 Task: Look for space in General Pico, Argentina from 2nd June, 2023 to 6th June, 2023 for 1 adult in price range Rs.10000 to Rs.13000. Place can be private room with 1  bedroom having 1 bed and 1 bathroom. Property type can be house, flat, guest house, hotel. Amenities needed are: heating. Booking option can be shelf check-in. Required host language is English.
Action: Mouse moved to (515, 107)
Screenshot: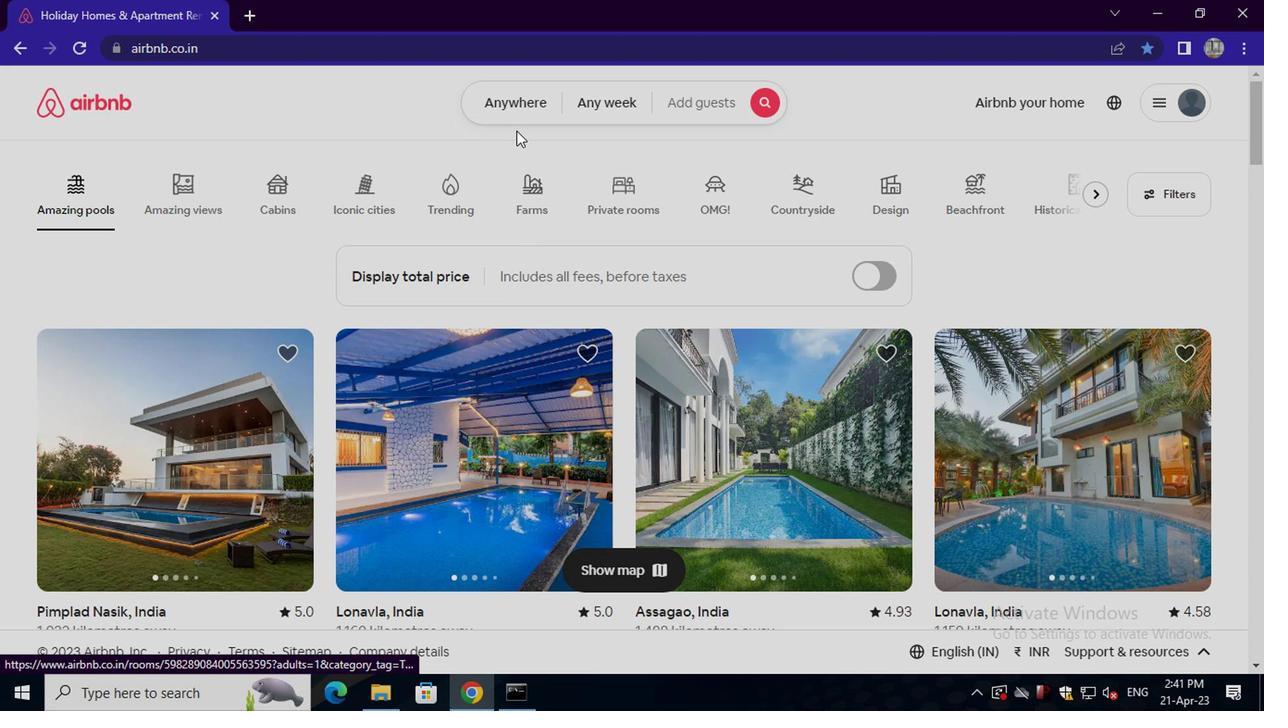 
Action: Mouse pressed left at (515, 107)
Screenshot: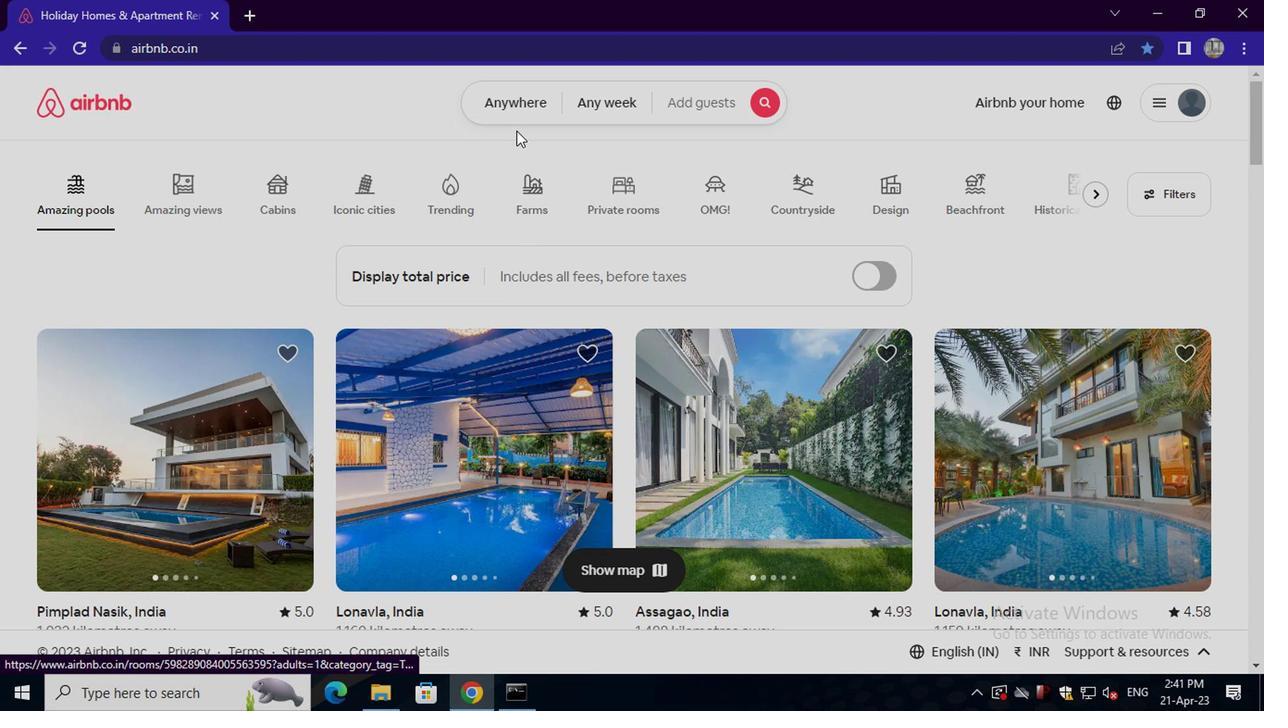 
Action: Mouse moved to (390, 169)
Screenshot: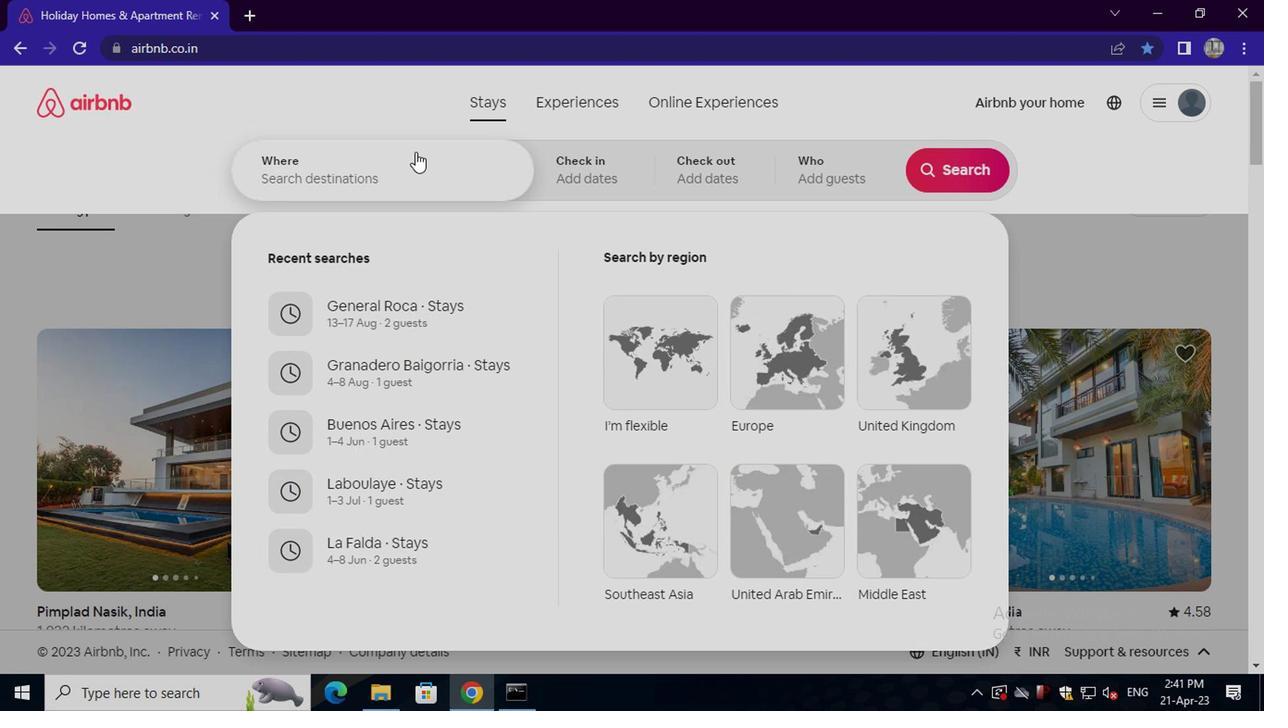 
Action: Mouse pressed left at (390, 169)
Screenshot: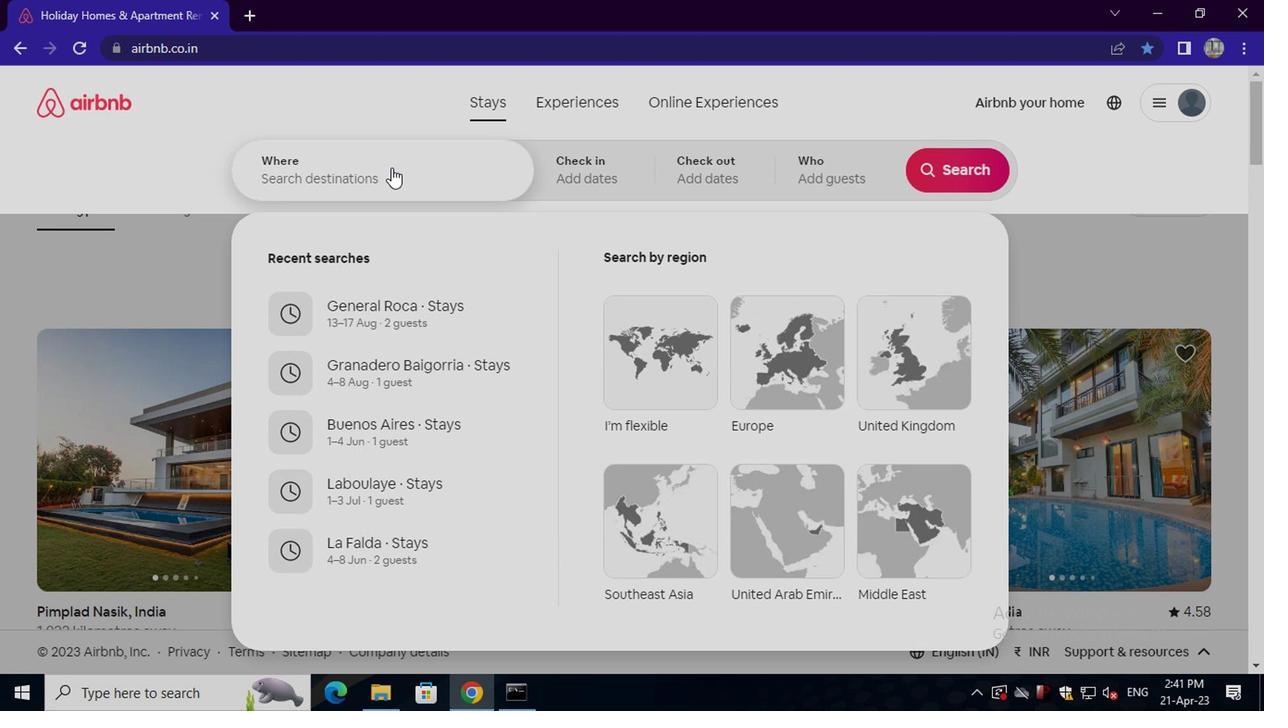 
Action: Key pressed general<Key.space>pico,<Key.space>argentina<Key.enter>
Screenshot: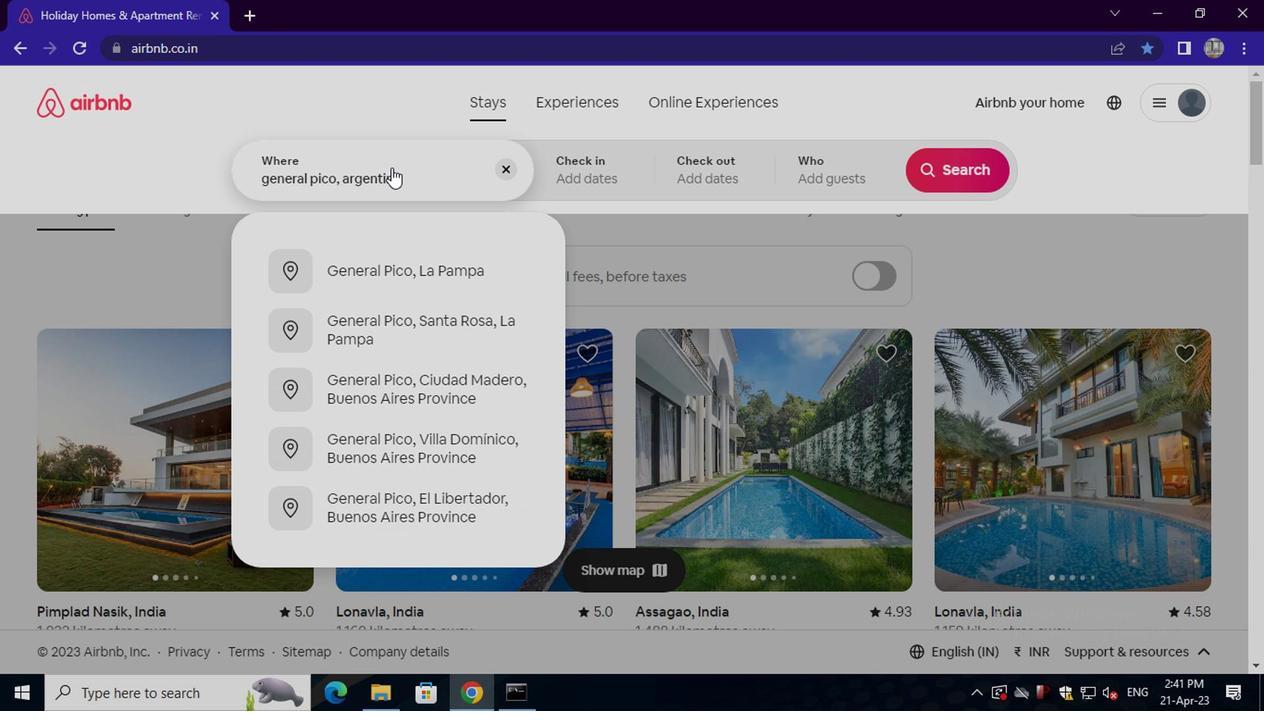
Action: Mouse moved to (936, 320)
Screenshot: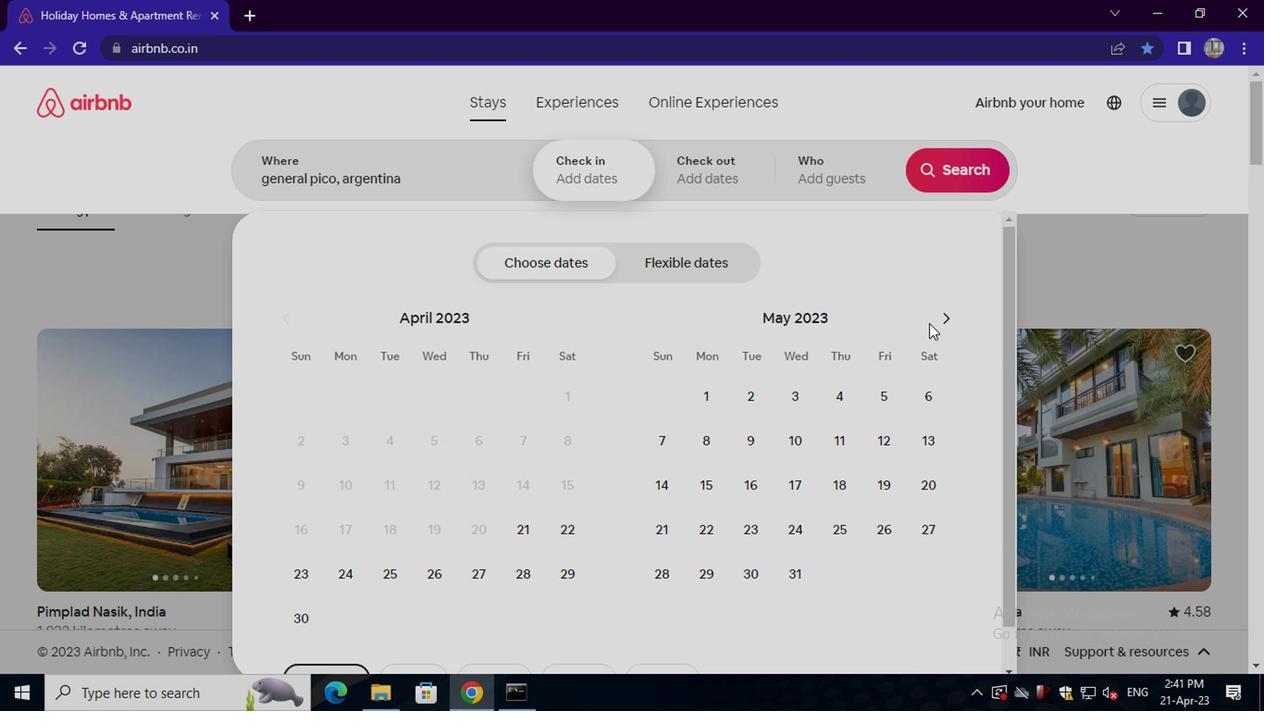 
Action: Mouse pressed left at (936, 320)
Screenshot: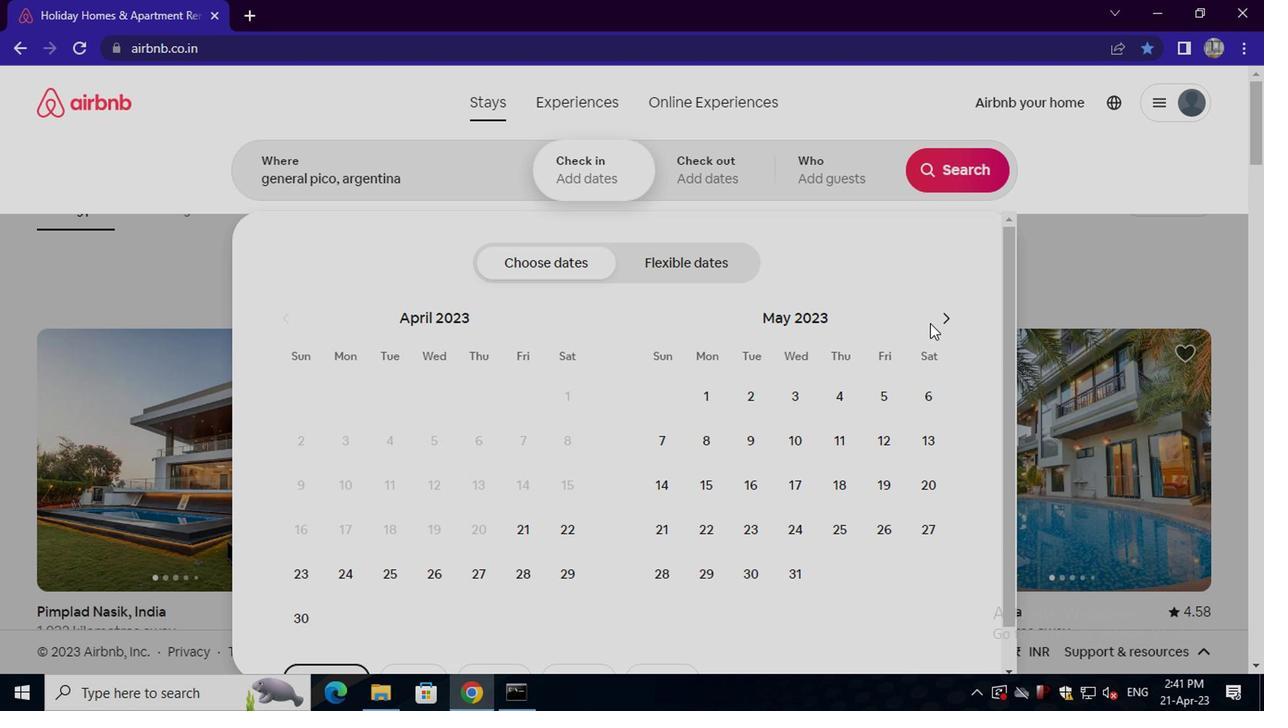 
Action: Mouse moved to (937, 320)
Screenshot: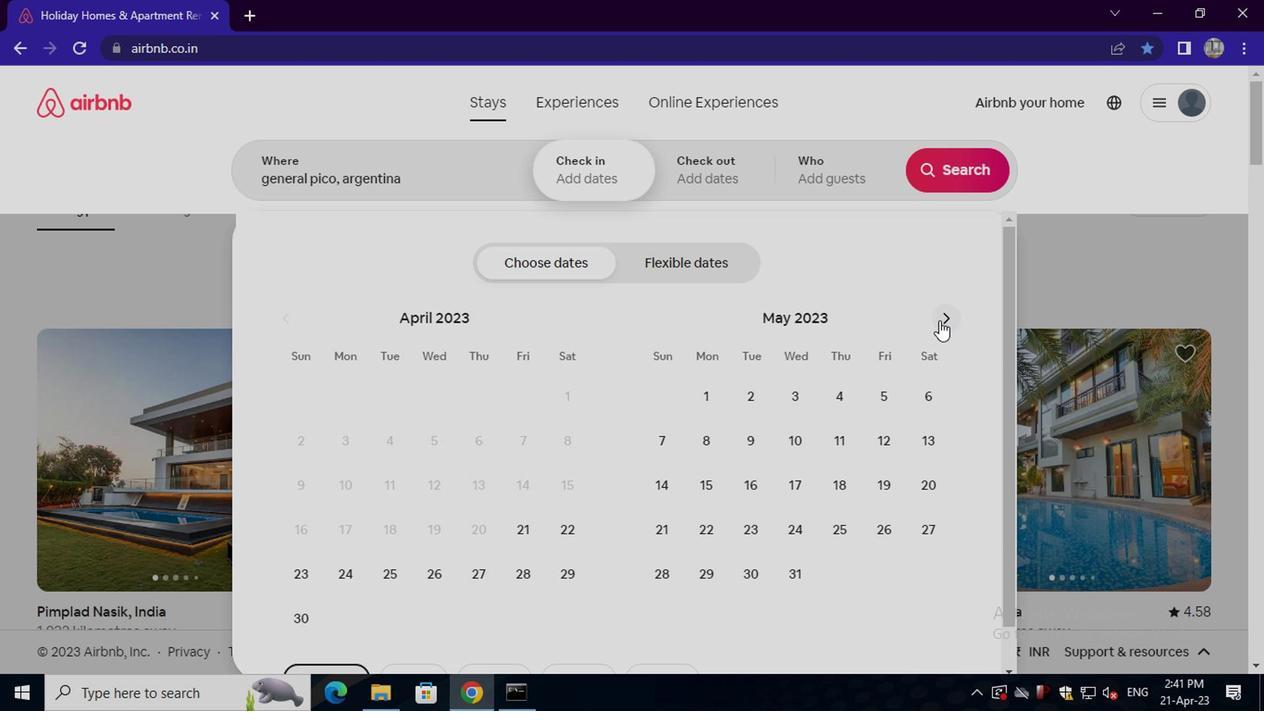 
Action: Mouse pressed left at (937, 320)
Screenshot: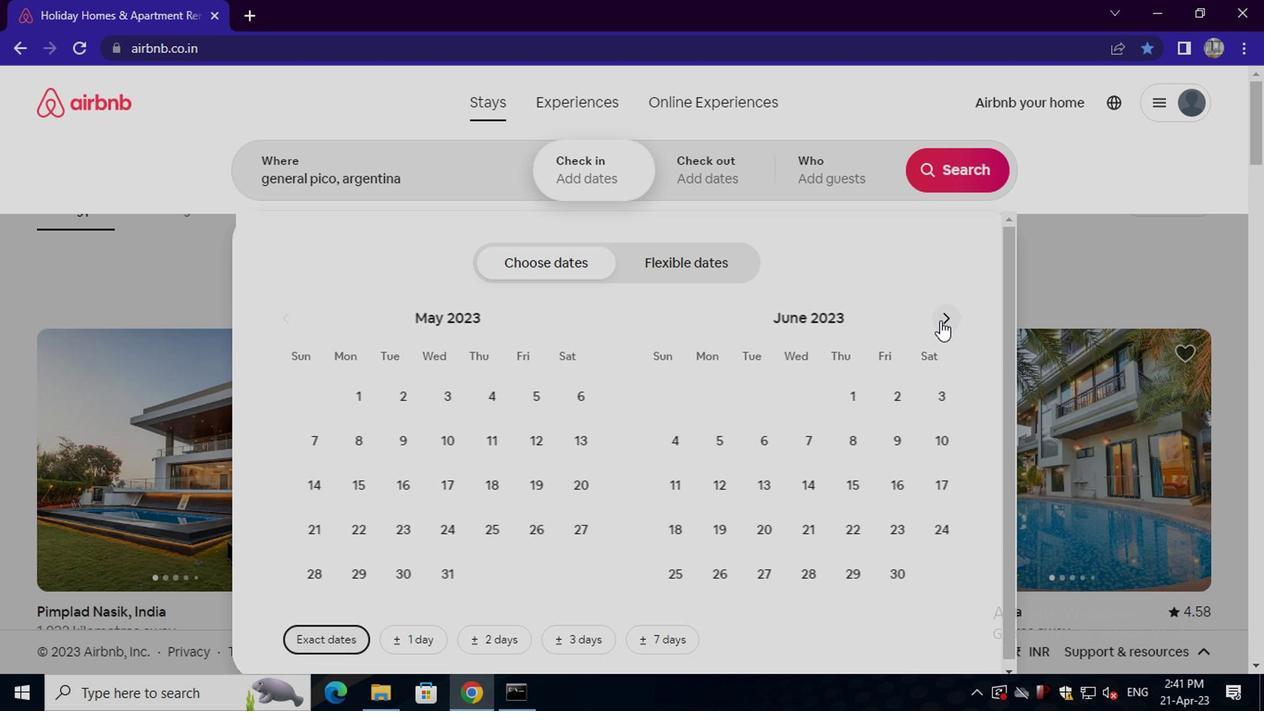 
Action: Mouse moved to (516, 395)
Screenshot: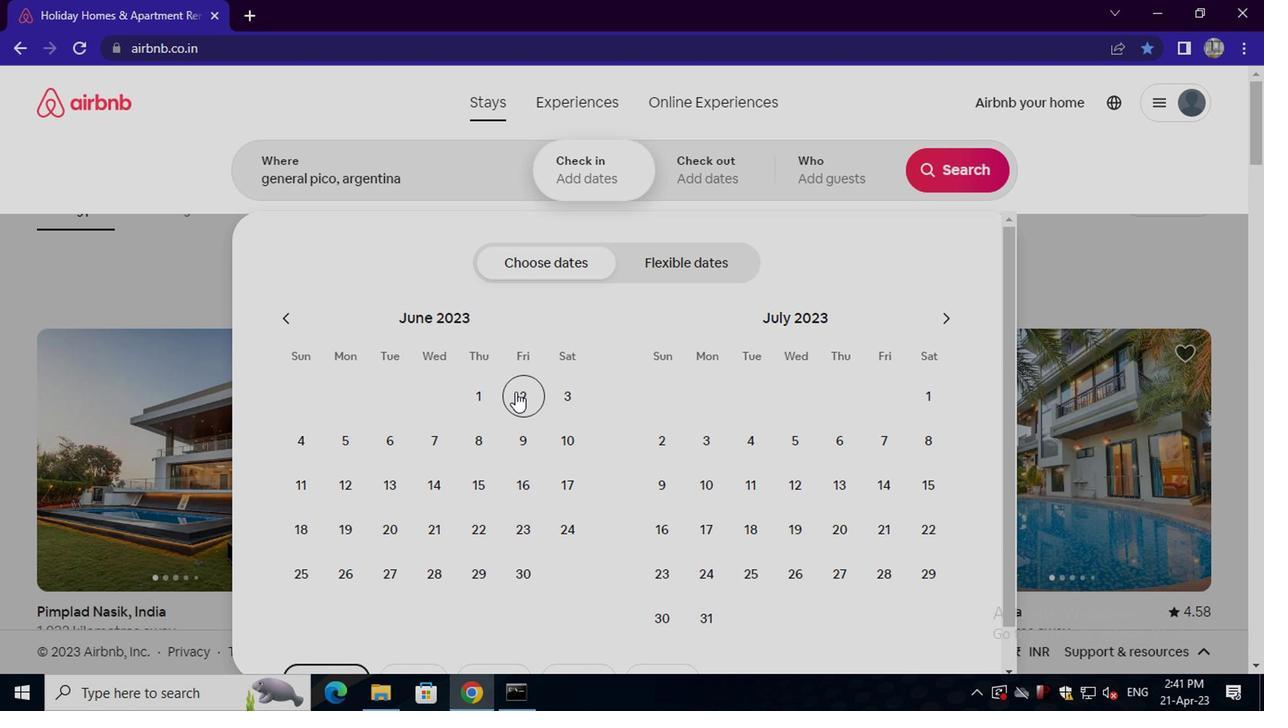 
Action: Mouse pressed left at (516, 395)
Screenshot: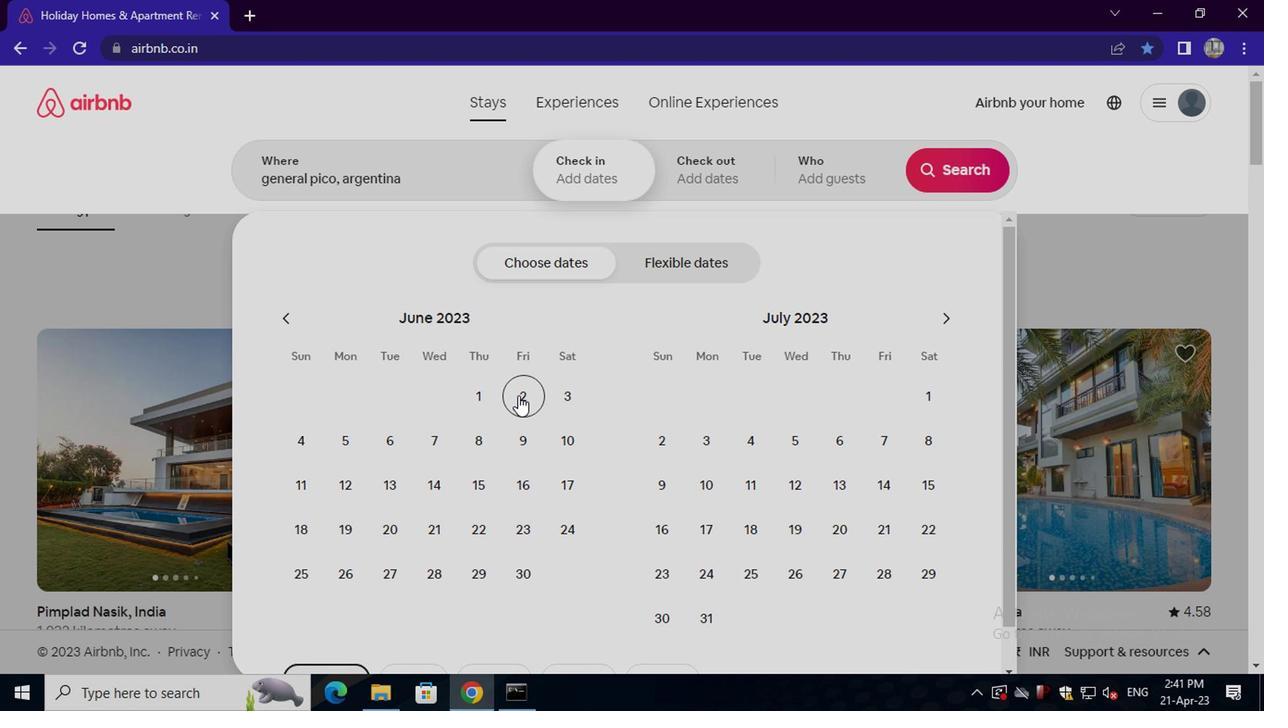 
Action: Mouse moved to (386, 445)
Screenshot: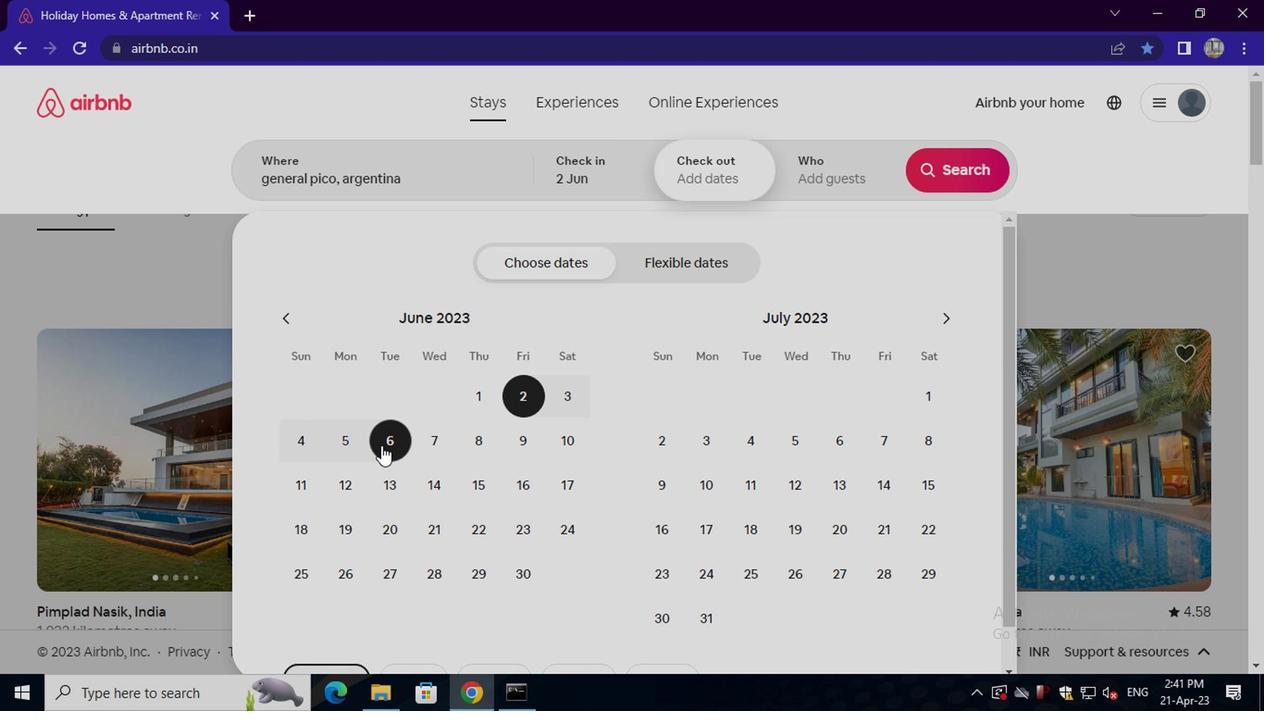 
Action: Mouse pressed left at (386, 445)
Screenshot: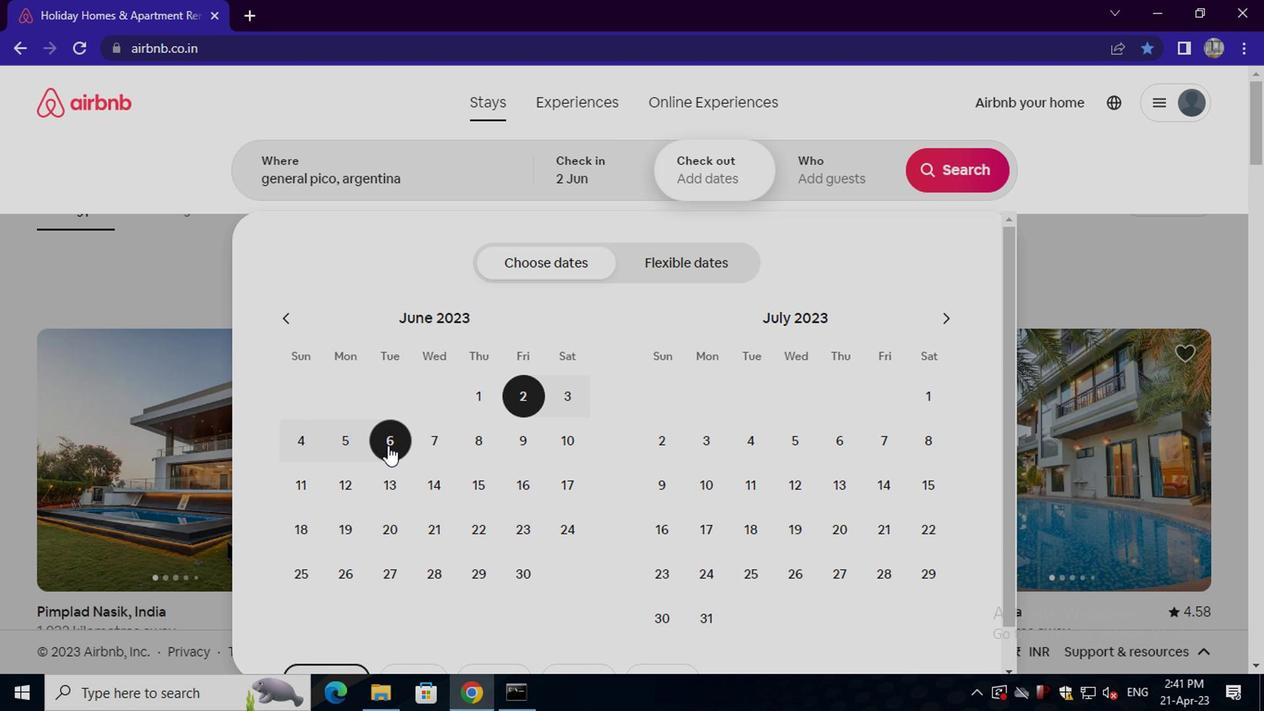 
Action: Mouse moved to (820, 186)
Screenshot: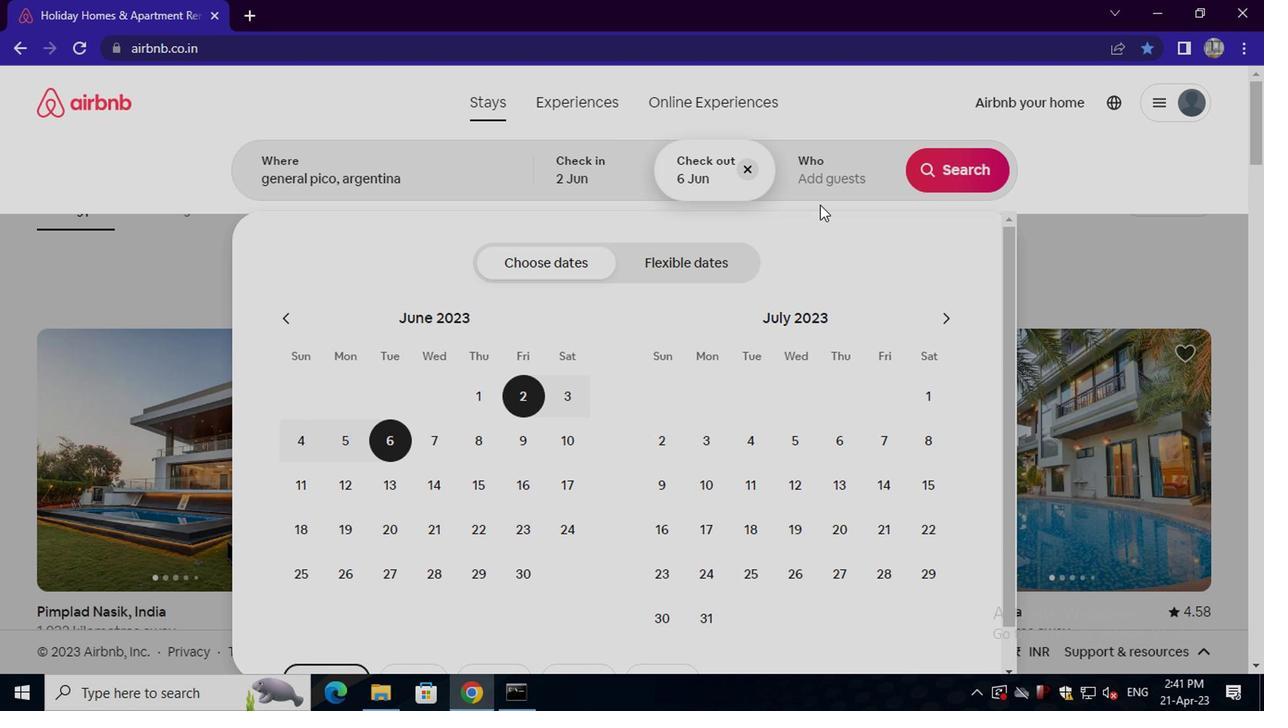 
Action: Mouse pressed left at (820, 186)
Screenshot: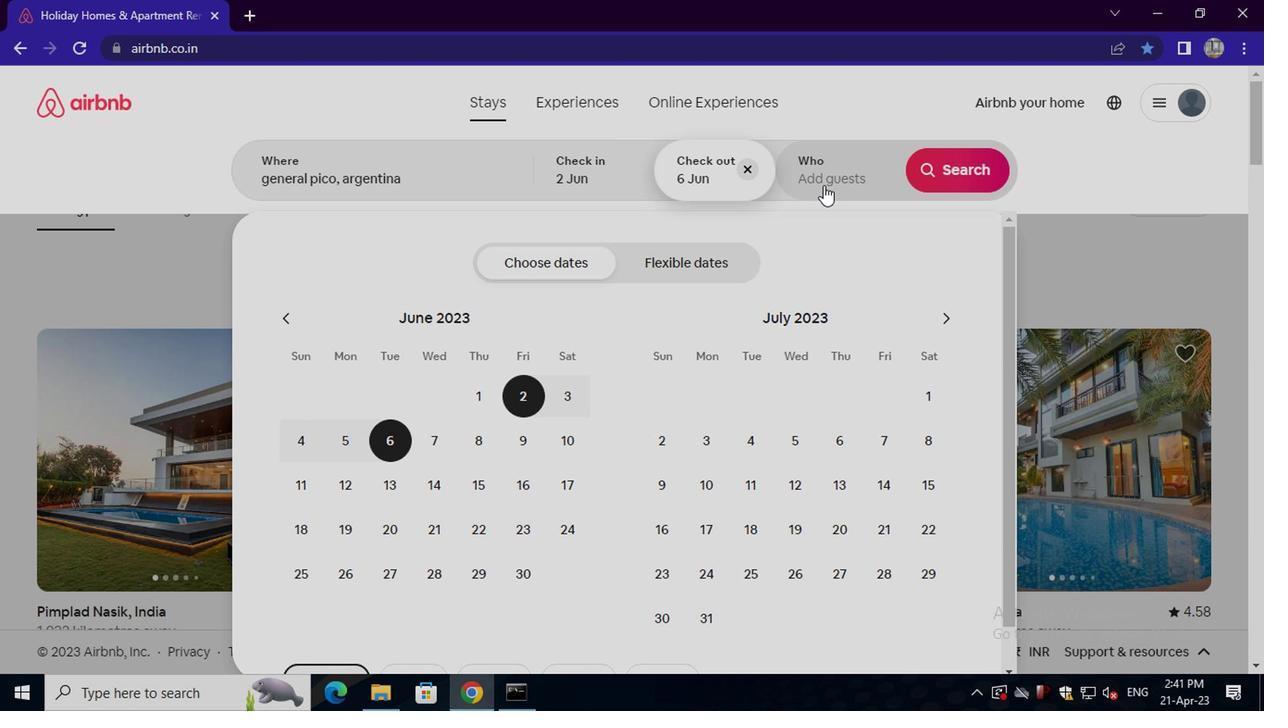 
Action: Mouse moved to (966, 272)
Screenshot: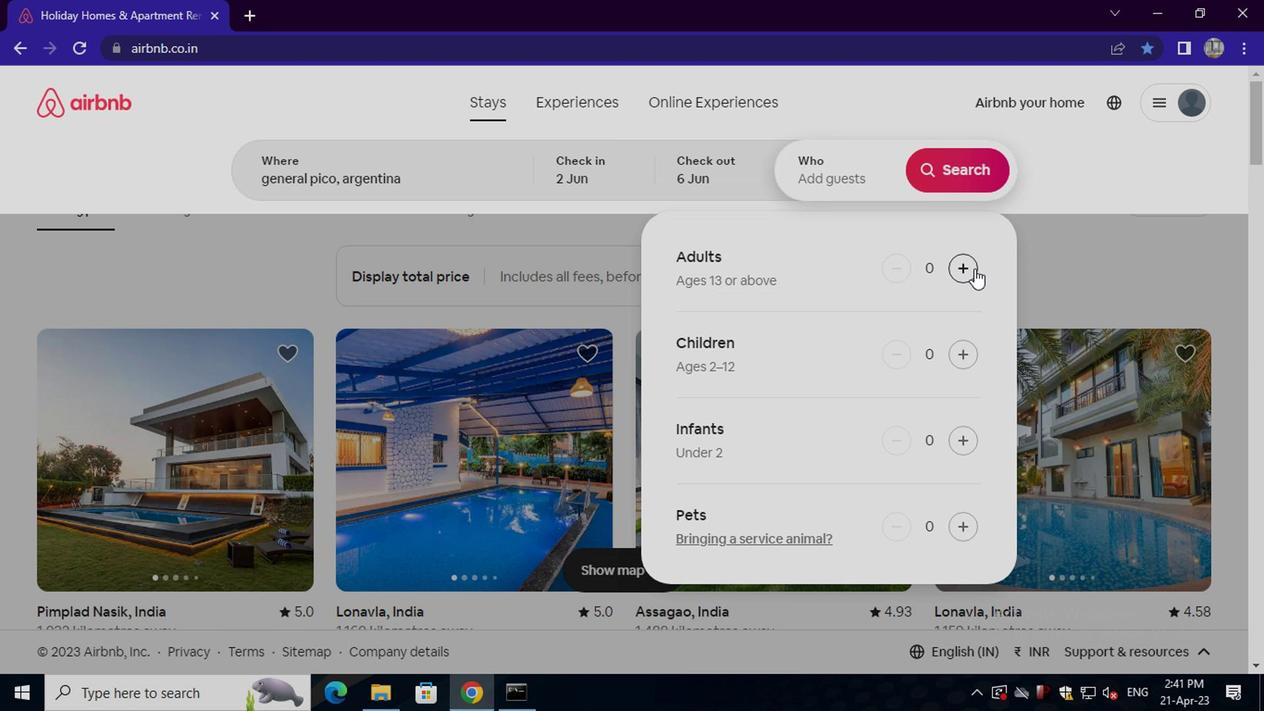 
Action: Mouse pressed left at (966, 272)
Screenshot: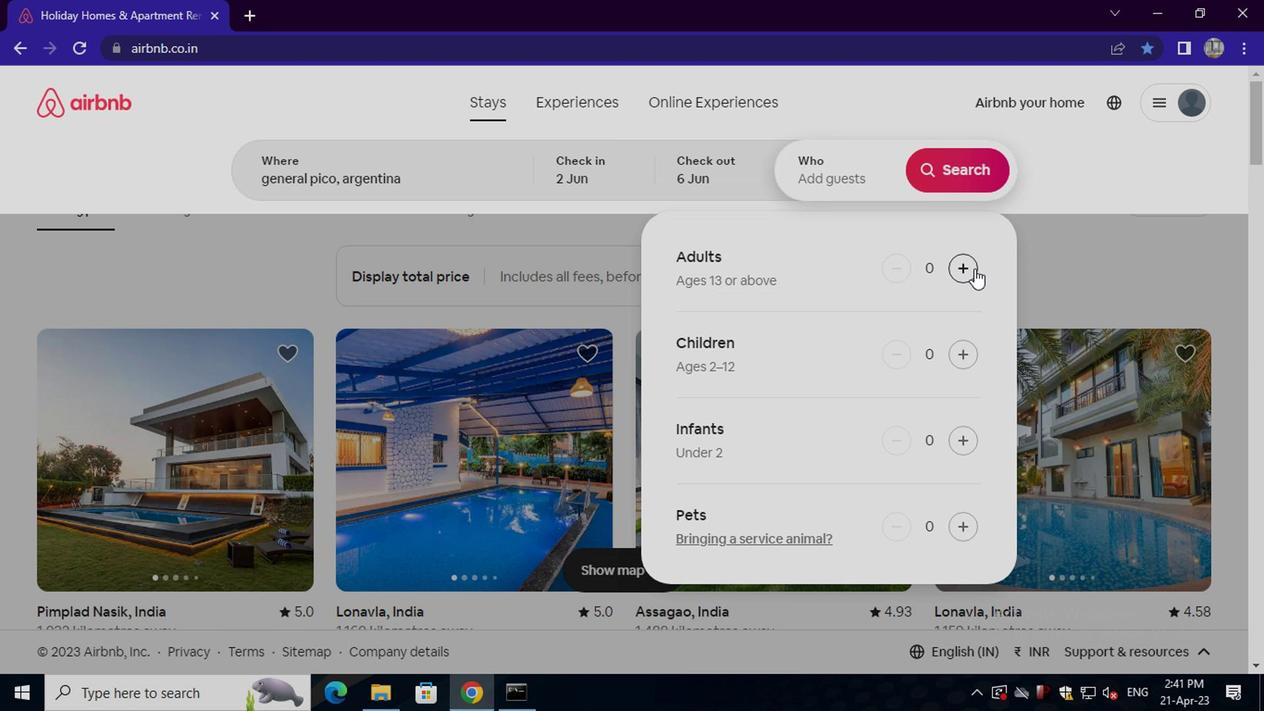 
Action: Mouse moved to (957, 174)
Screenshot: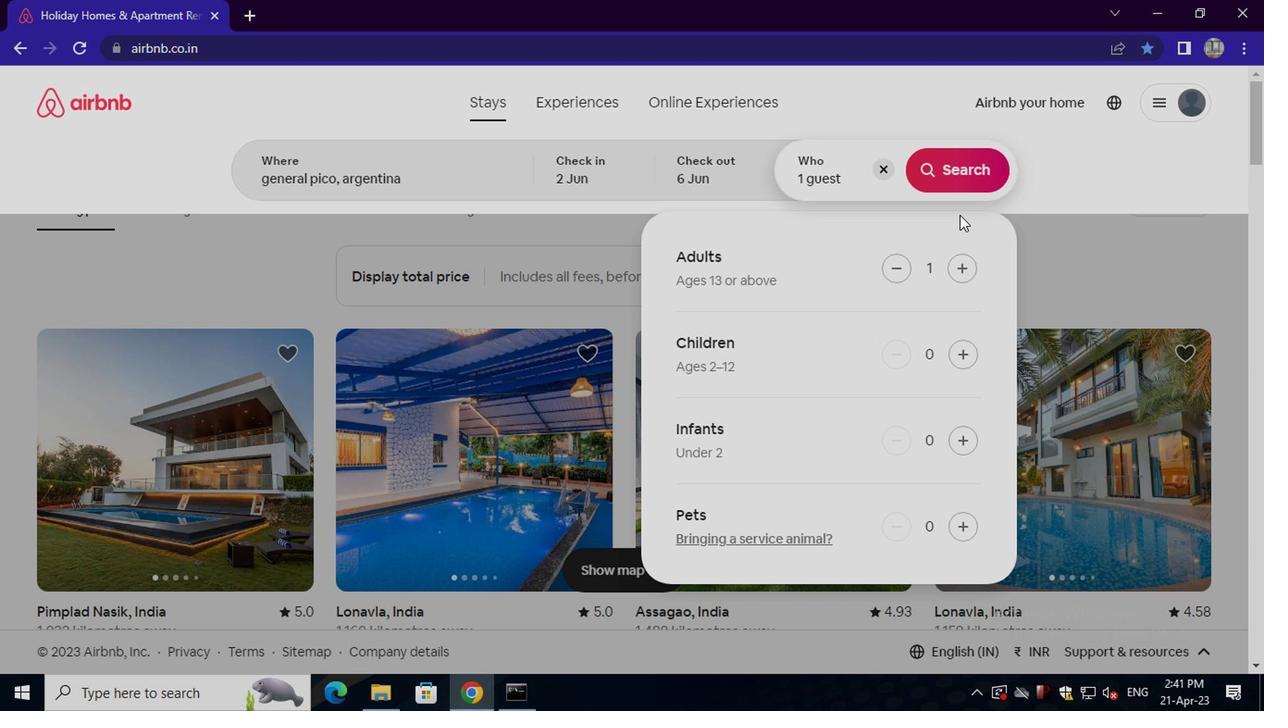 
Action: Mouse pressed left at (957, 174)
Screenshot: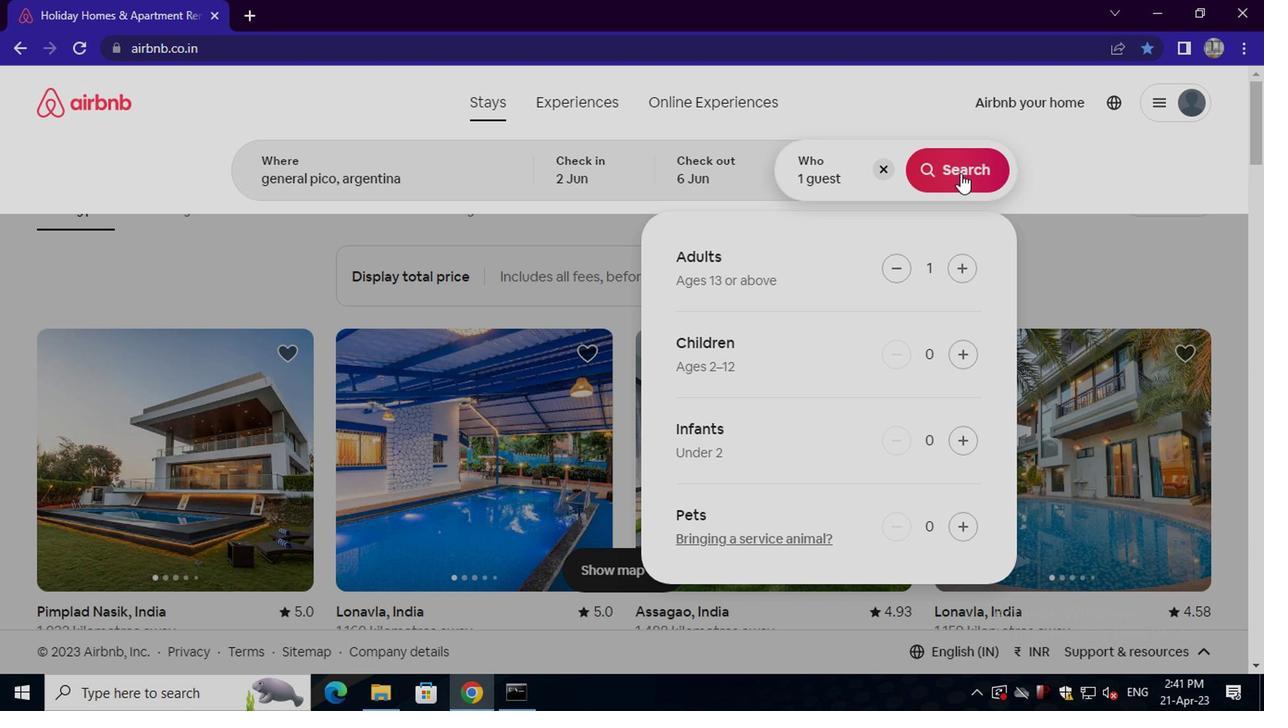 
Action: Mouse moved to (1187, 183)
Screenshot: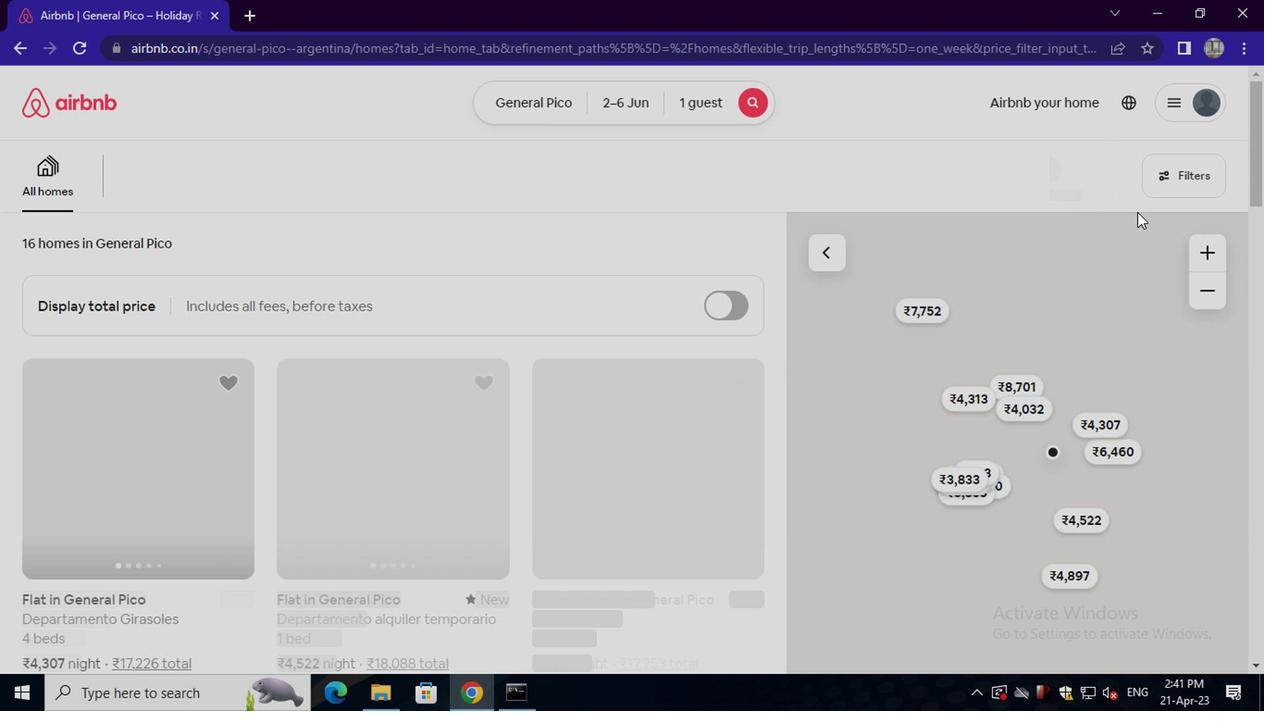 
Action: Mouse pressed left at (1187, 183)
Screenshot: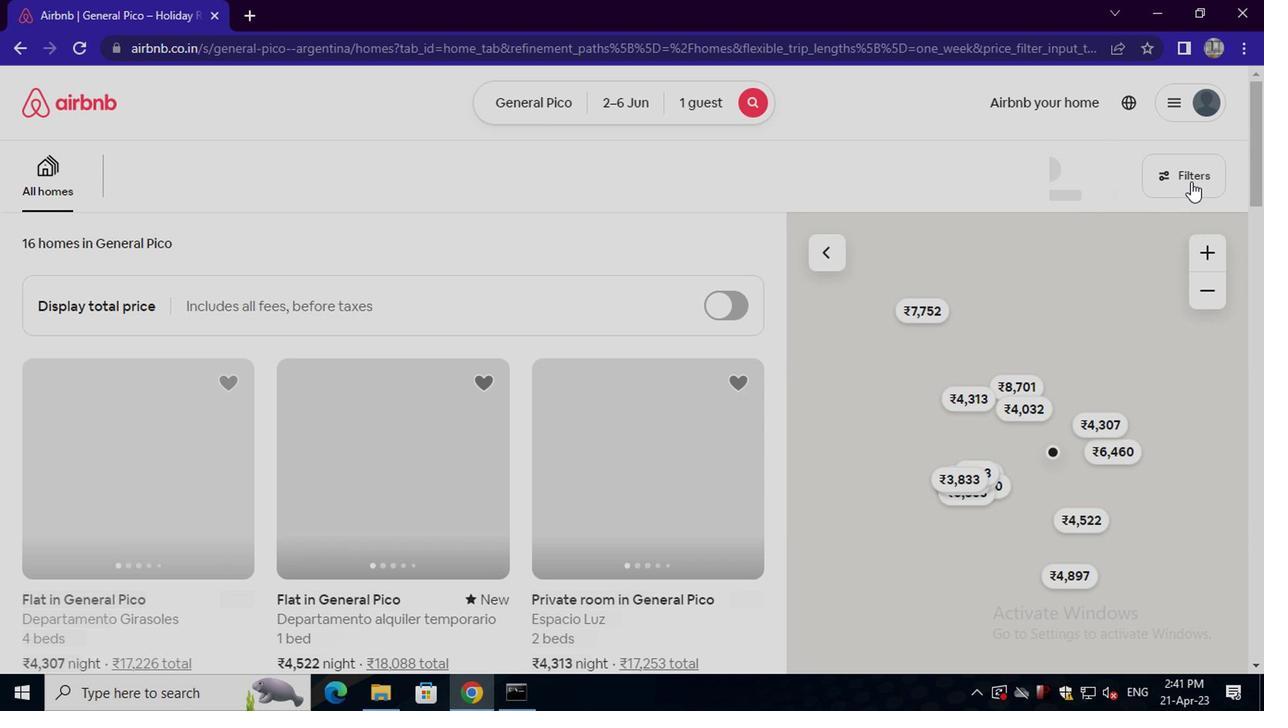 
Action: Mouse moved to (440, 416)
Screenshot: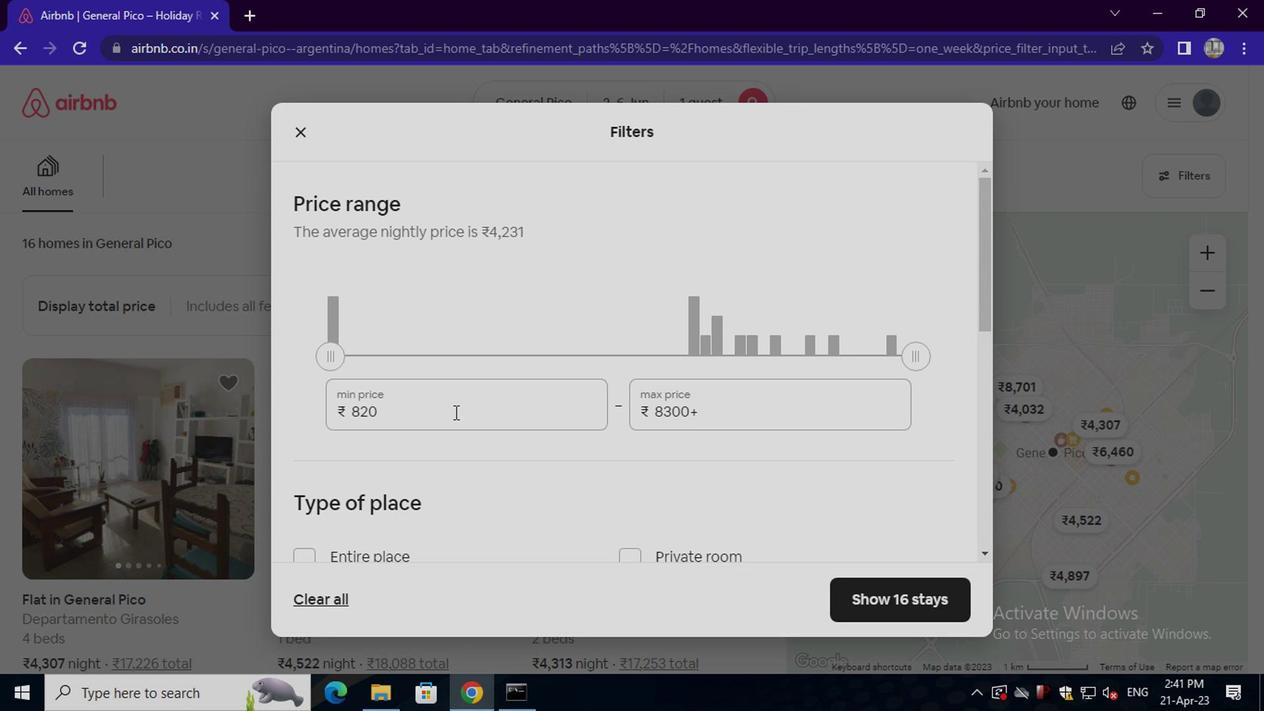 
Action: Mouse pressed left at (440, 416)
Screenshot: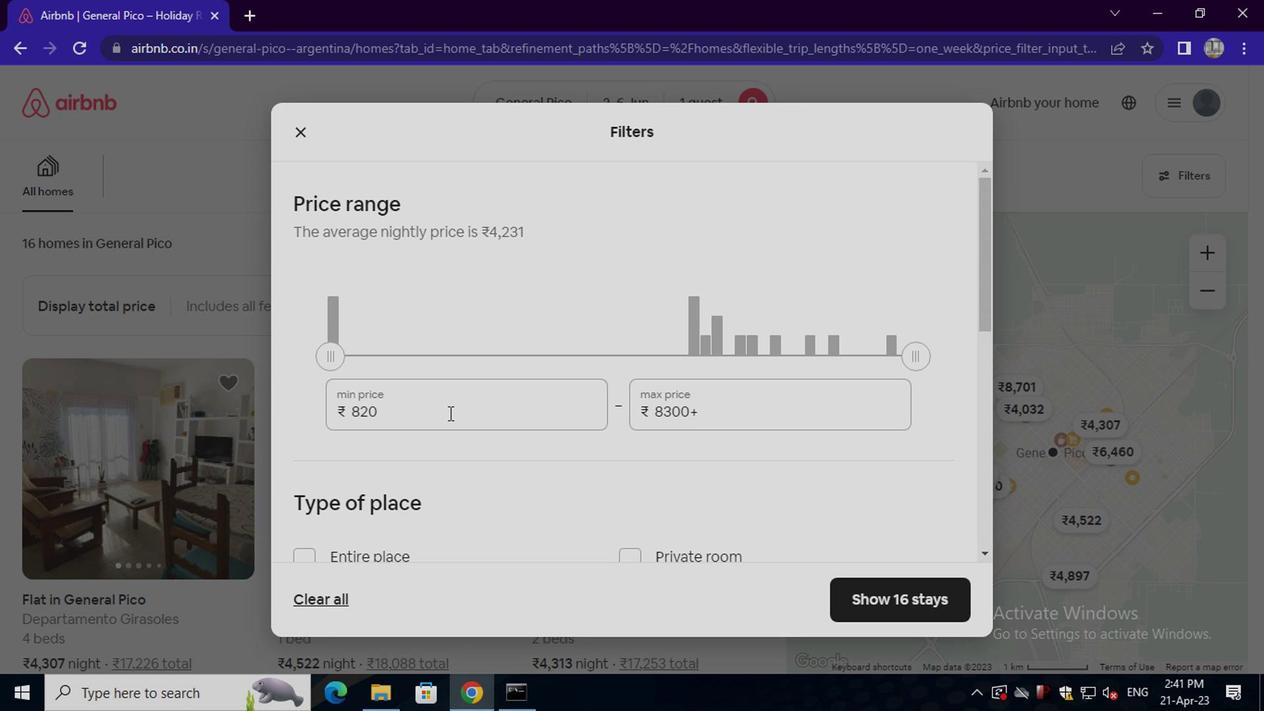 
Action: Mouse moved to (439, 416)
Screenshot: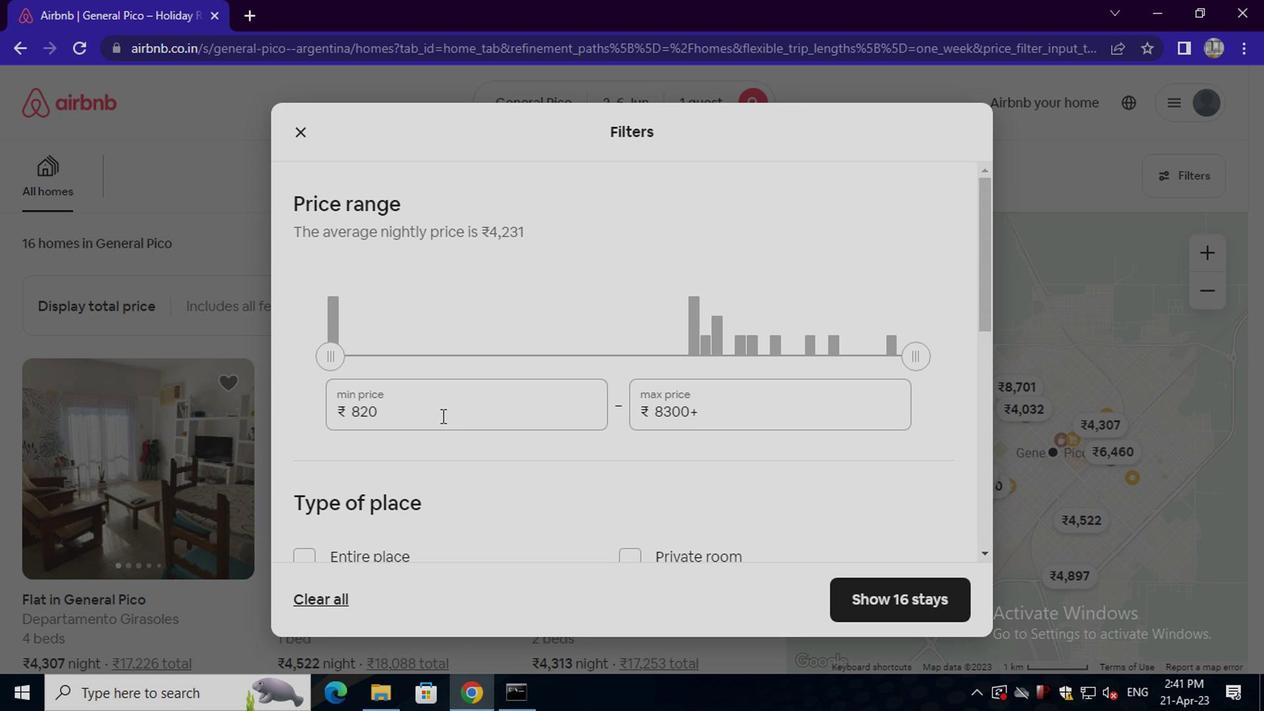 
Action: Key pressed <Key.backspace><Key.backspace><Key.backspace><Key.backspace><Key.backspace><Key.backspace><Key.backspace><Key.backspace><Key.backspace><Key.backspace><Key.backspace><Key.backspace>10000
Screenshot: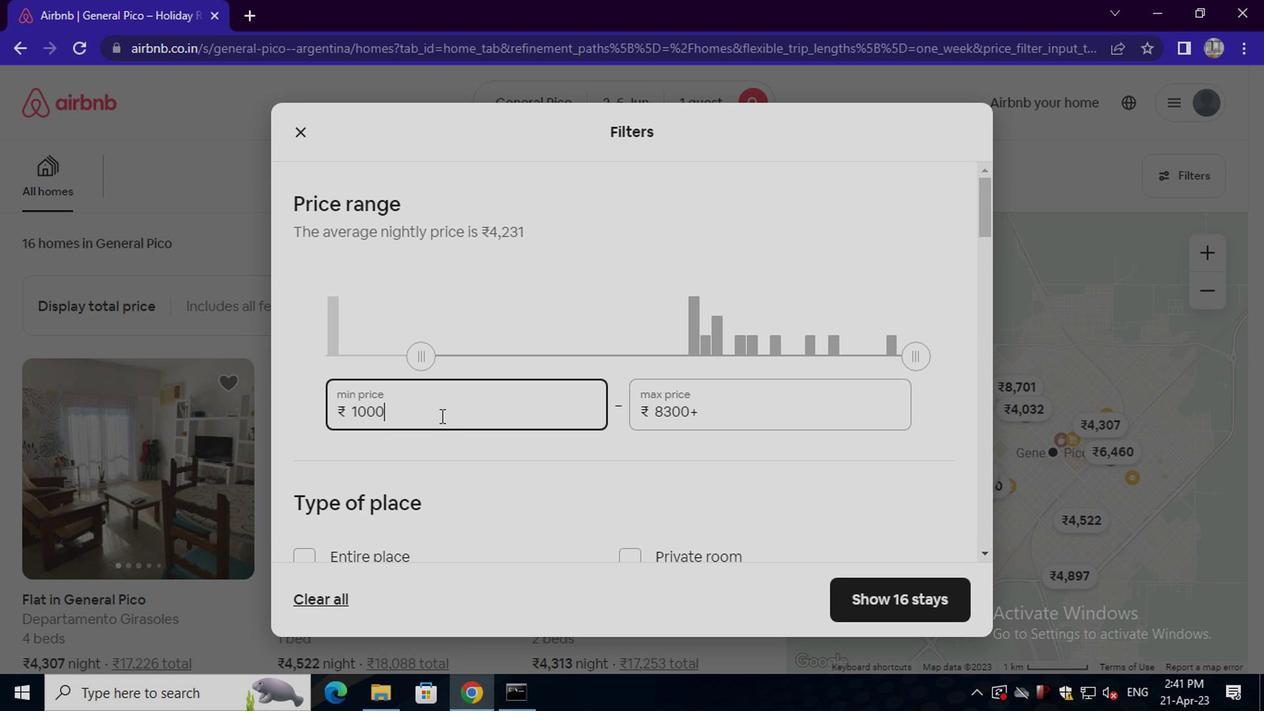
Action: Mouse moved to (723, 415)
Screenshot: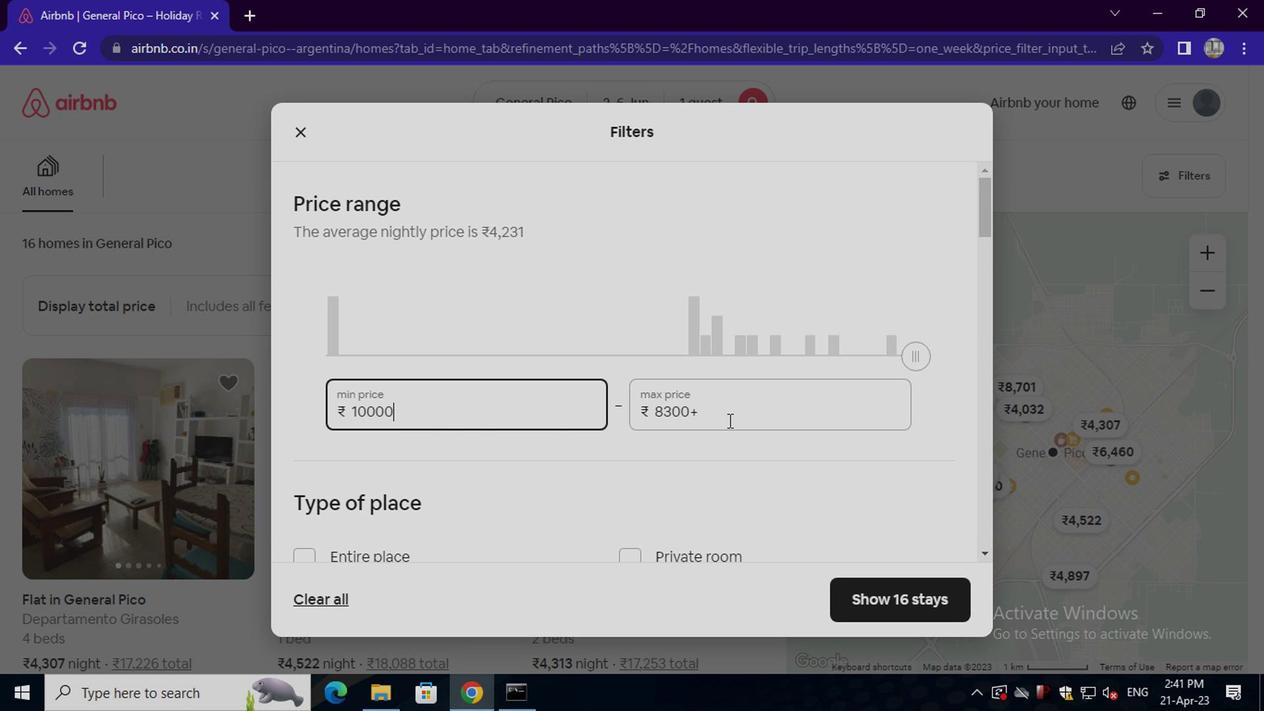 
Action: Mouse pressed left at (723, 415)
Screenshot: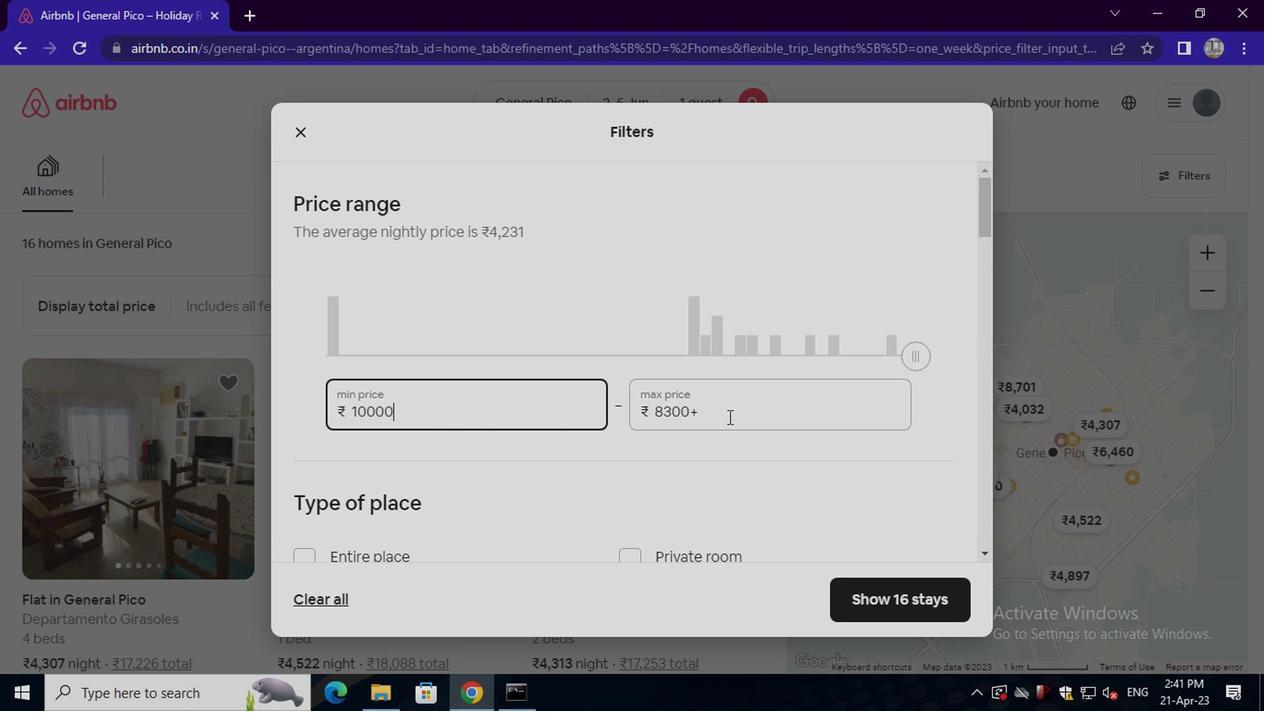 
Action: Key pressed <Key.backspace><Key.backspace><Key.backspace><Key.backspace><Key.backspace><Key.backspace><Key.backspace><Key.backspace><Key.backspace><Key.backspace><Key.backspace><Key.backspace><Key.backspace><Key.backspace><Key.backspace>13000
Screenshot: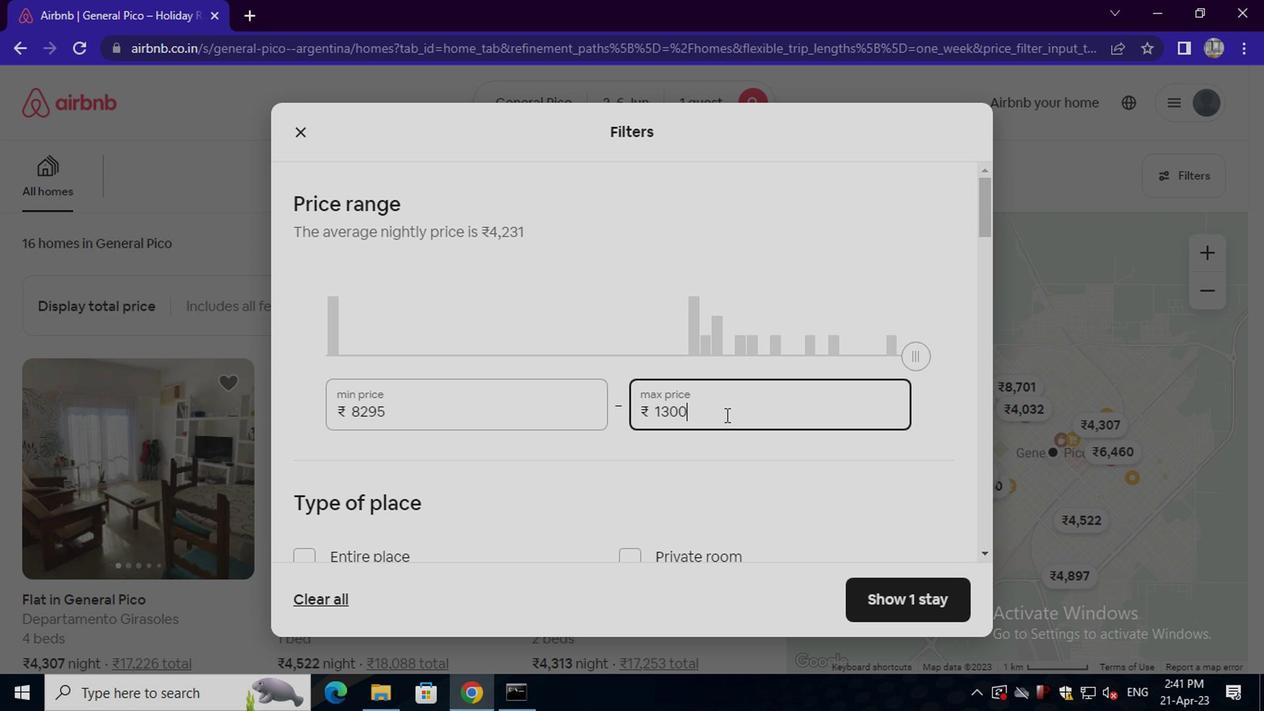 
Action: Mouse moved to (682, 438)
Screenshot: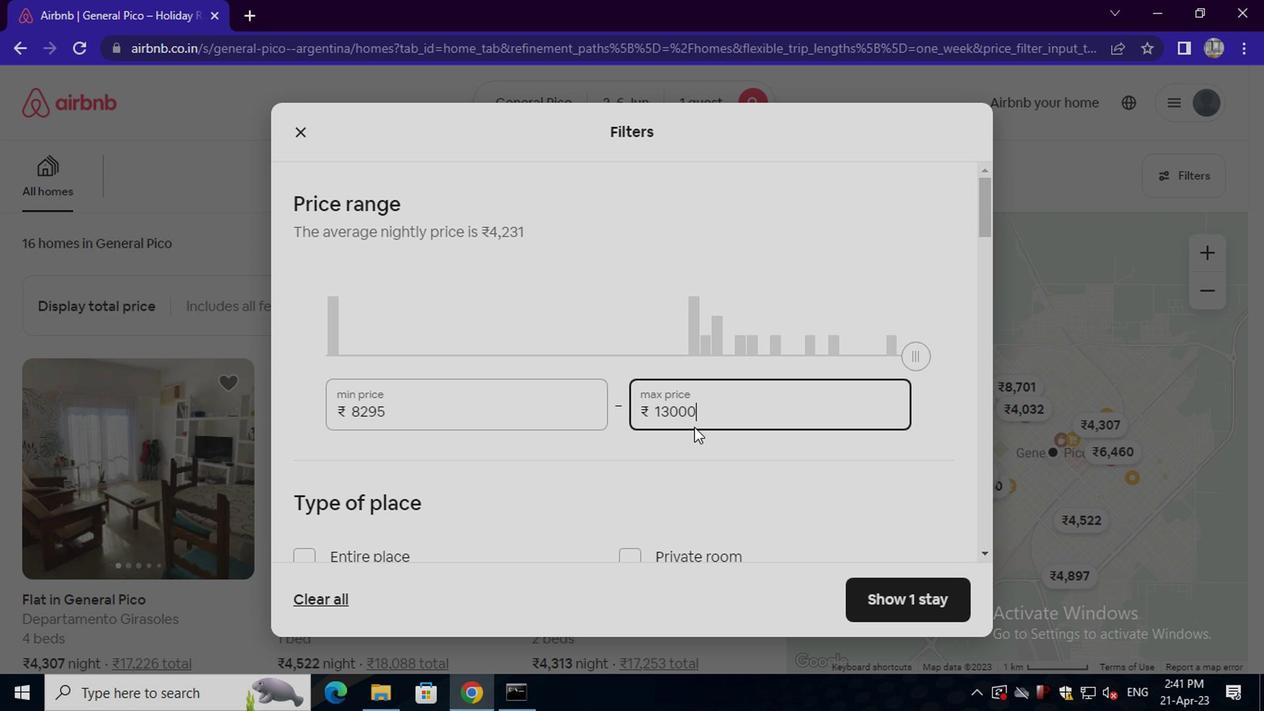 
Action: Mouse scrolled (682, 437) with delta (0, 0)
Screenshot: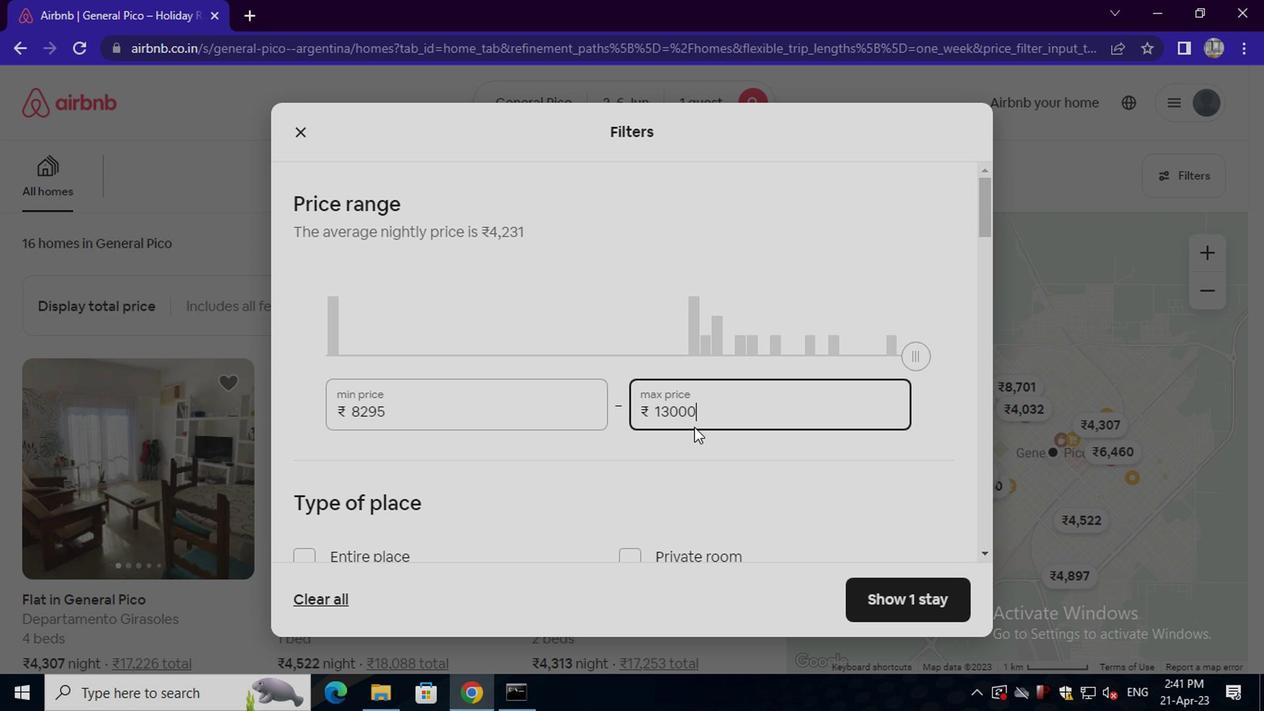 
Action: Mouse scrolled (682, 437) with delta (0, 0)
Screenshot: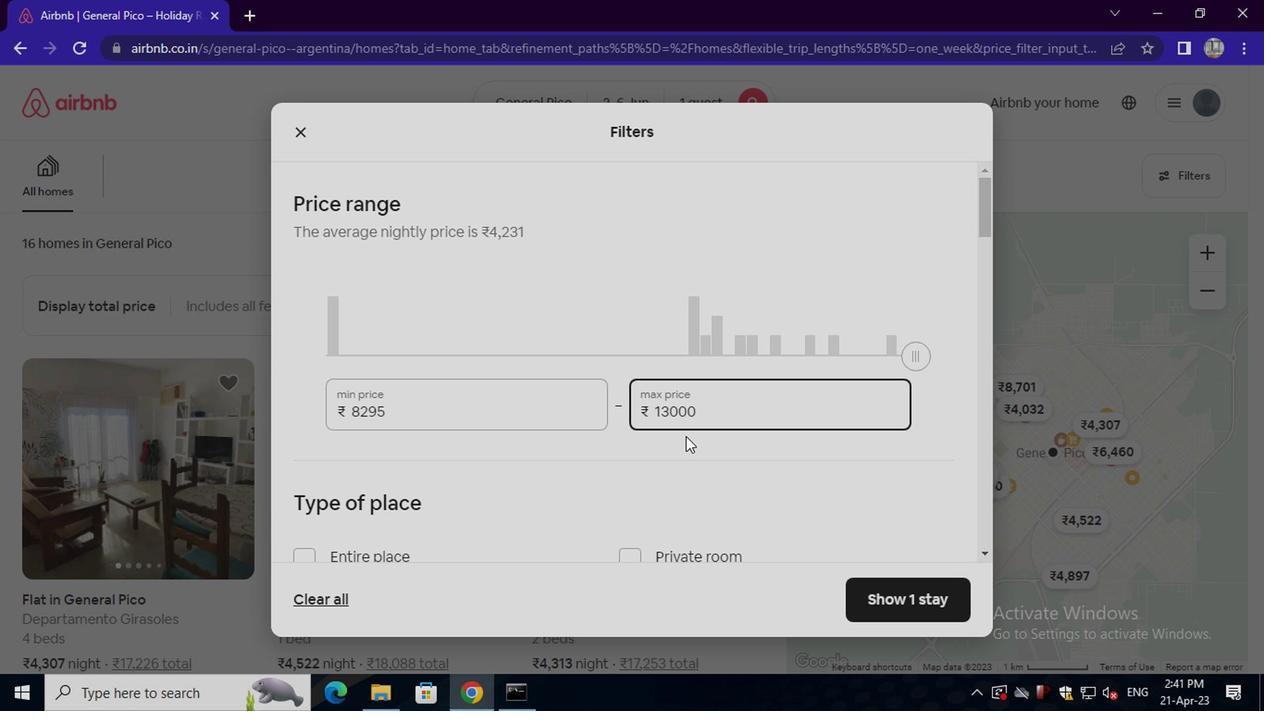 
Action: Mouse moved to (629, 378)
Screenshot: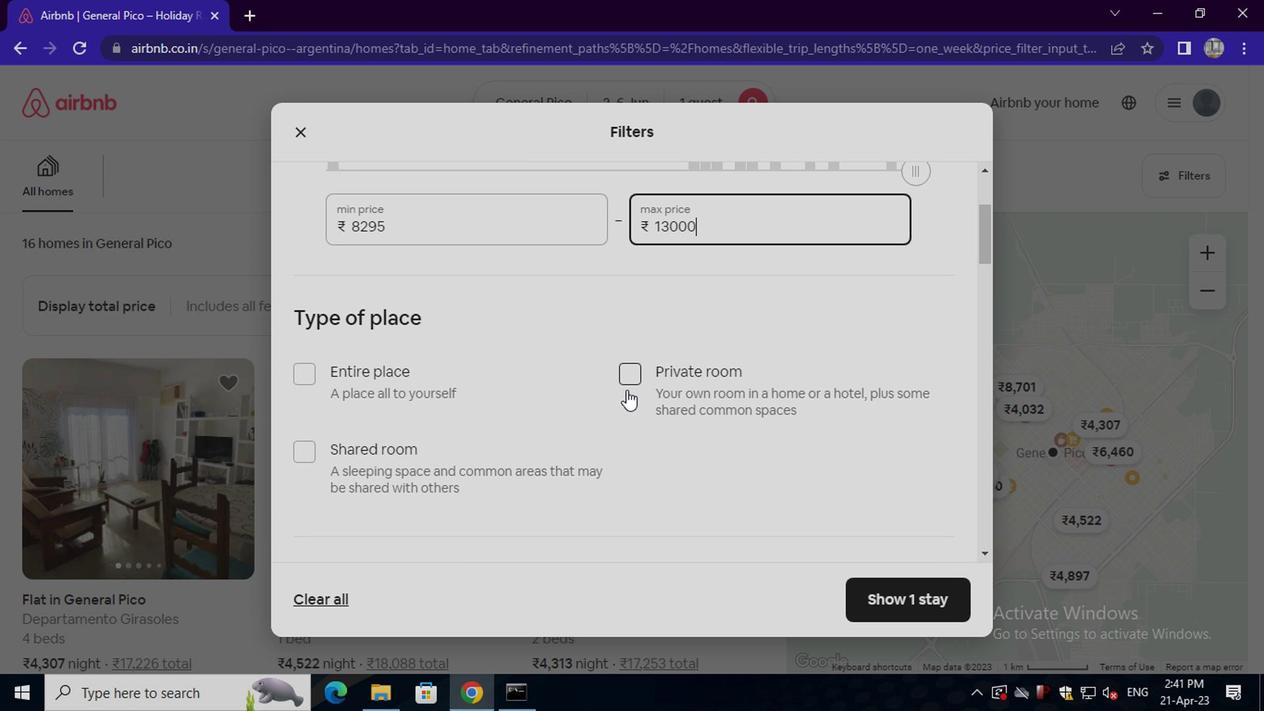 
Action: Mouse pressed left at (629, 378)
Screenshot: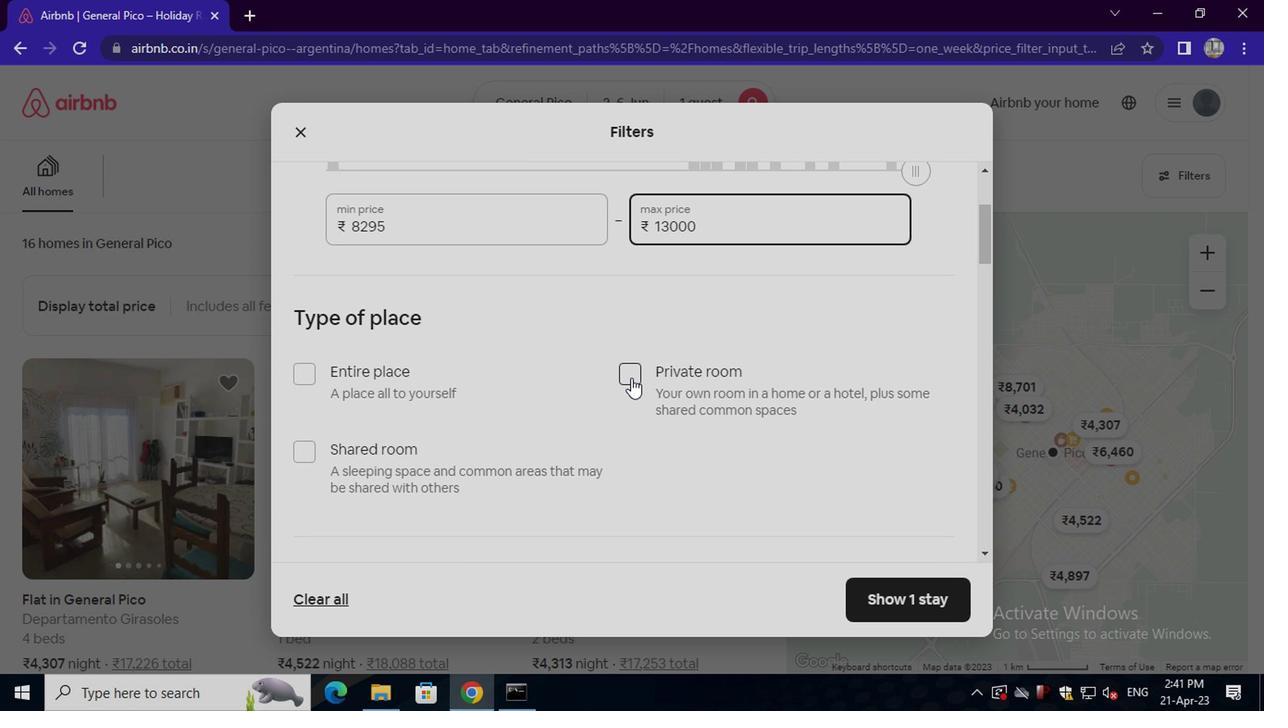 
Action: Mouse moved to (536, 389)
Screenshot: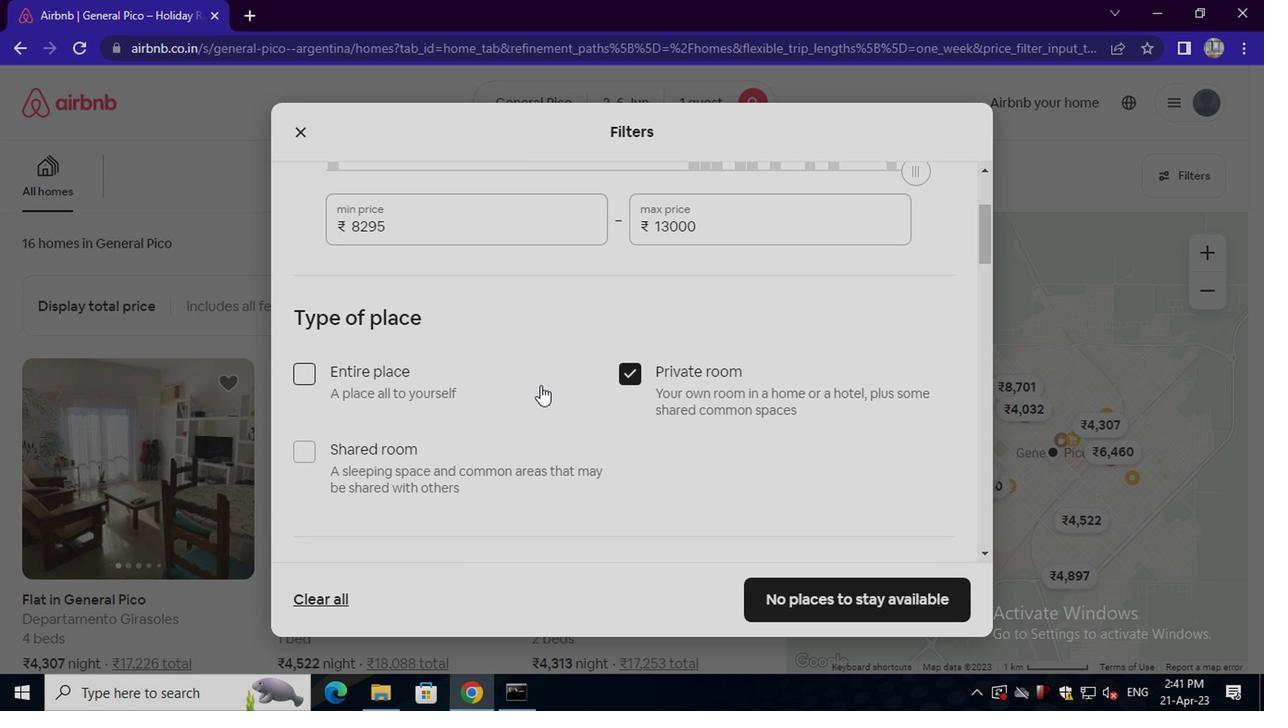 
Action: Mouse scrolled (536, 388) with delta (0, 0)
Screenshot: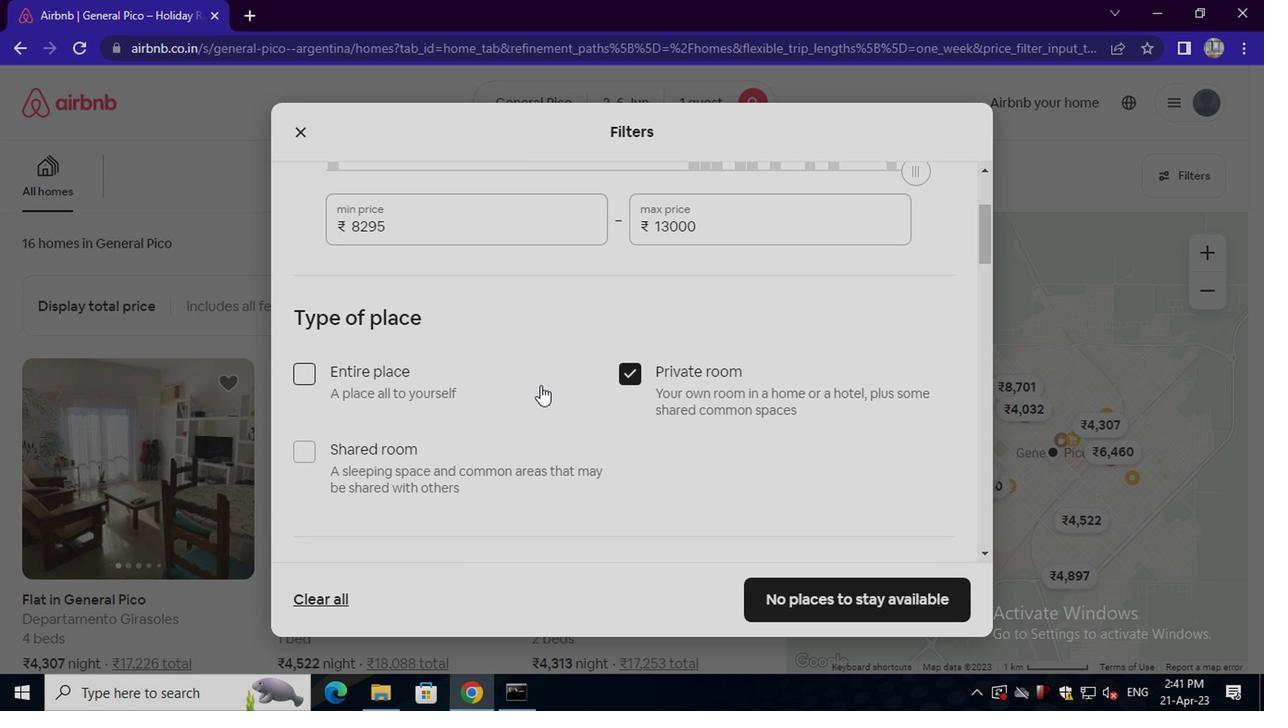 
Action: Mouse moved to (536, 390)
Screenshot: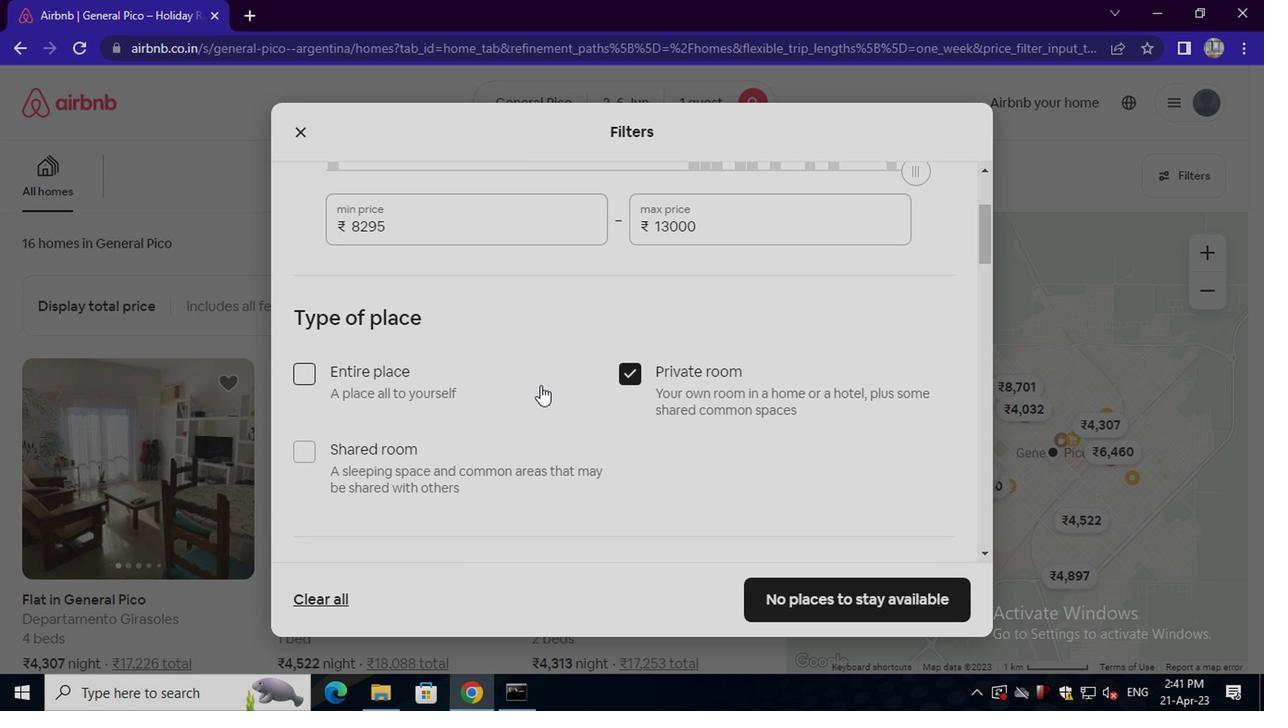 
Action: Mouse scrolled (536, 389) with delta (0, 0)
Screenshot: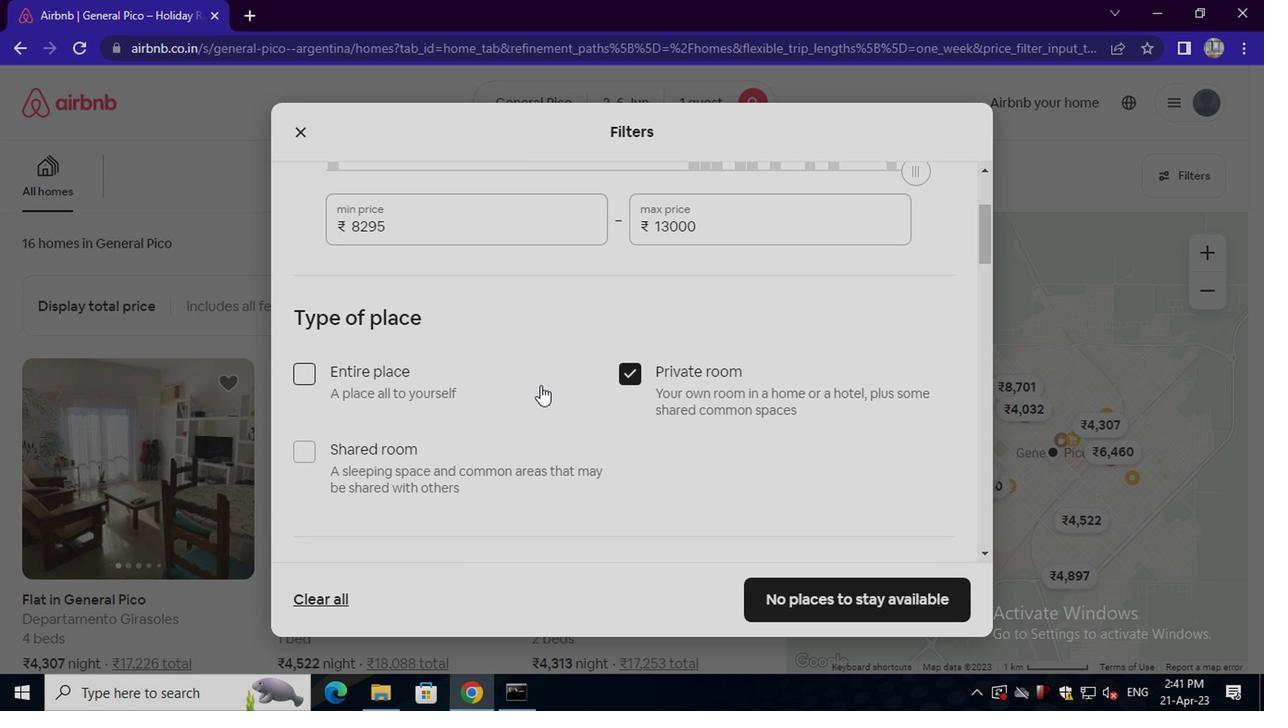 
Action: Mouse scrolled (536, 389) with delta (0, 0)
Screenshot: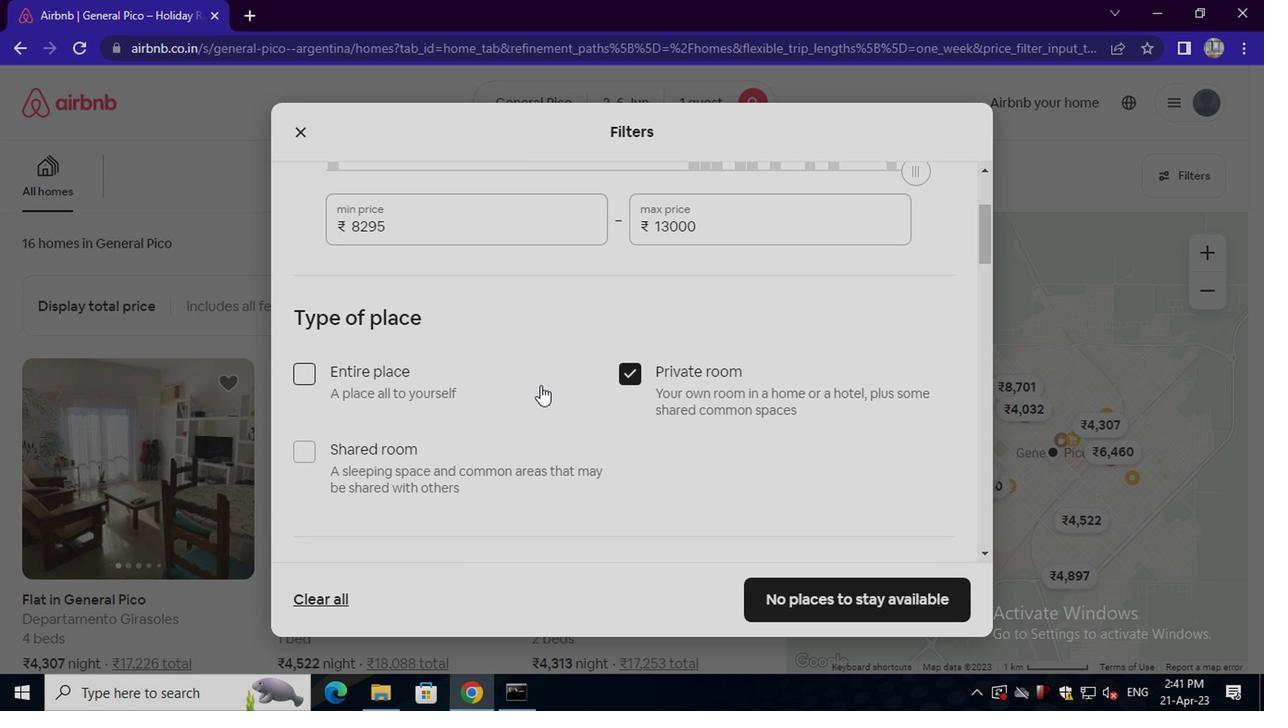 
Action: Mouse scrolled (536, 389) with delta (0, 0)
Screenshot: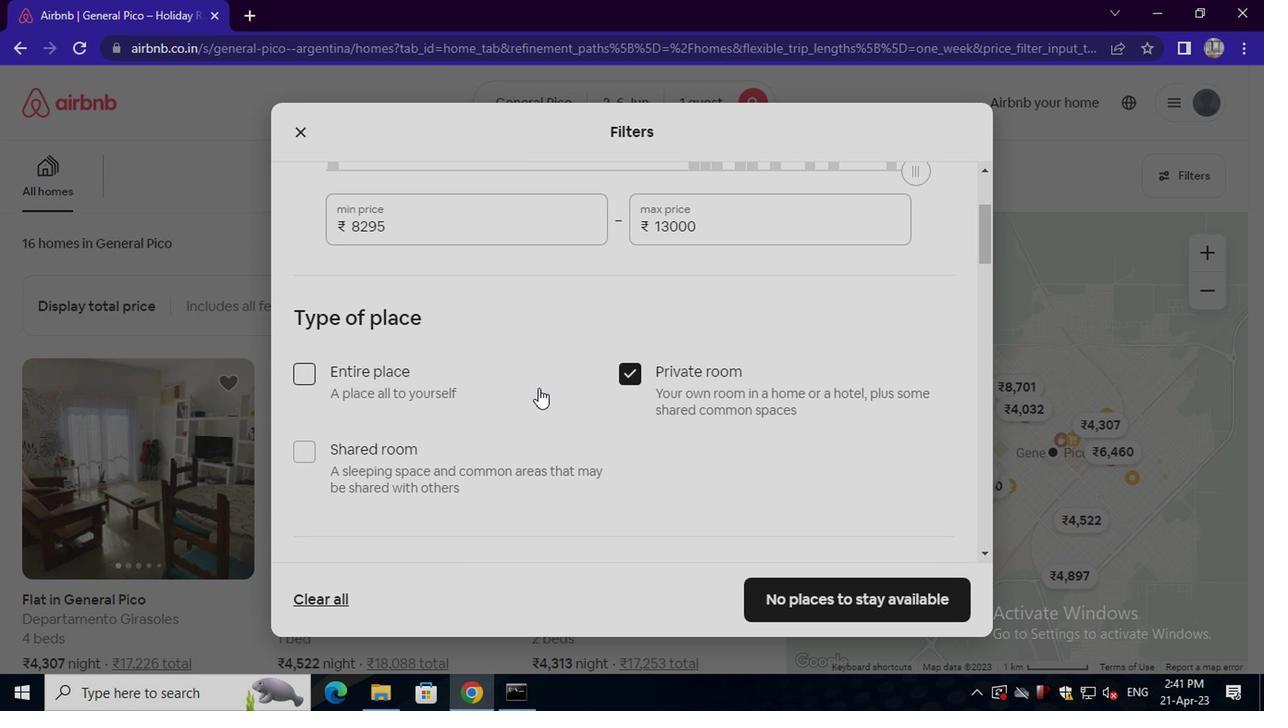 
Action: Mouse moved to (400, 311)
Screenshot: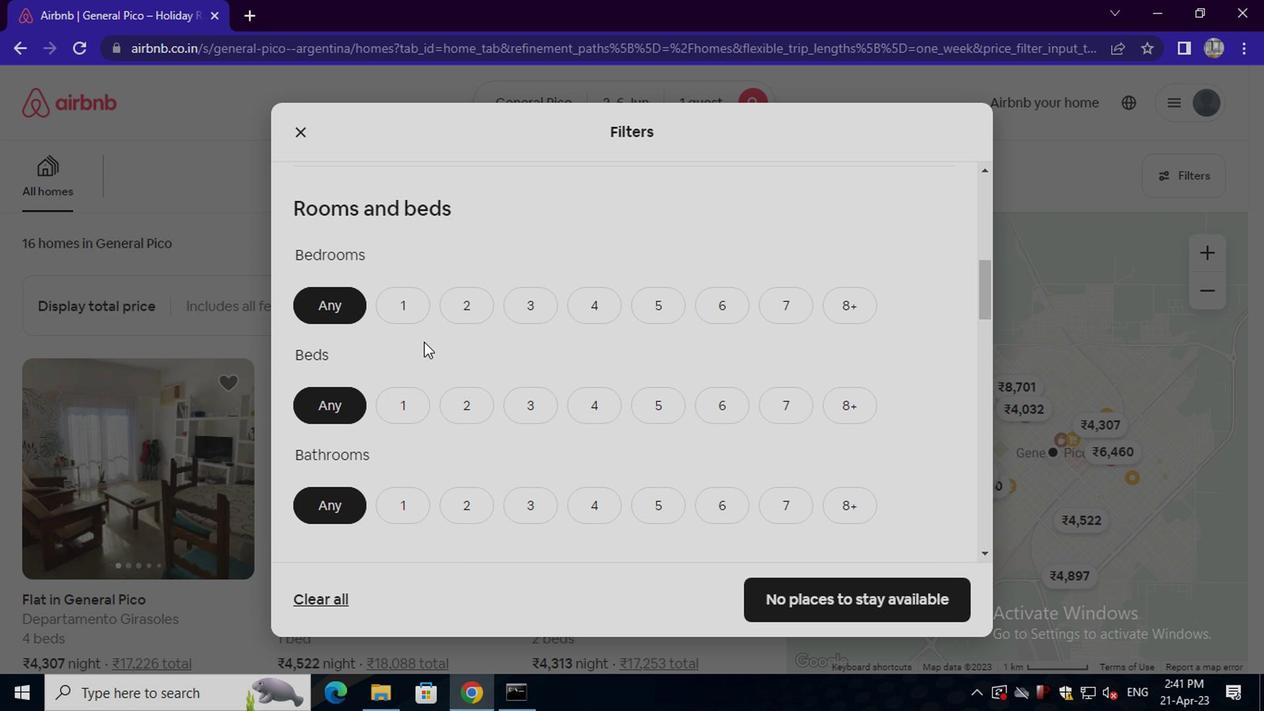 
Action: Mouse pressed left at (400, 311)
Screenshot: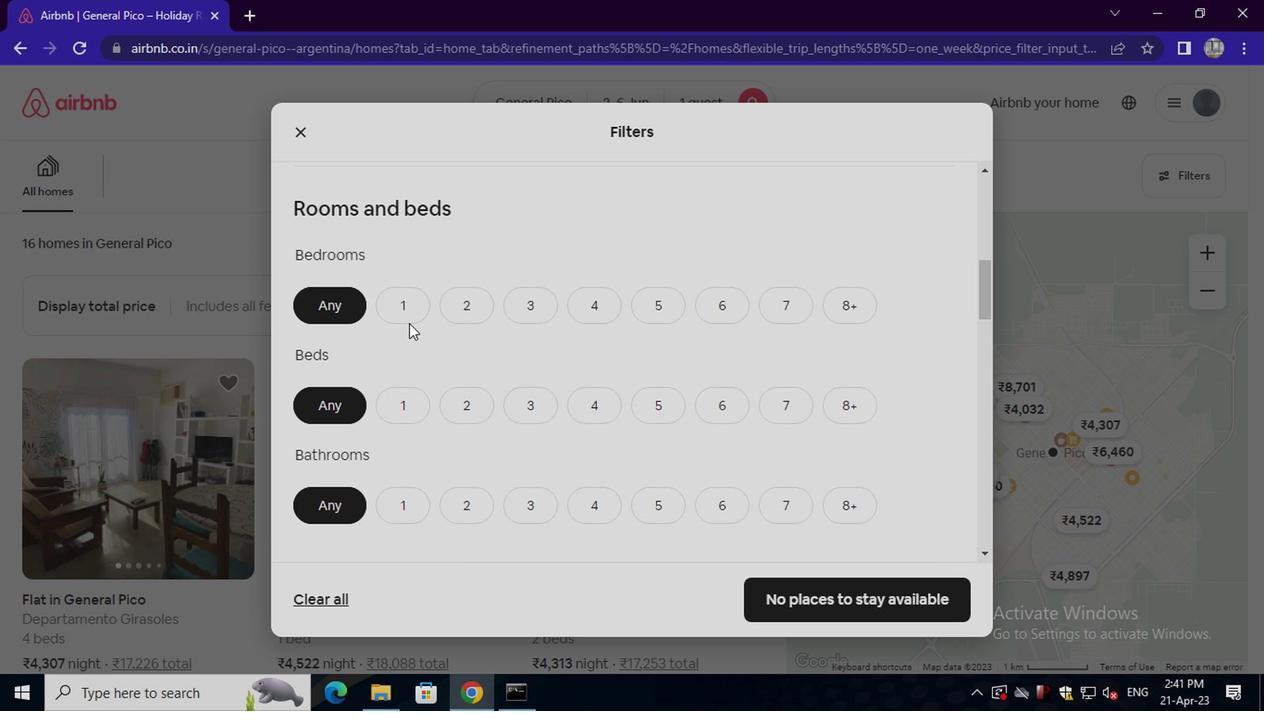
Action: Mouse moved to (400, 403)
Screenshot: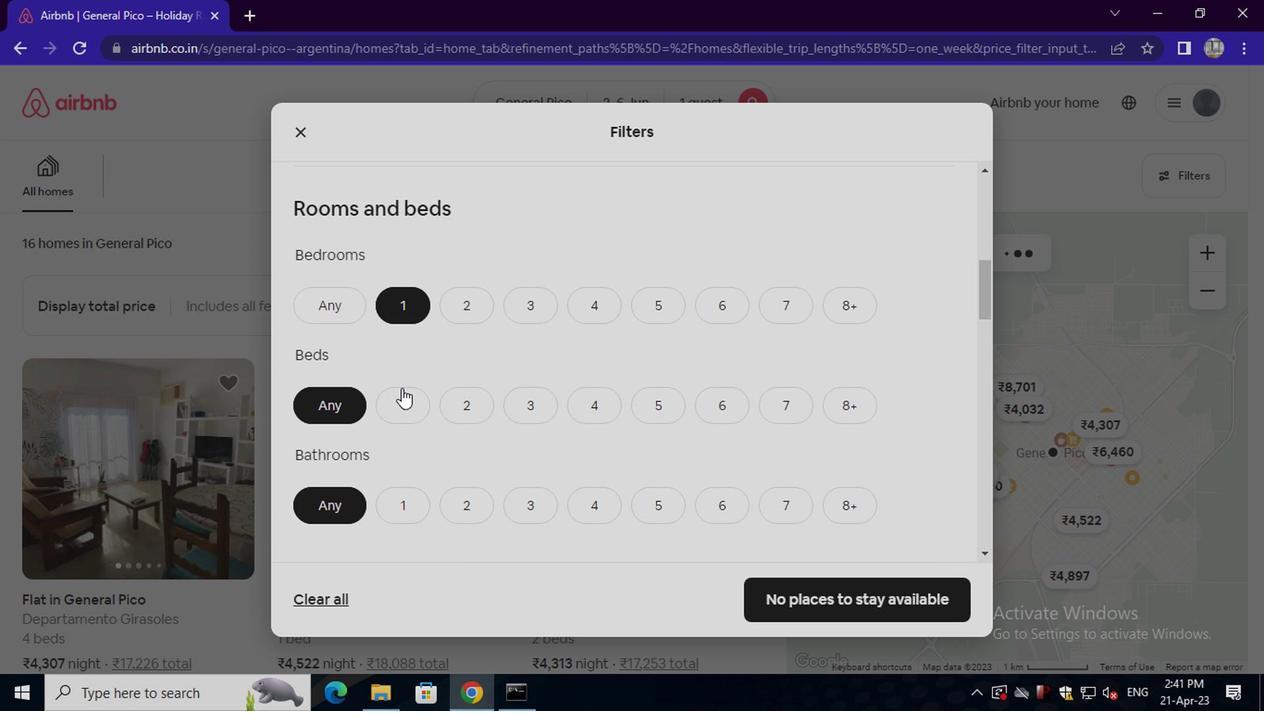 
Action: Mouse pressed left at (400, 403)
Screenshot: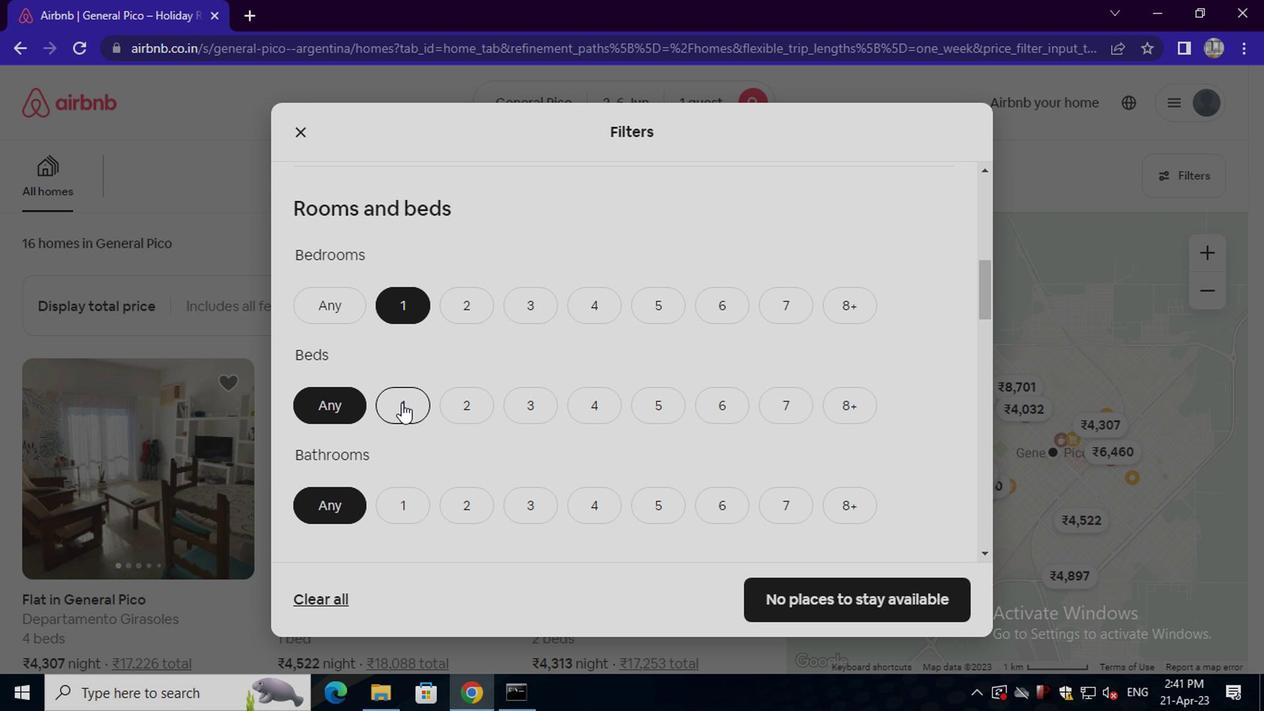 
Action: Mouse moved to (393, 500)
Screenshot: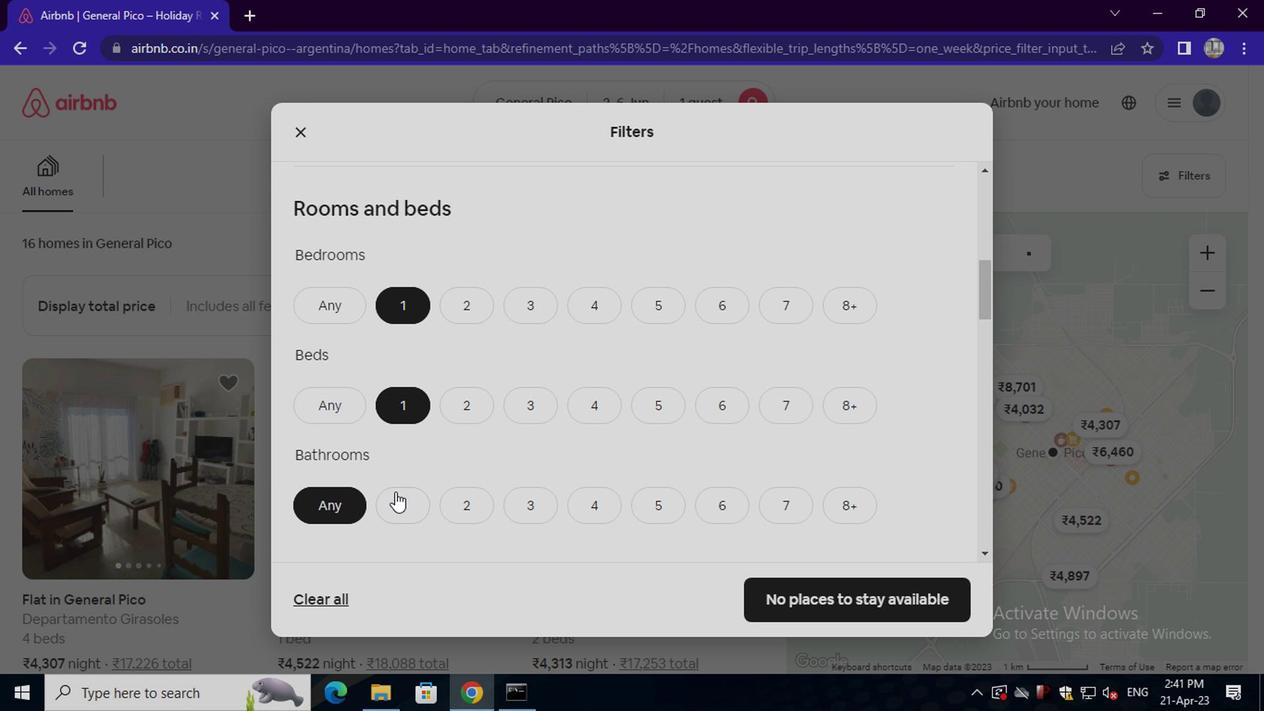 
Action: Mouse pressed left at (393, 500)
Screenshot: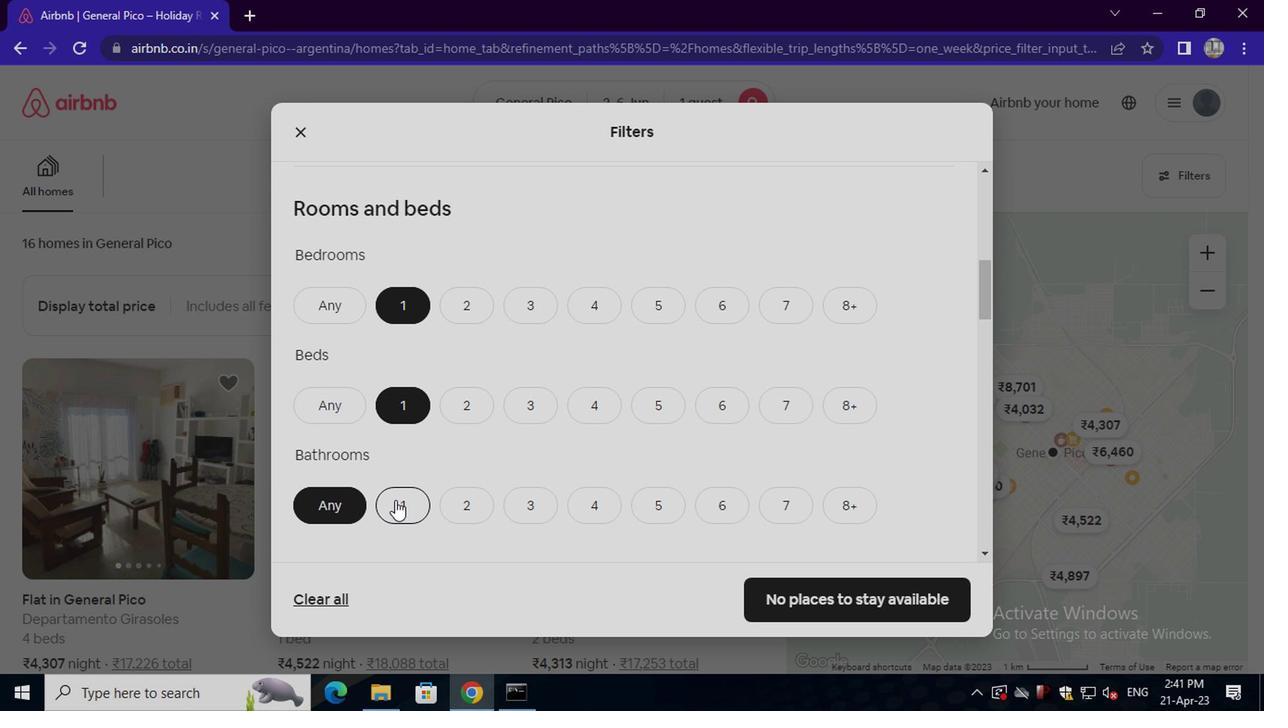 
Action: Mouse moved to (393, 497)
Screenshot: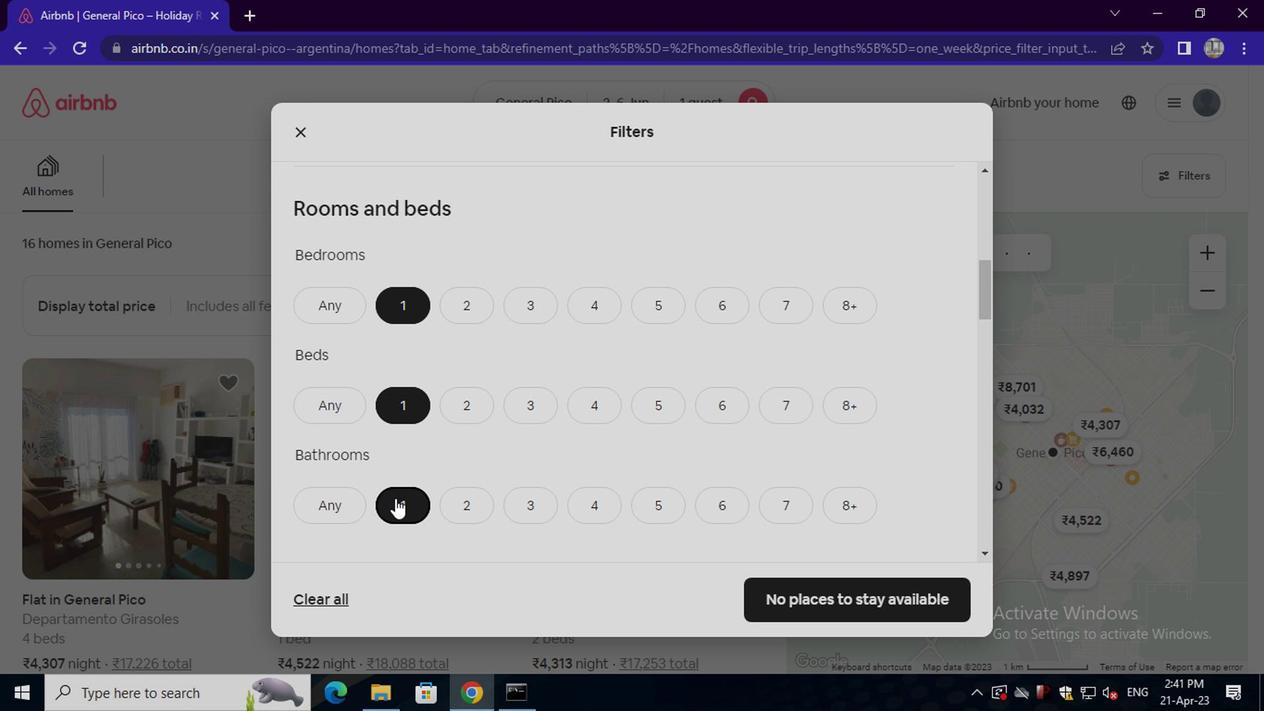 
Action: Mouse scrolled (393, 496) with delta (0, -1)
Screenshot: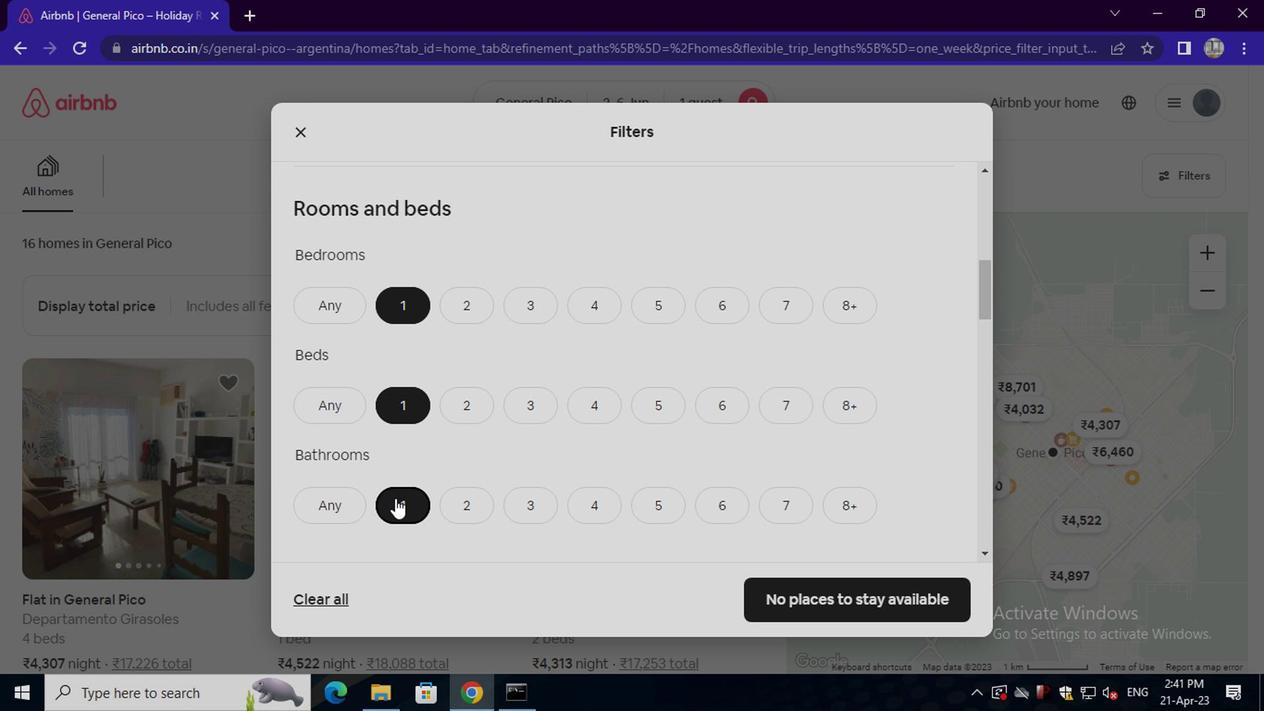 
Action: Mouse scrolled (393, 496) with delta (0, -1)
Screenshot: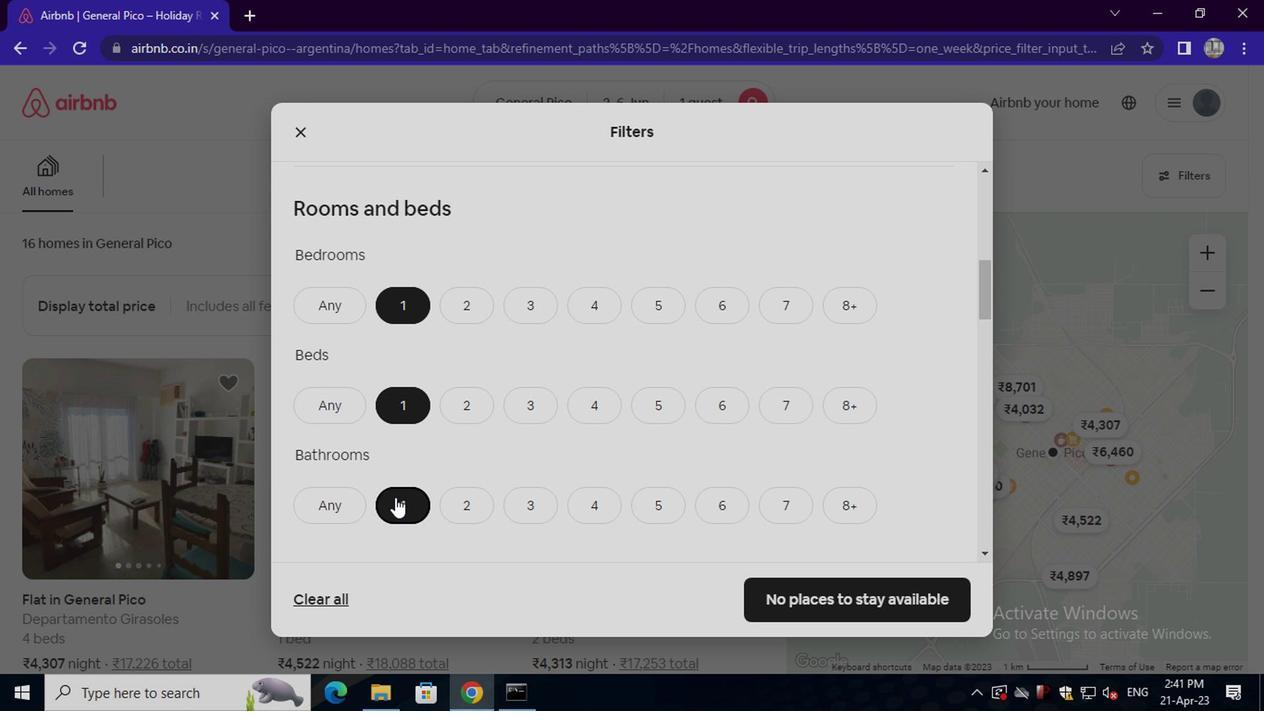 
Action: Mouse scrolled (393, 496) with delta (0, -1)
Screenshot: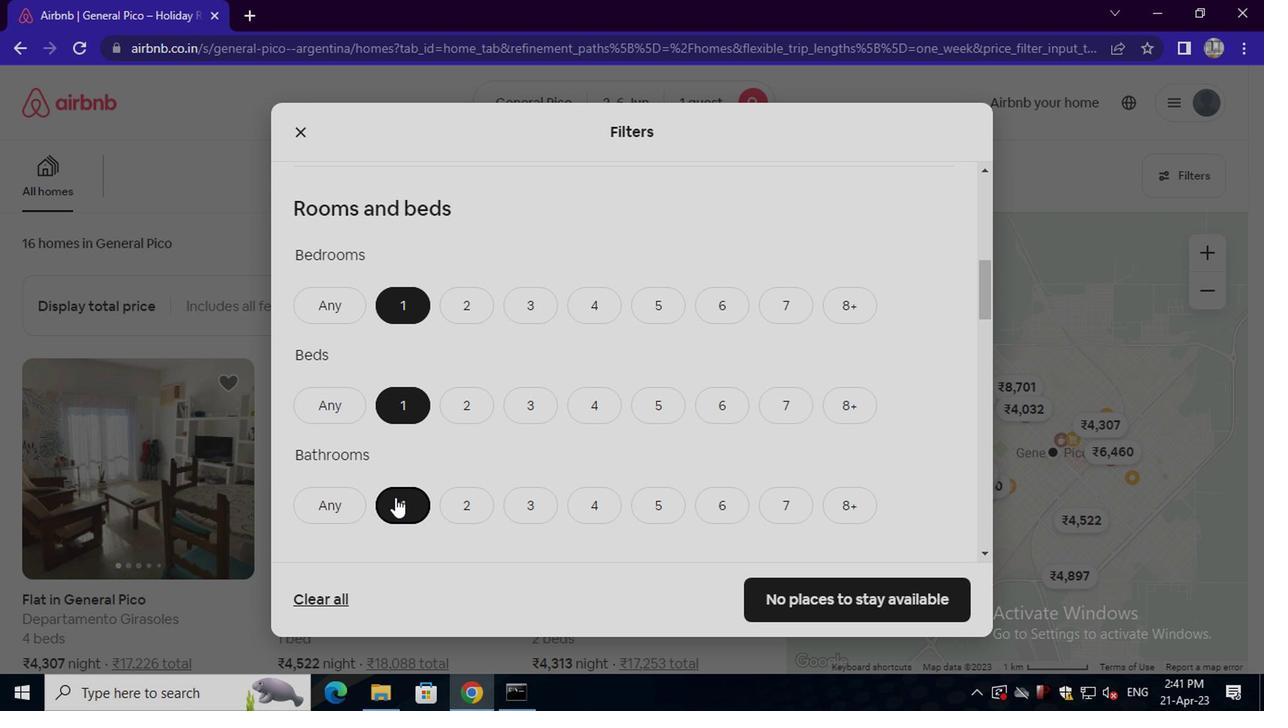
Action: Mouse moved to (380, 448)
Screenshot: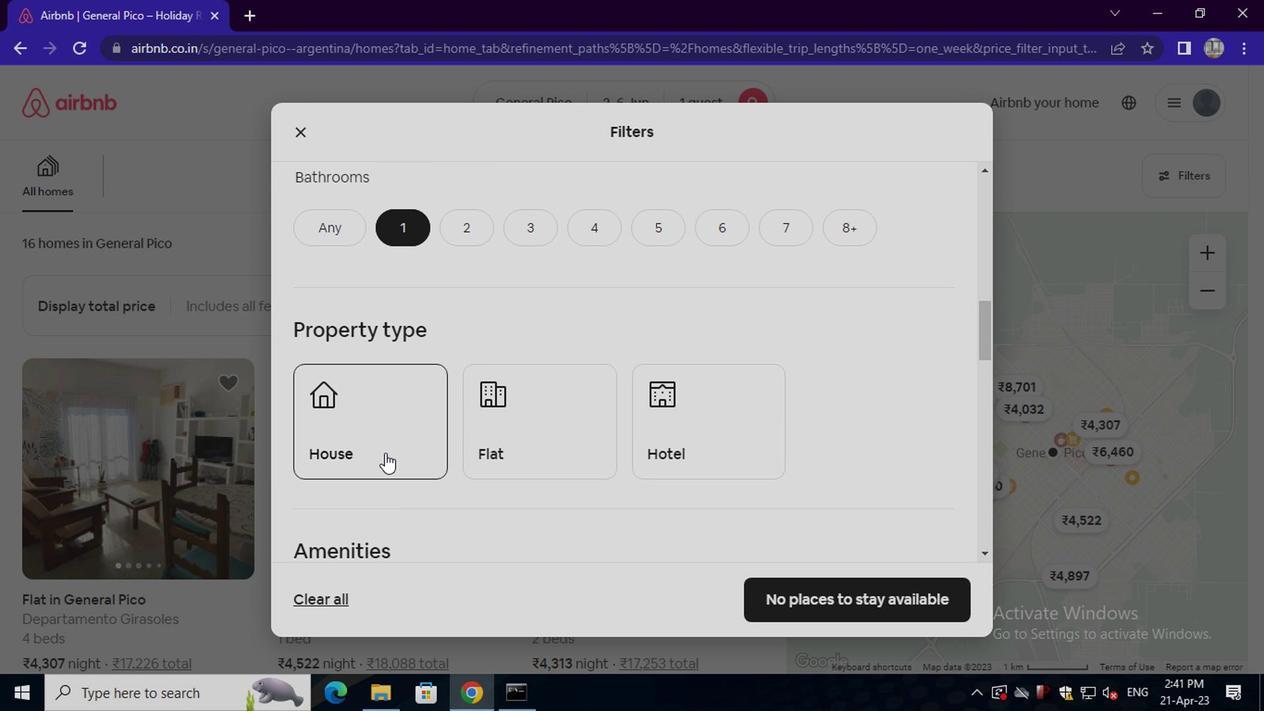 
Action: Mouse pressed left at (380, 448)
Screenshot: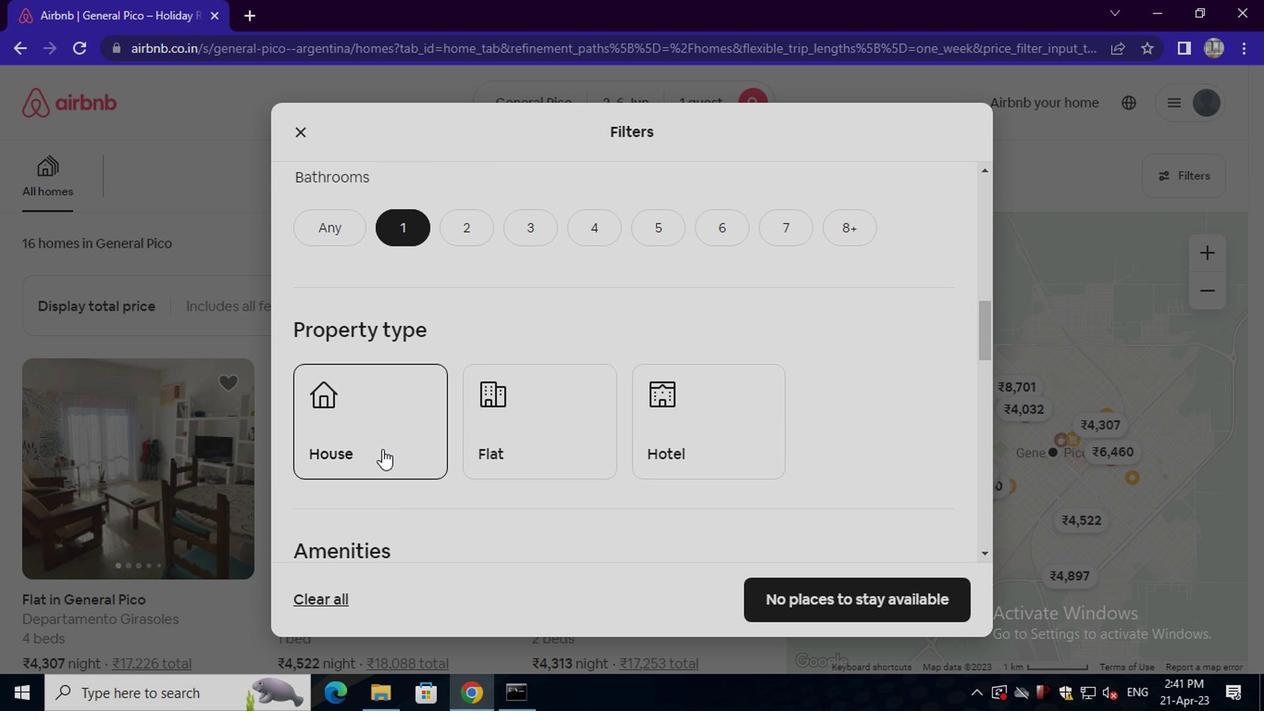 
Action: Mouse moved to (527, 440)
Screenshot: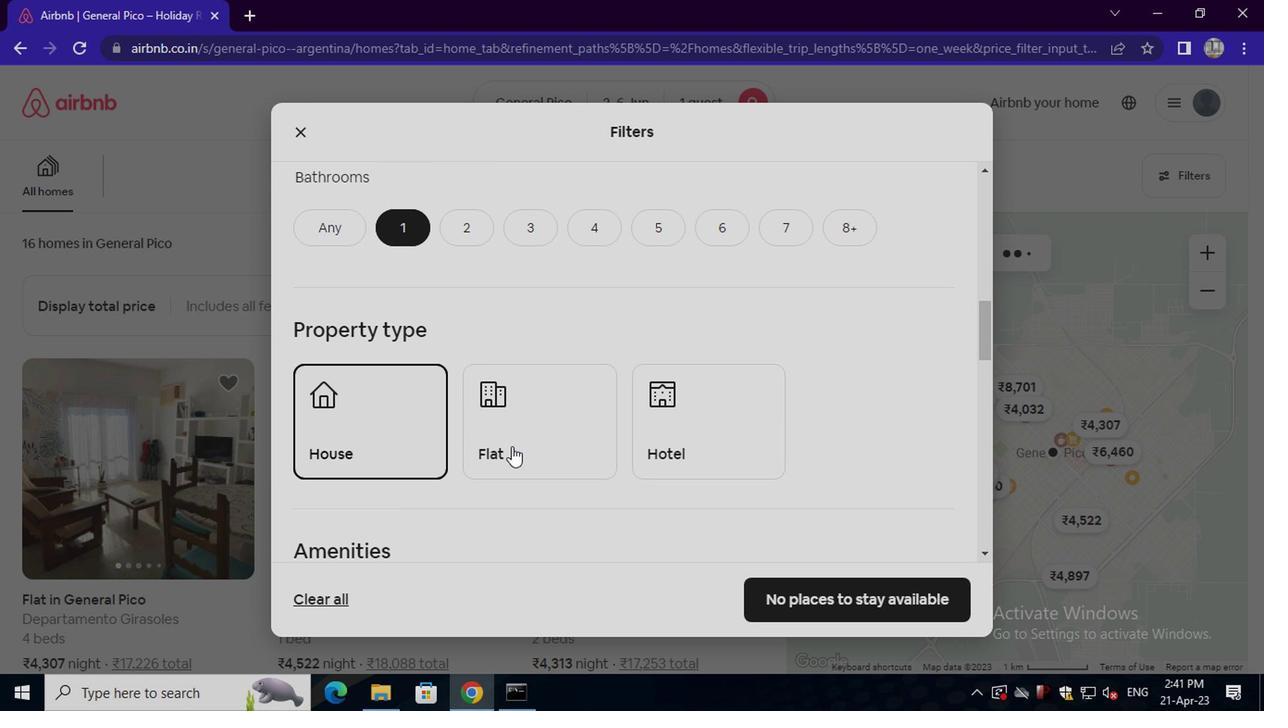 
Action: Mouse pressed left at (527, 440)
Screenshot: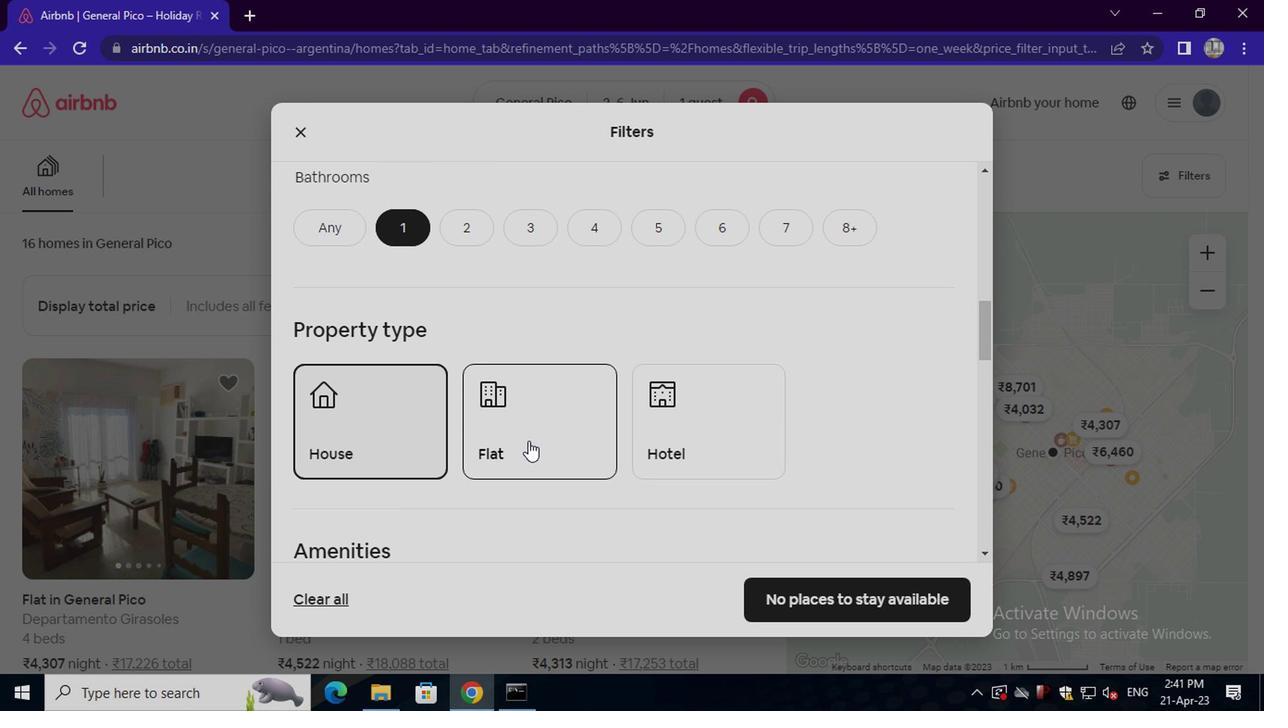 
Action: Mouse moved to (714, 410)
Screenshot: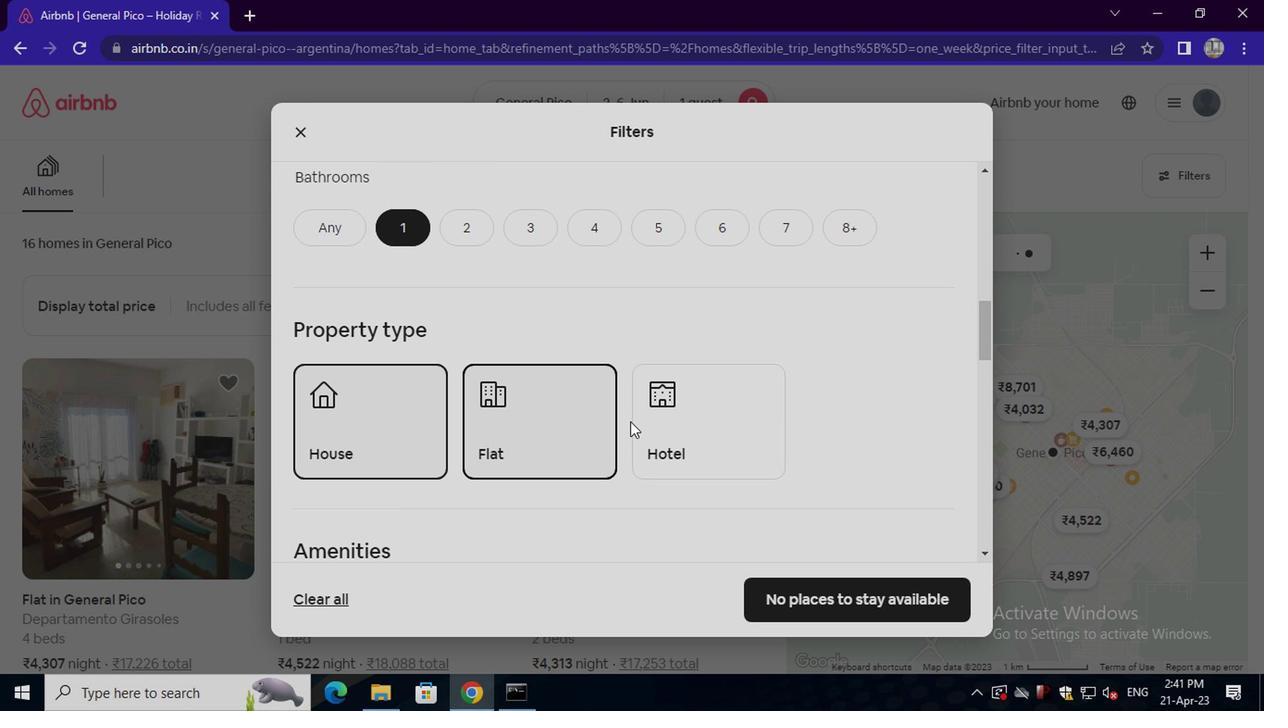 
Action: Mouse pressed left at (714, 410)
Screenshot: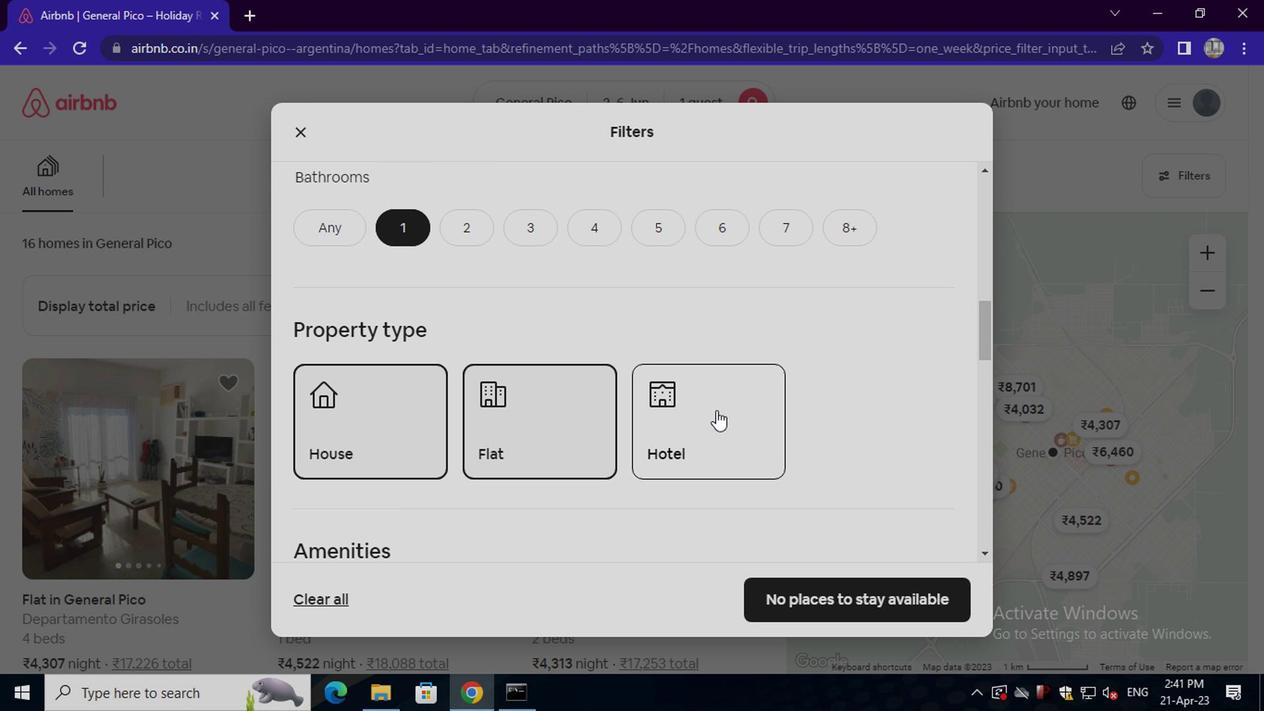 
Action: Mouse moved to (543, 425)
Screenshot: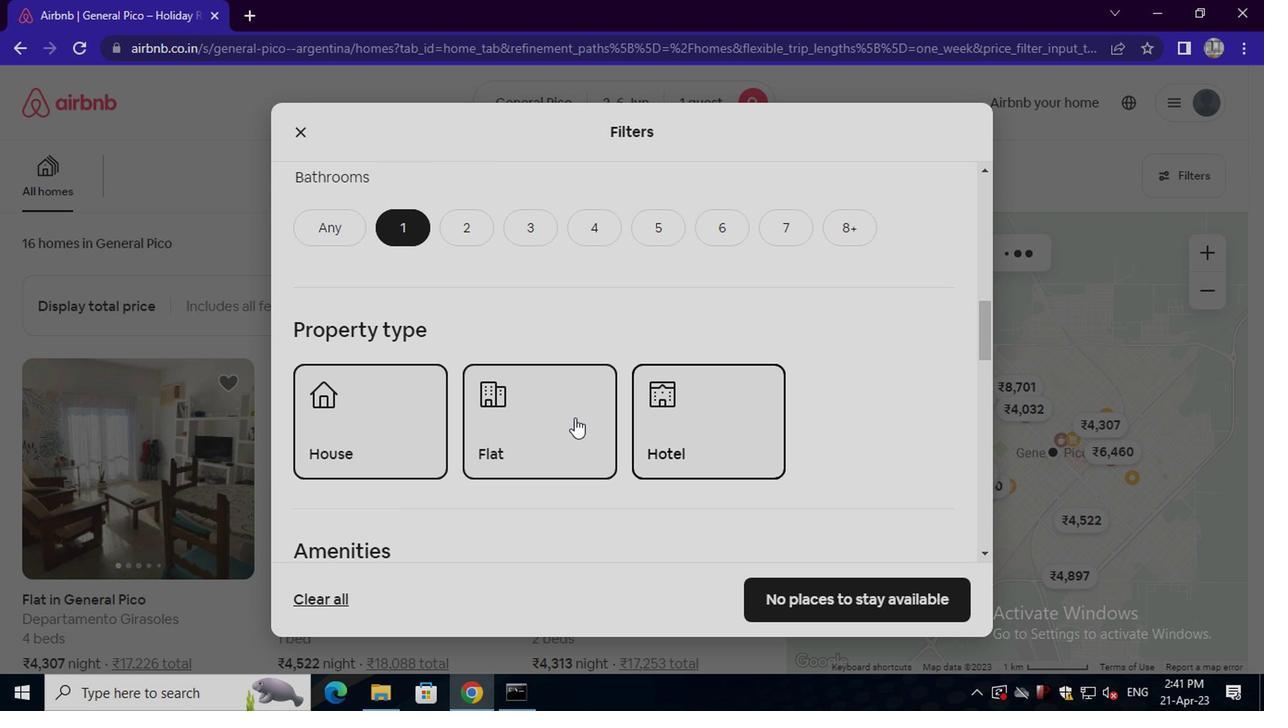 
Action: Mouse scrolled (543, 424) with delta (0, -1)
Screenshot: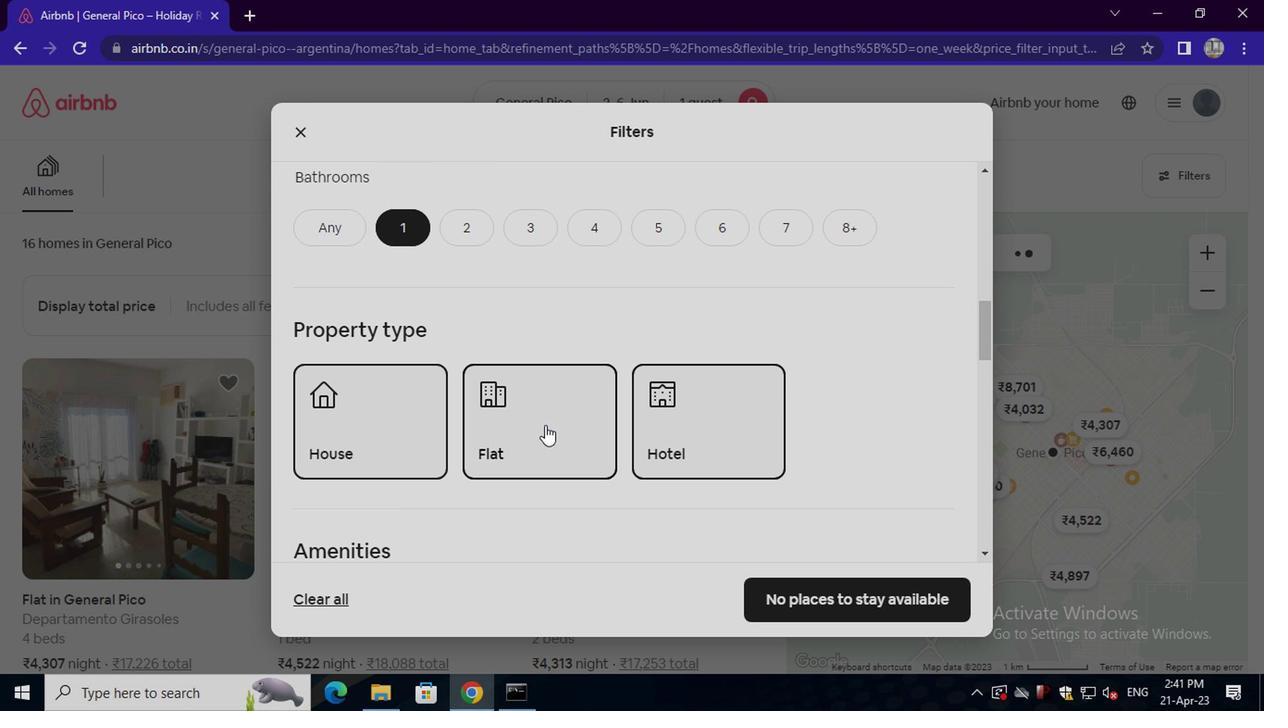 
Action: Mouse scrolled (543, 424) with delta (0, -1)
Screenshot: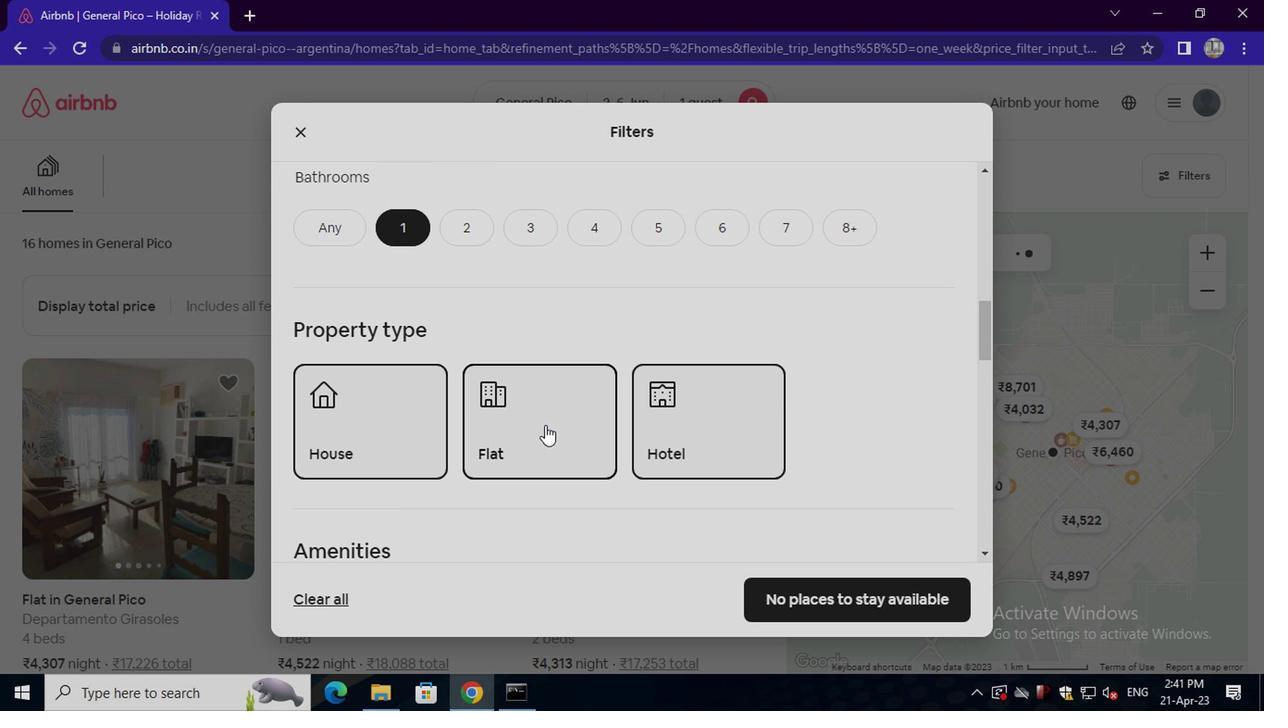 
Action: Mouse scrolled (543, 424) with delta (0, -1)
Screenshot: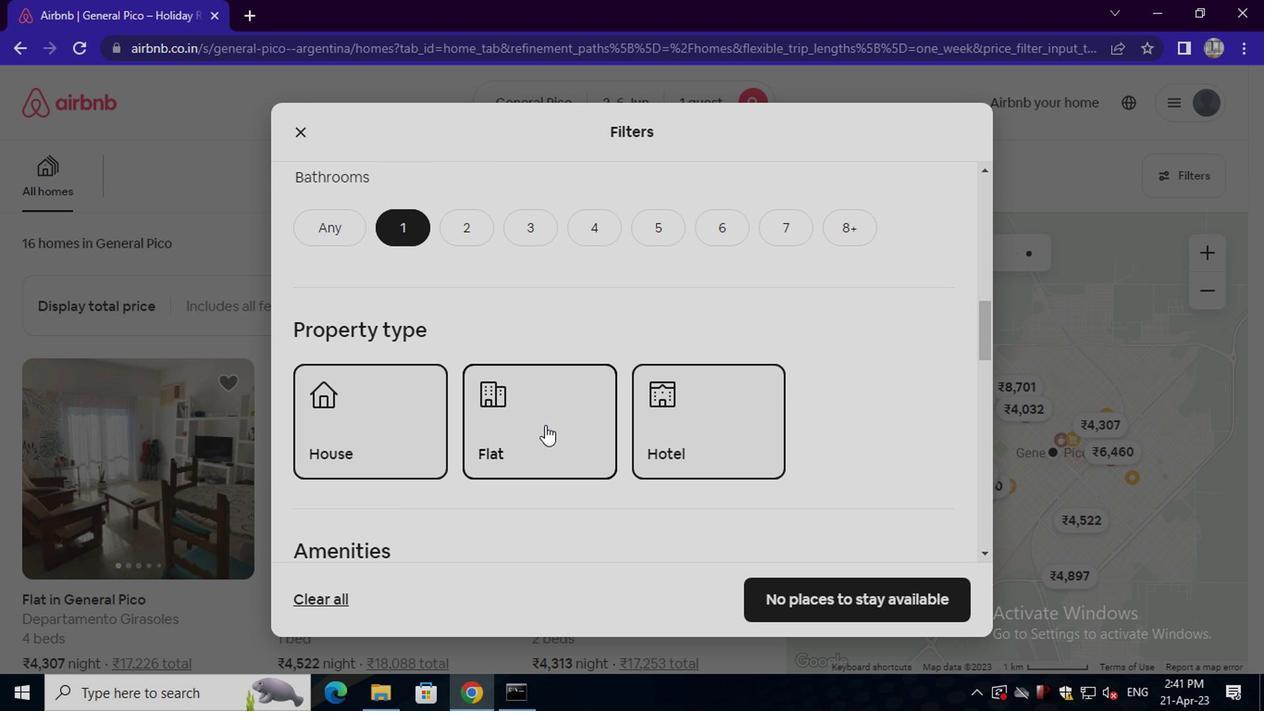 
Action: Mouse moved to (330, 493)
Screenshot: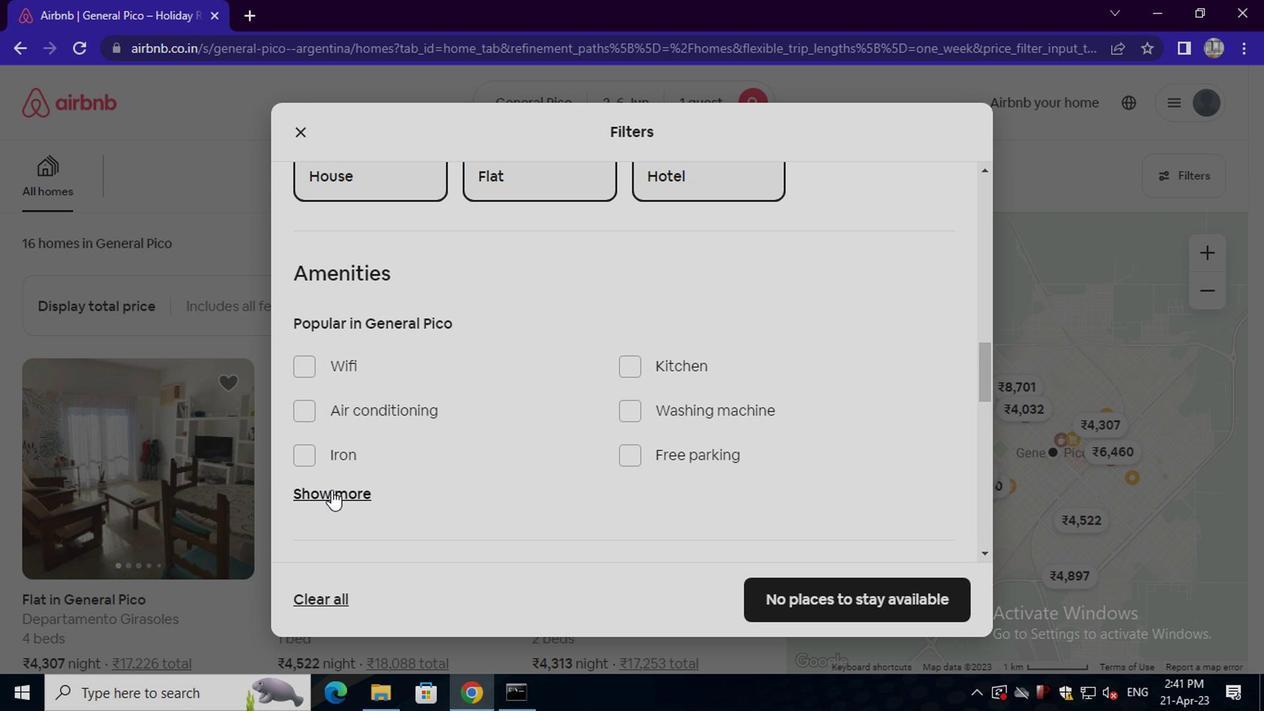 
Action: Mouse pressed left at (330, 493)
Screenshot: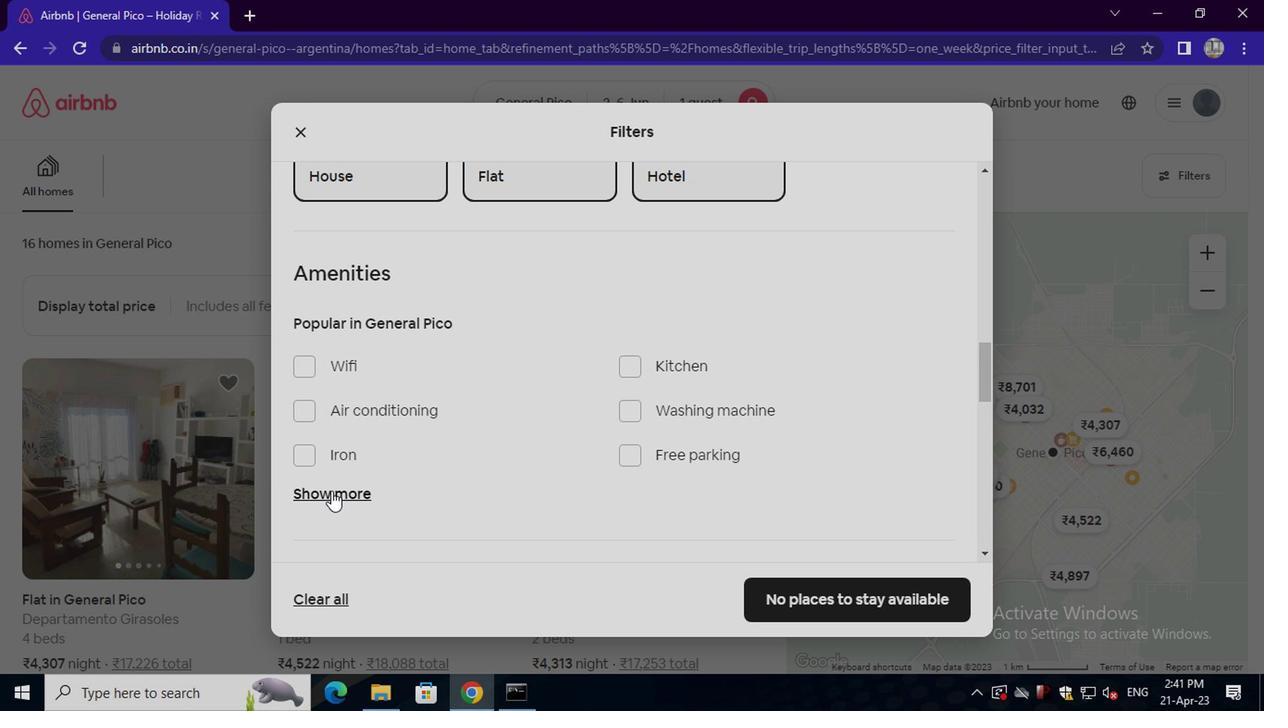 
Action: Mouse moved to (619, 434)
Screenshot: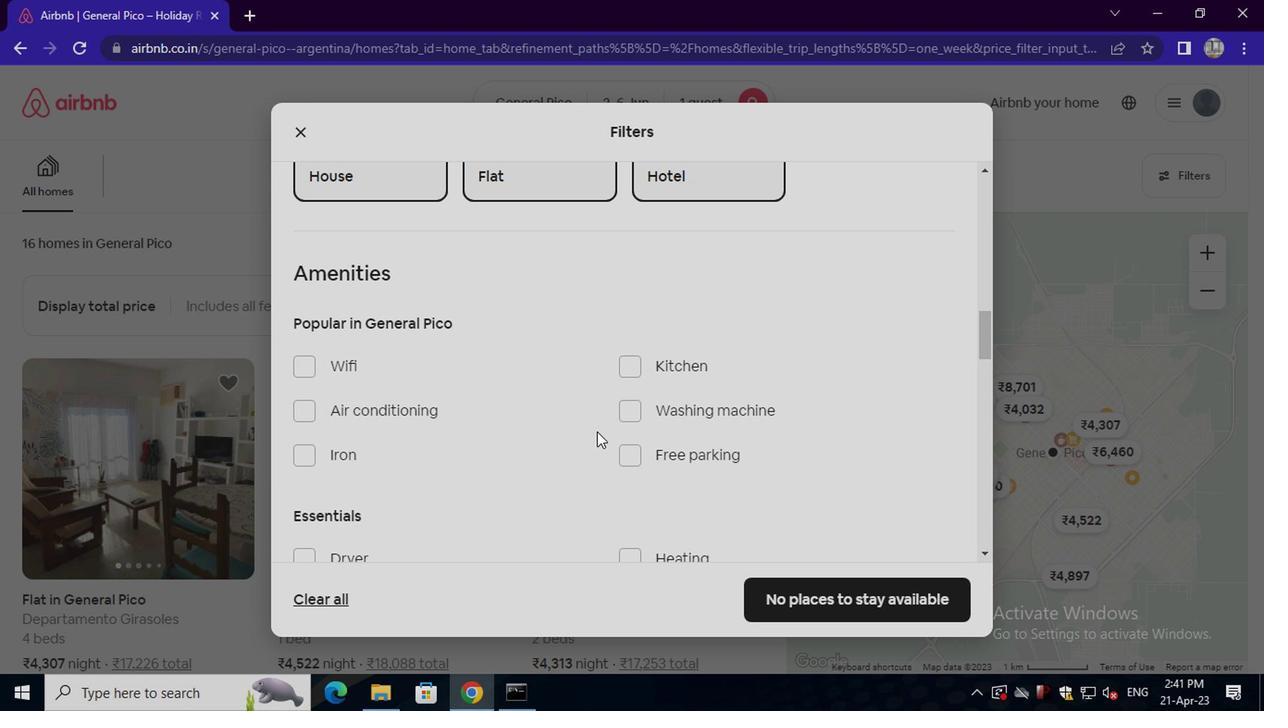 
Action: Mouse scrolled (619, 433) with delta (0, -1)
Screenshot: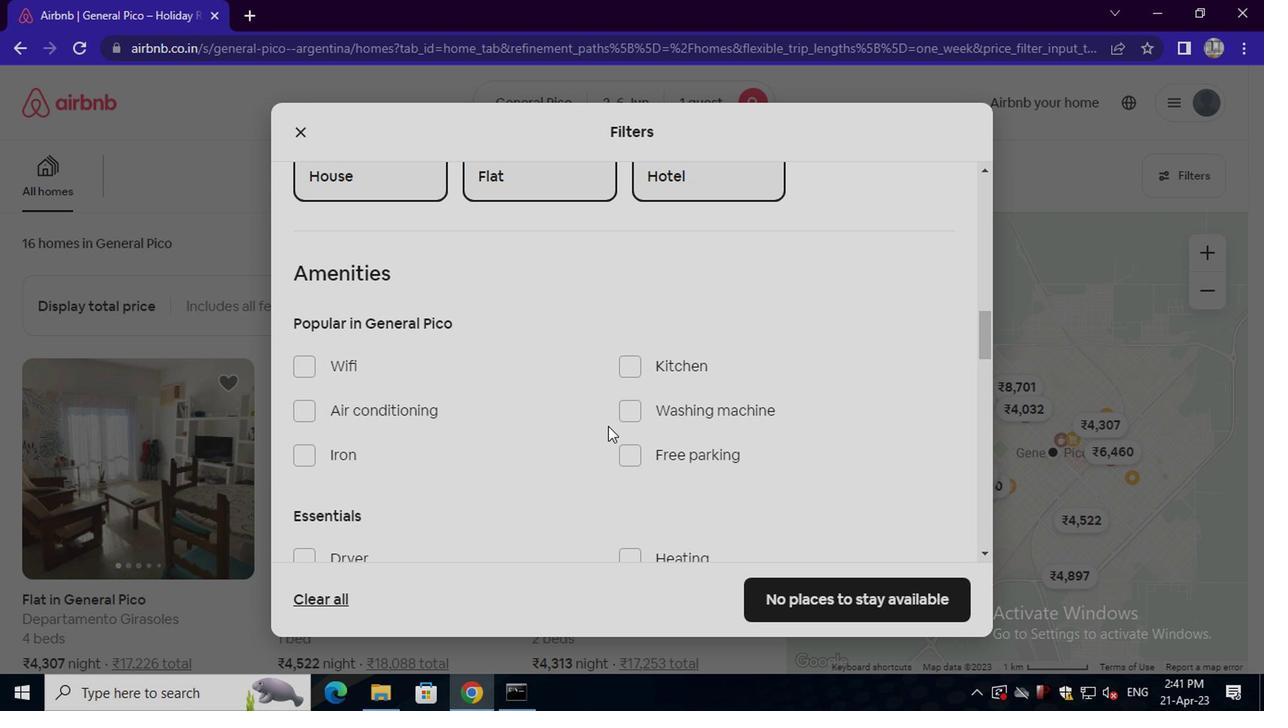 
Action: Mouse scrolled (619, 433) with delta (0, -1)
Screenshot: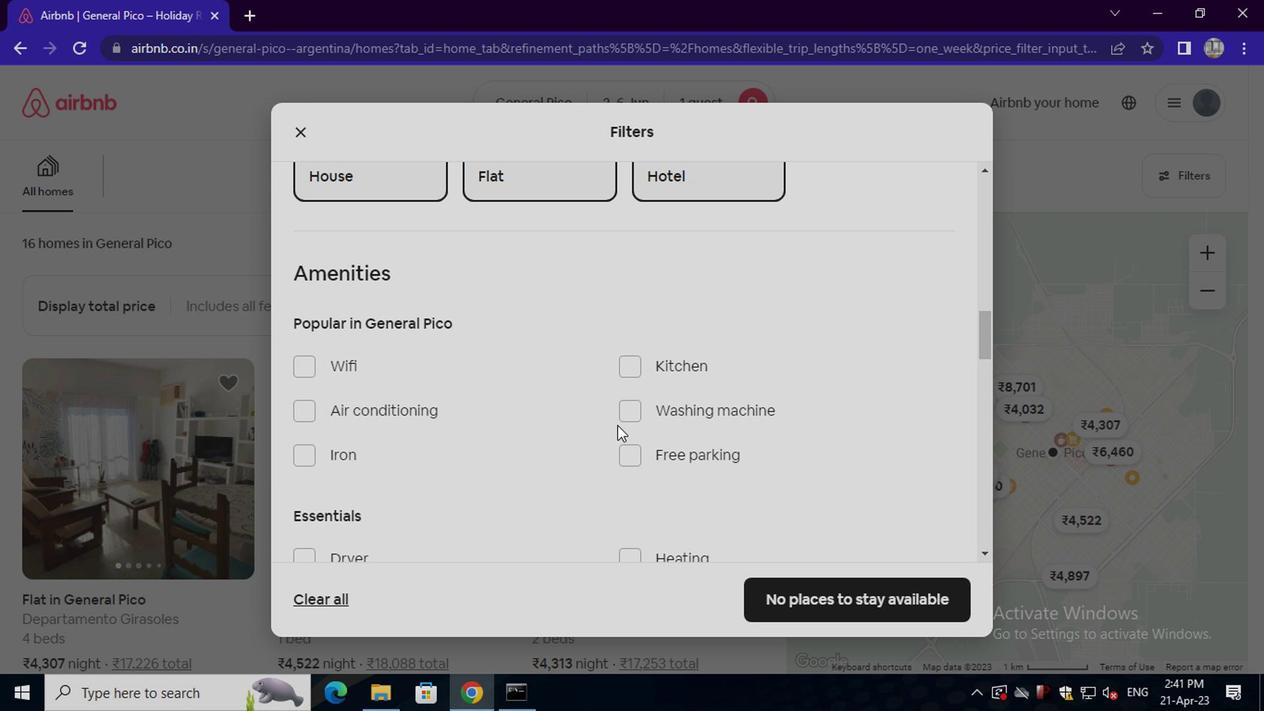 
Action: Mouse moved to (631, 378)
Screenshot: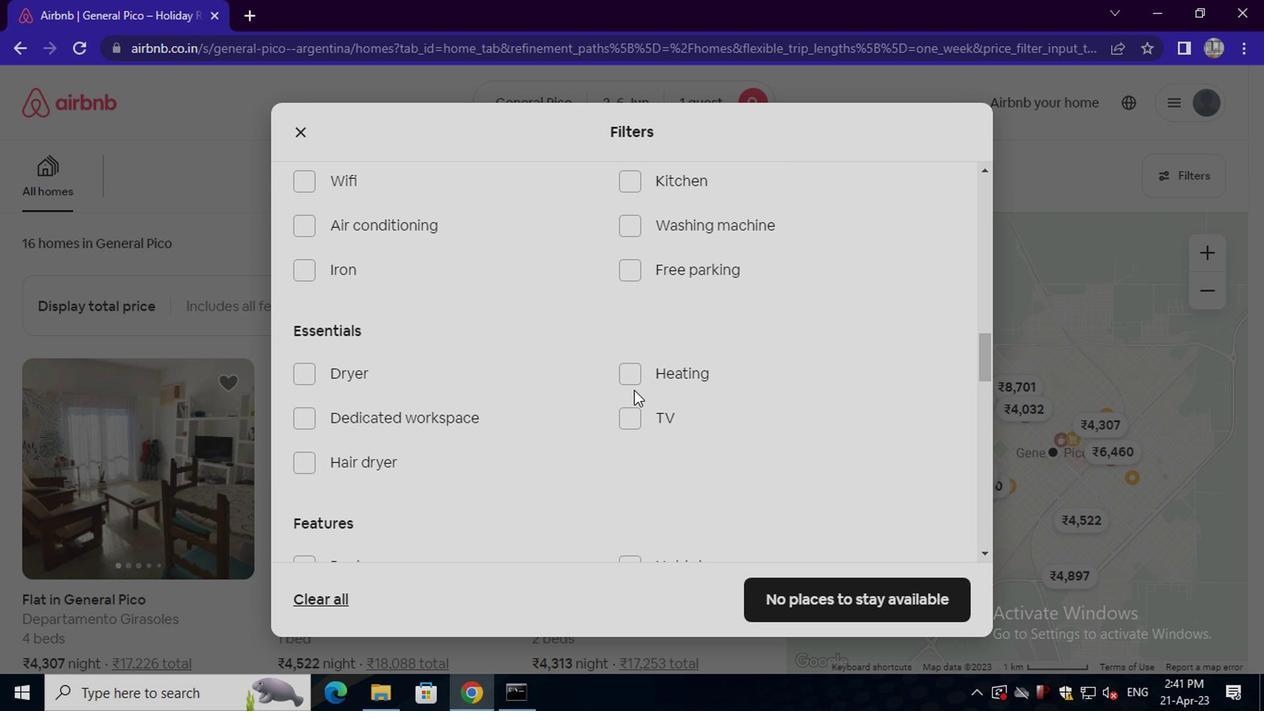 
Action: Mouse pressed left at (631, 378)
Screenshot: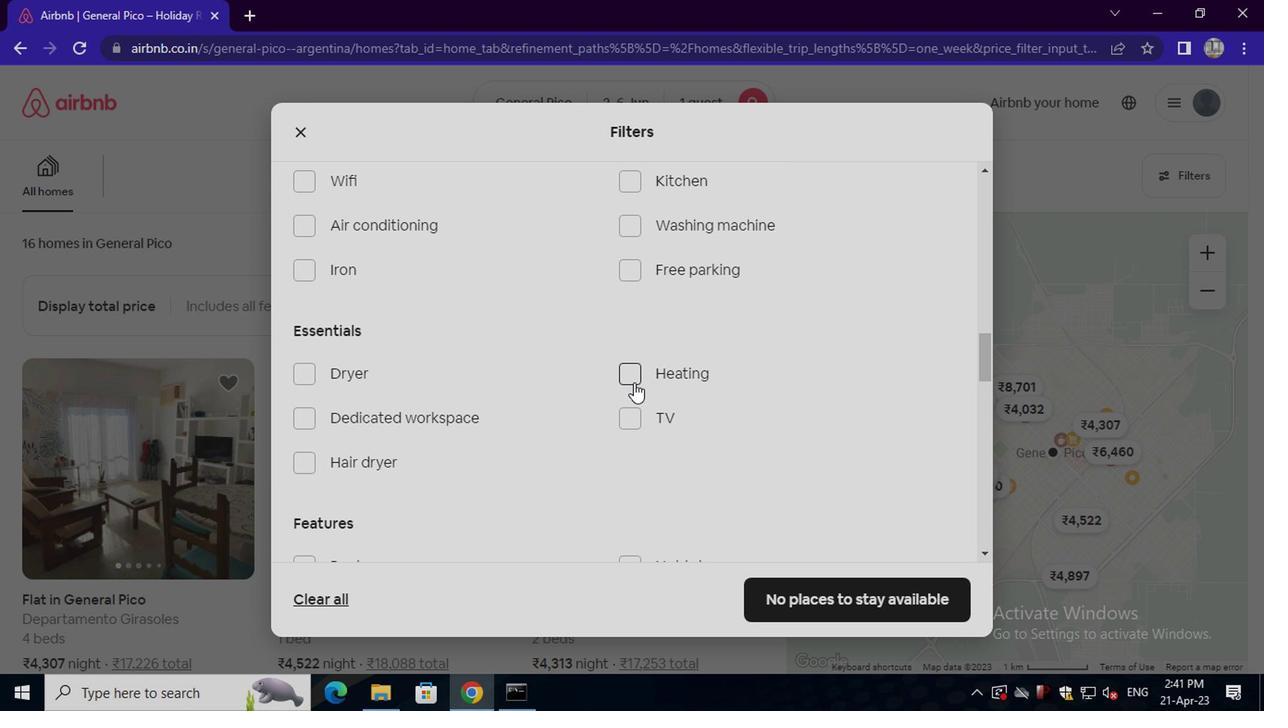 
Action: Mouse moved to (436, 462)
Screenshot: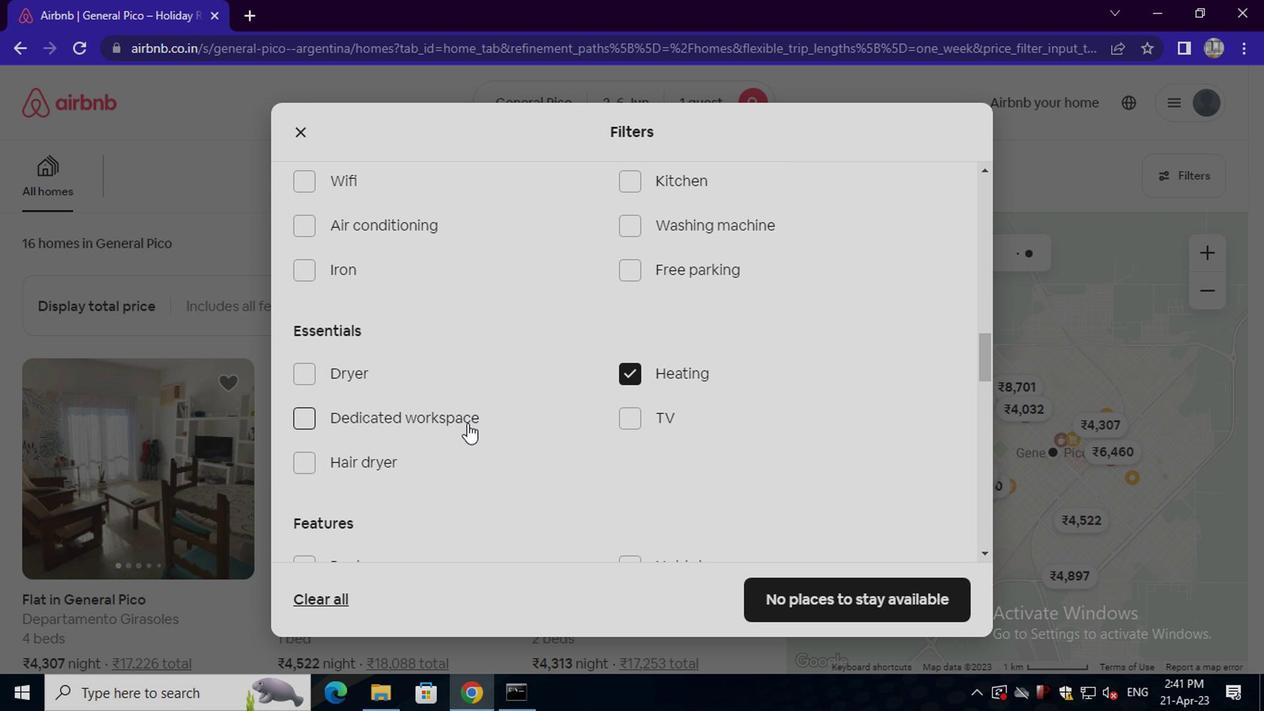 
Action: Mouse scrolled (436, 461) with delta (0, -1)
Screenshot: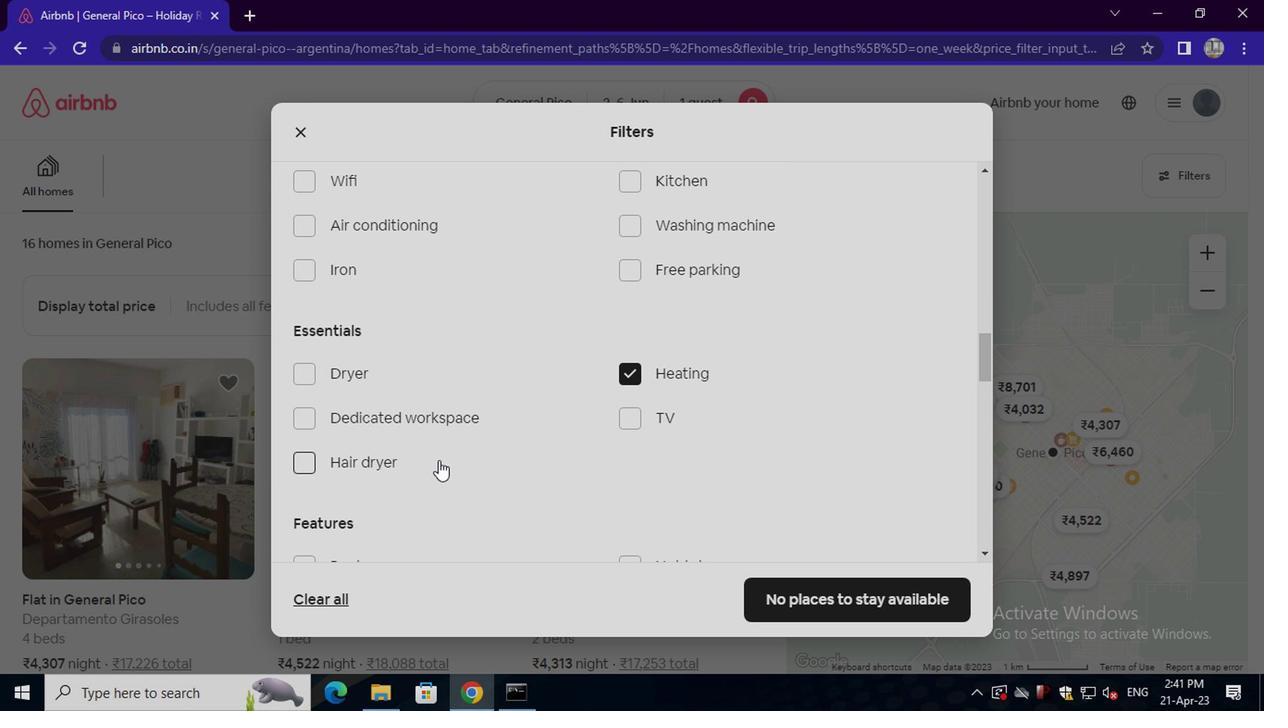 
Action: Mouse scrolled (436, 461) with delta (0, -1)
Screenshot: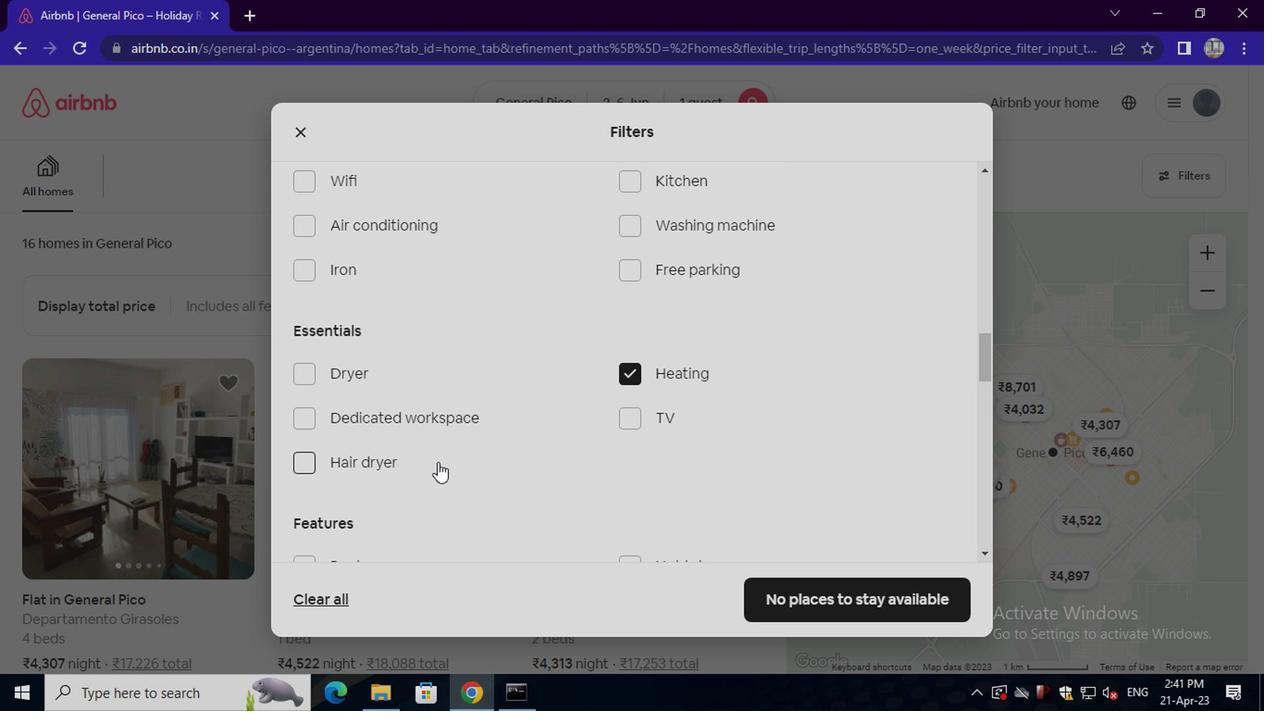 
Action: Mouse scrolled (436, 461) with delta (0, -1)
Screenshot: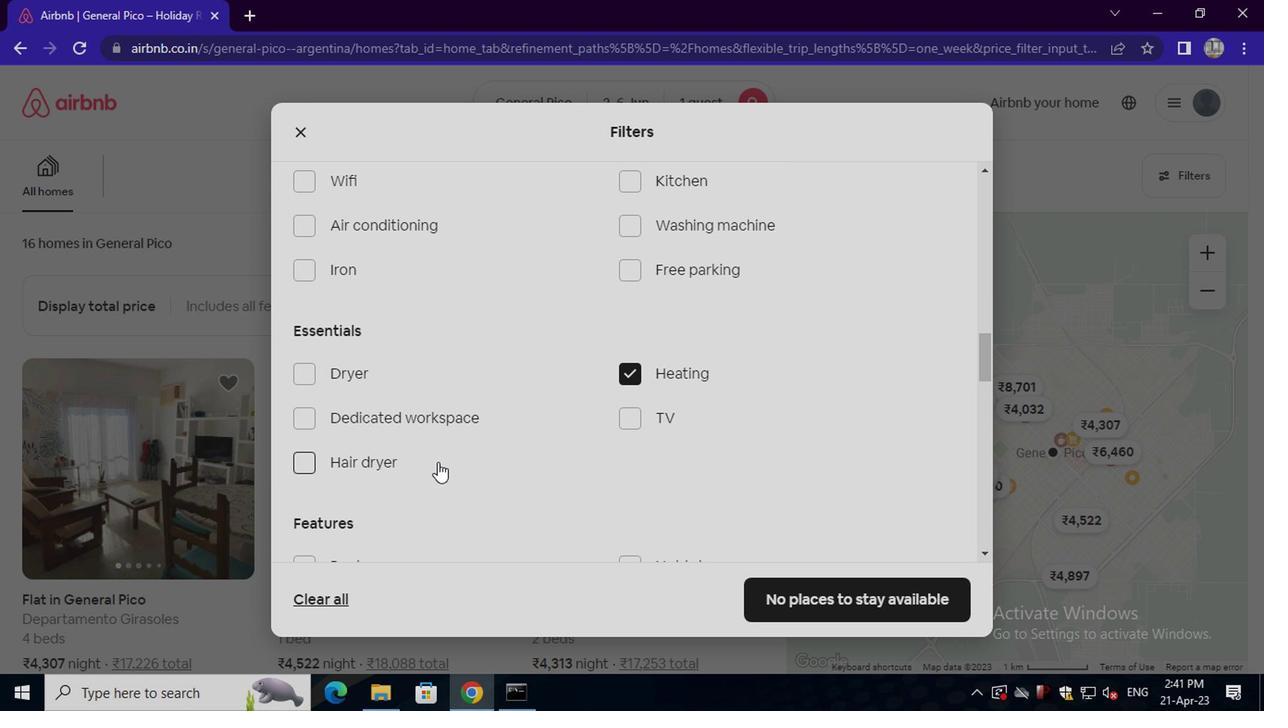 
Action: Mouse scrolled (436, 461) with delta (0, -1)
Screenshot: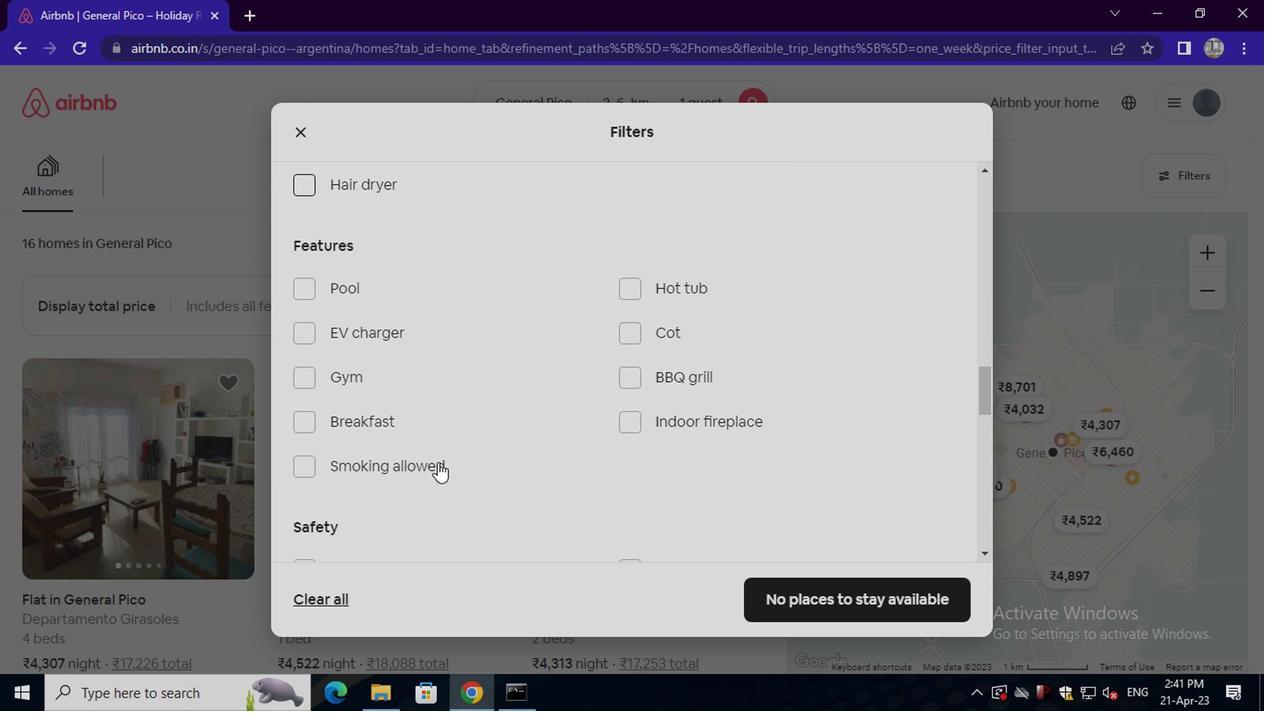 
Action: Mouse scrolled (436, 461) with delta (0, -1)
Screenshot: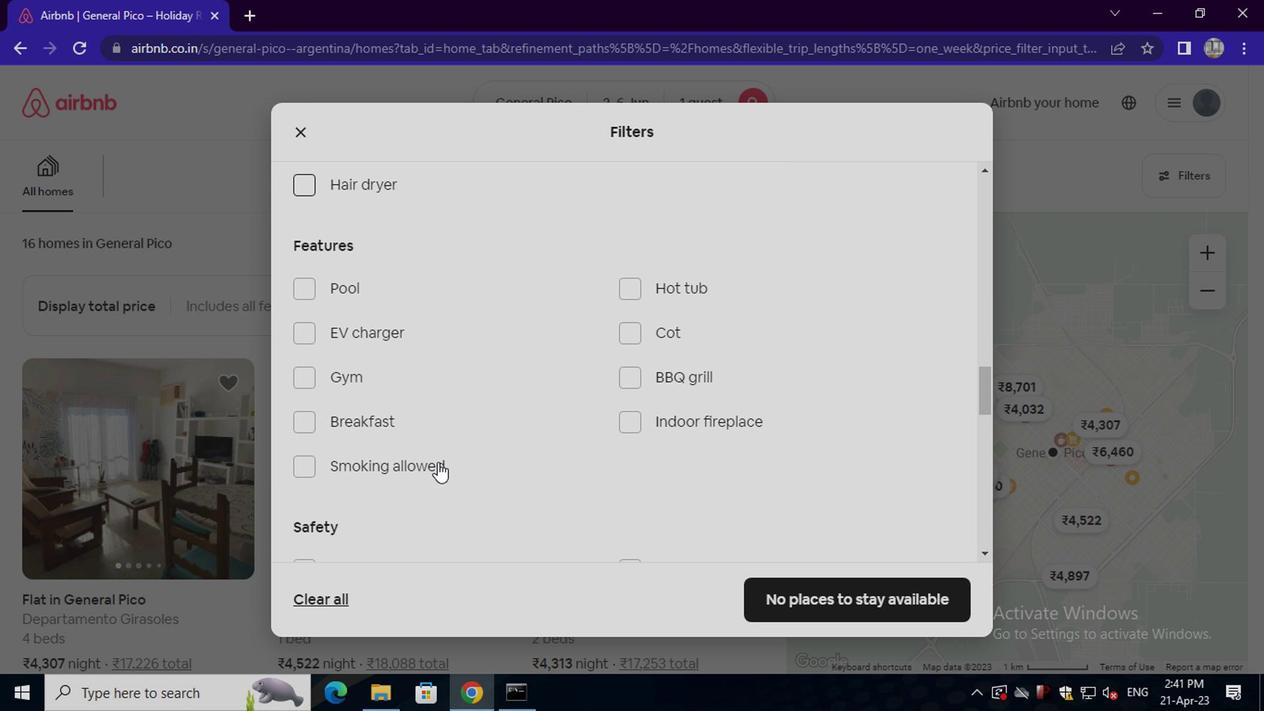 
Action: Mouse scrolled (436, 461) with delta (0, -1)
Screenshot: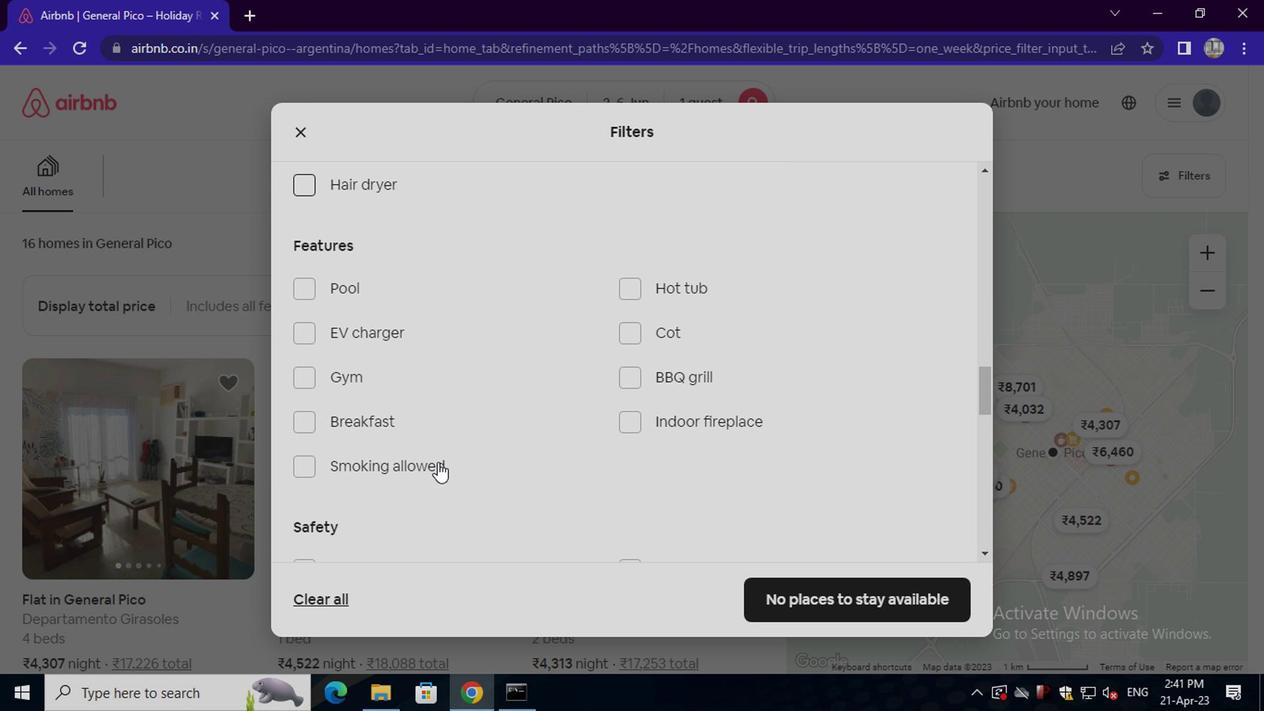 
Action: Mouse scrolled (436, 461) with delta (0, -1)
Screenshot: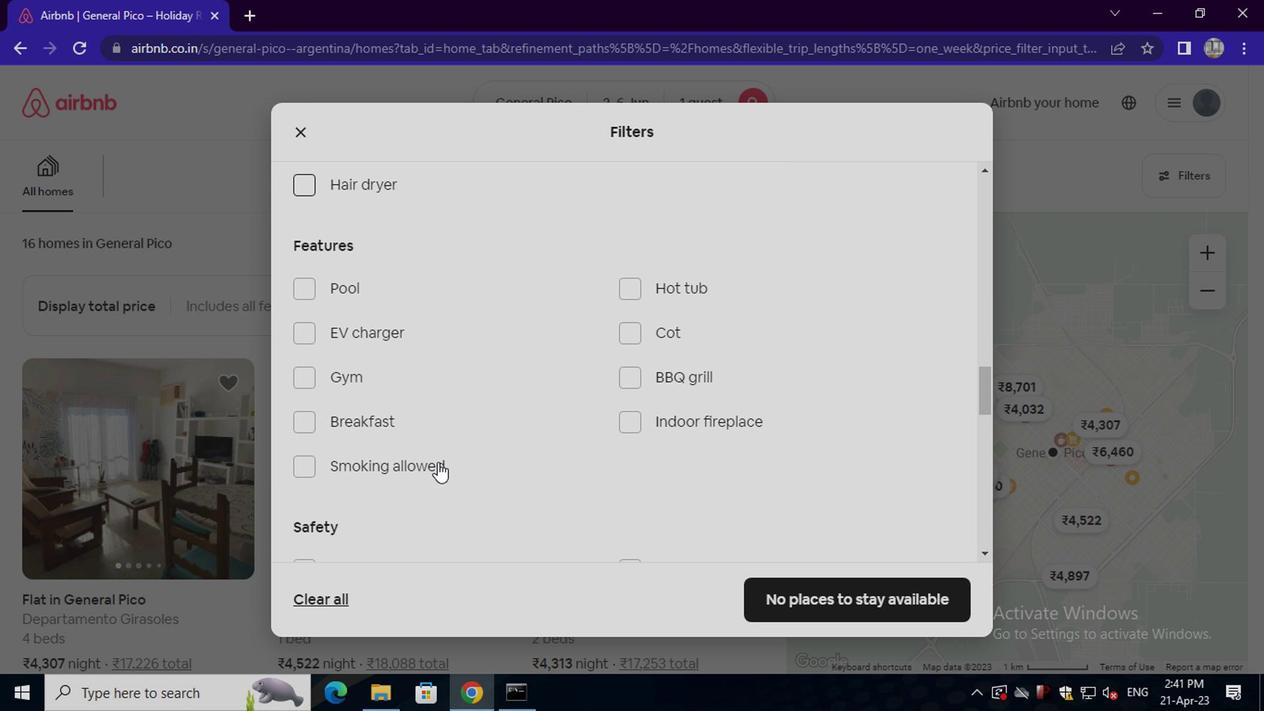 
Action: Mouse moved to (924, 463)
Screenshot: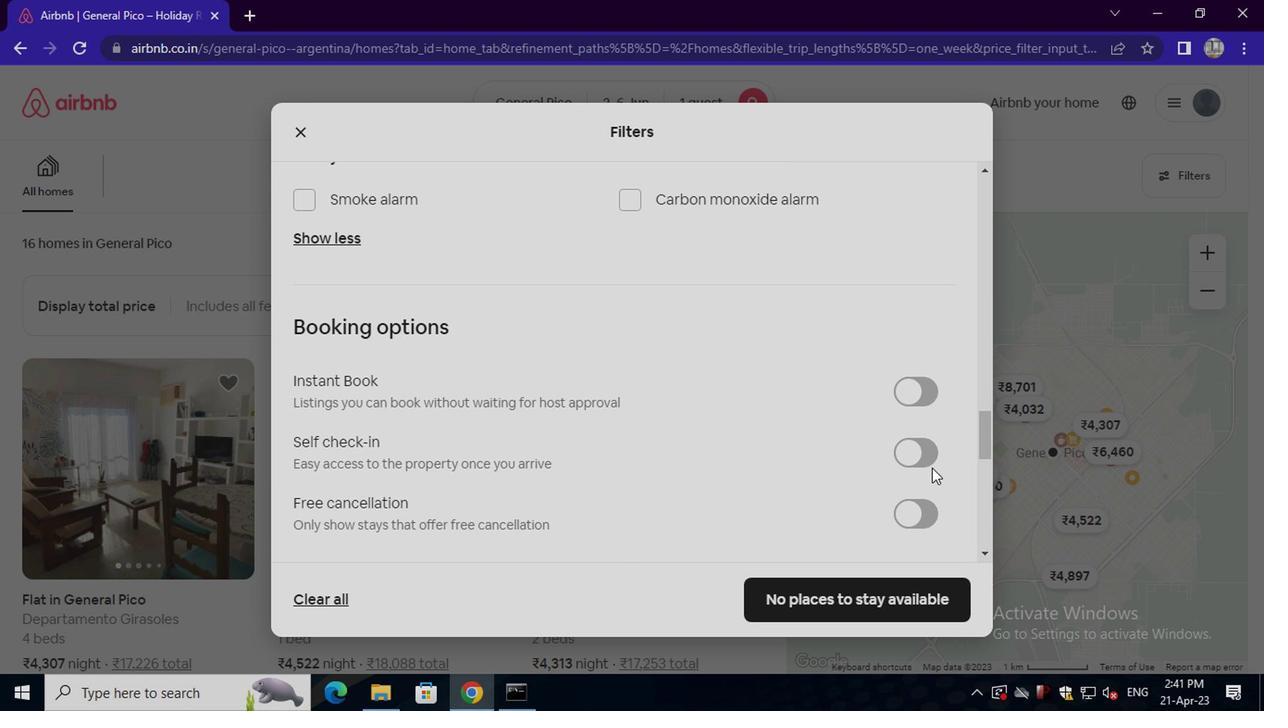 
Action: Mouse pressed left at (924, 463)
Screenshot: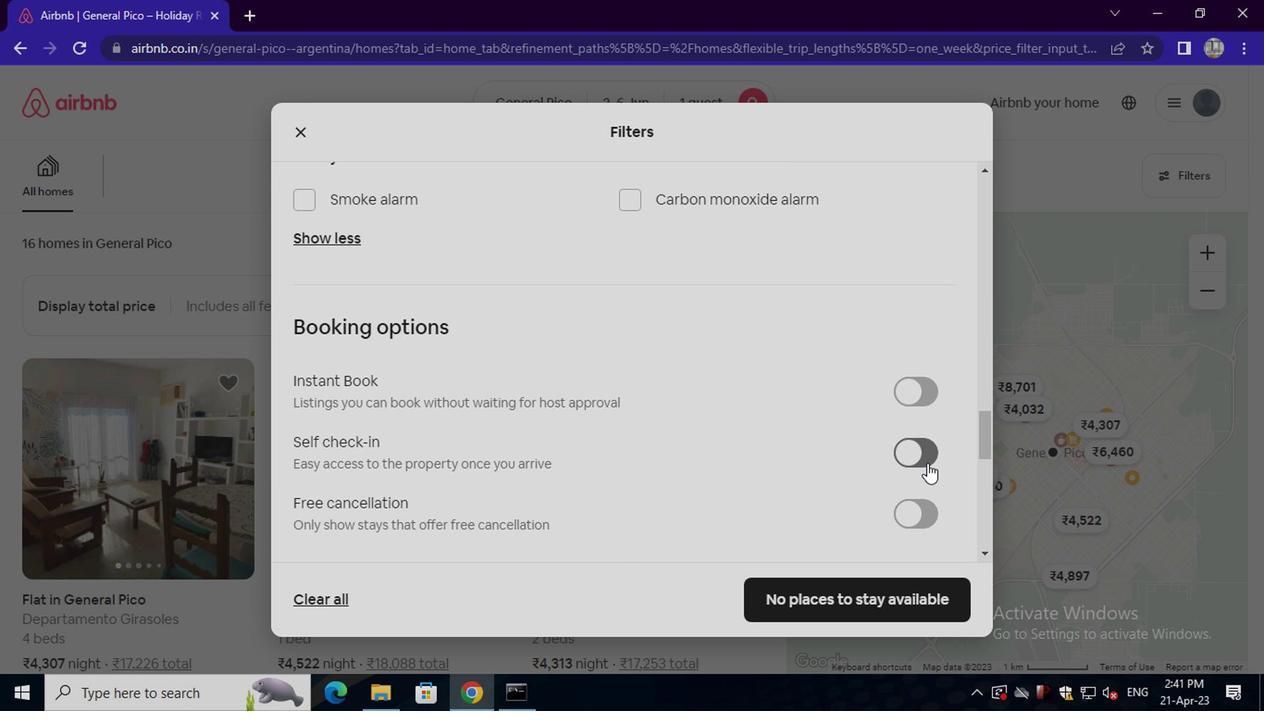 
Action: Mouse moved to (347, 444)
Screenshot: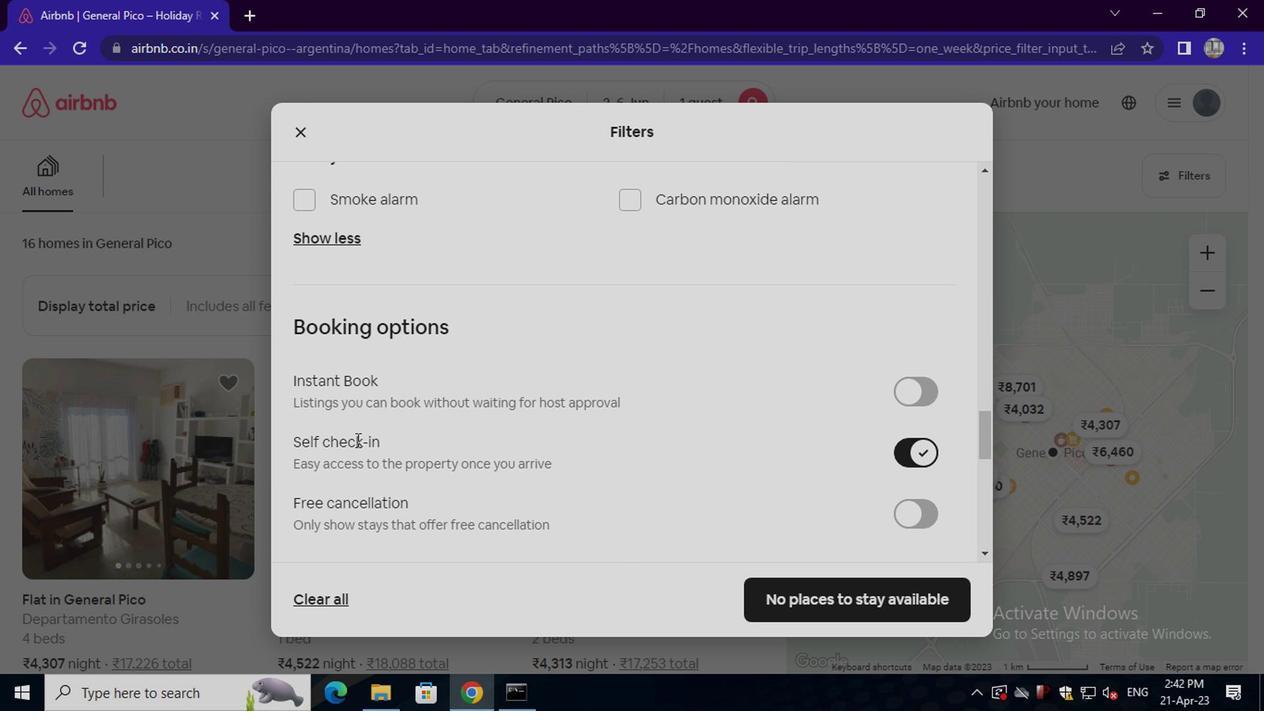 
Action: Mouse scrolled (347, 444) with delta (0, 0)
Screenshot: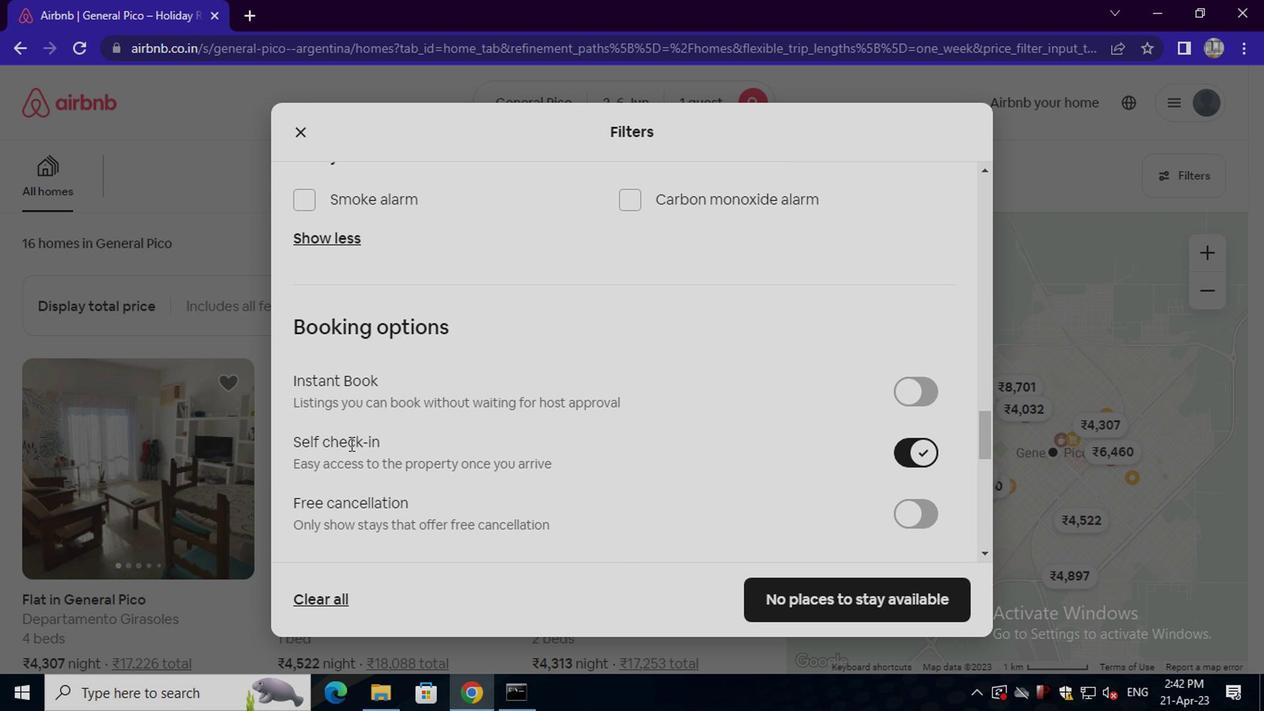 
Action: Mouse scrolled (347, 444) with delta (0, 0)
Screenshot: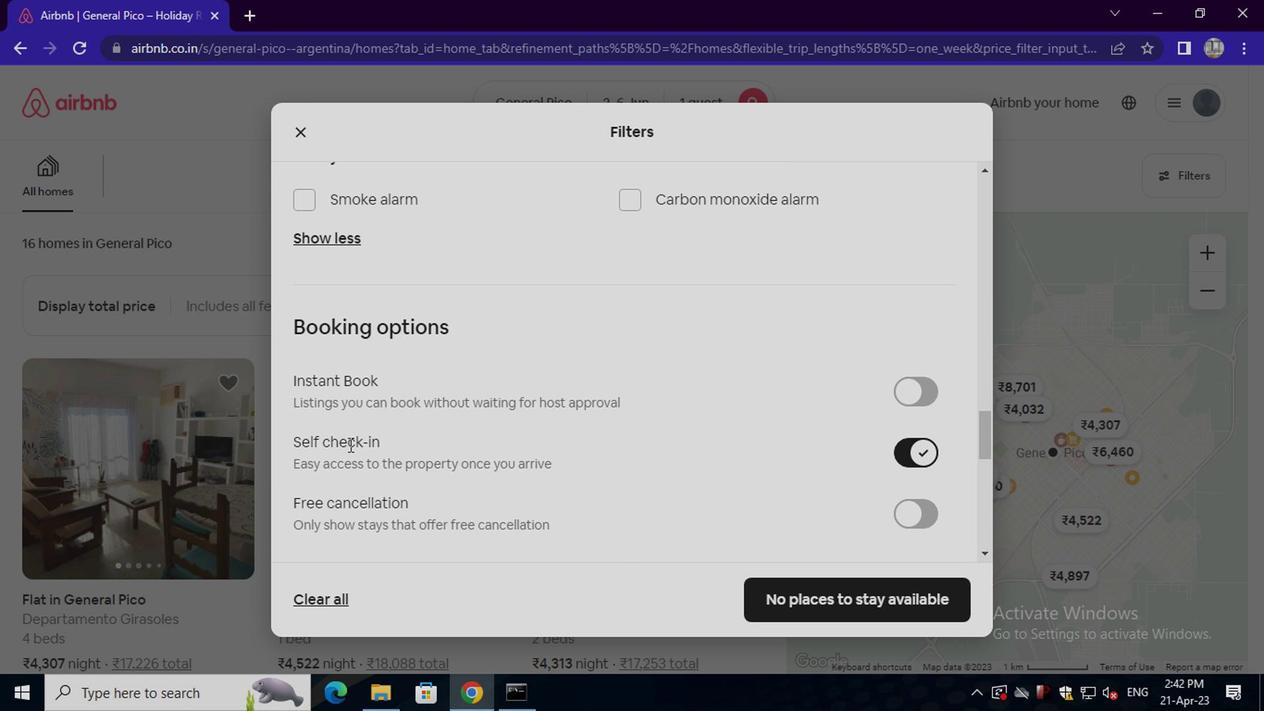 
Action: Mouse scrolled (347, 444) with delta (0, 0)
Screenshot: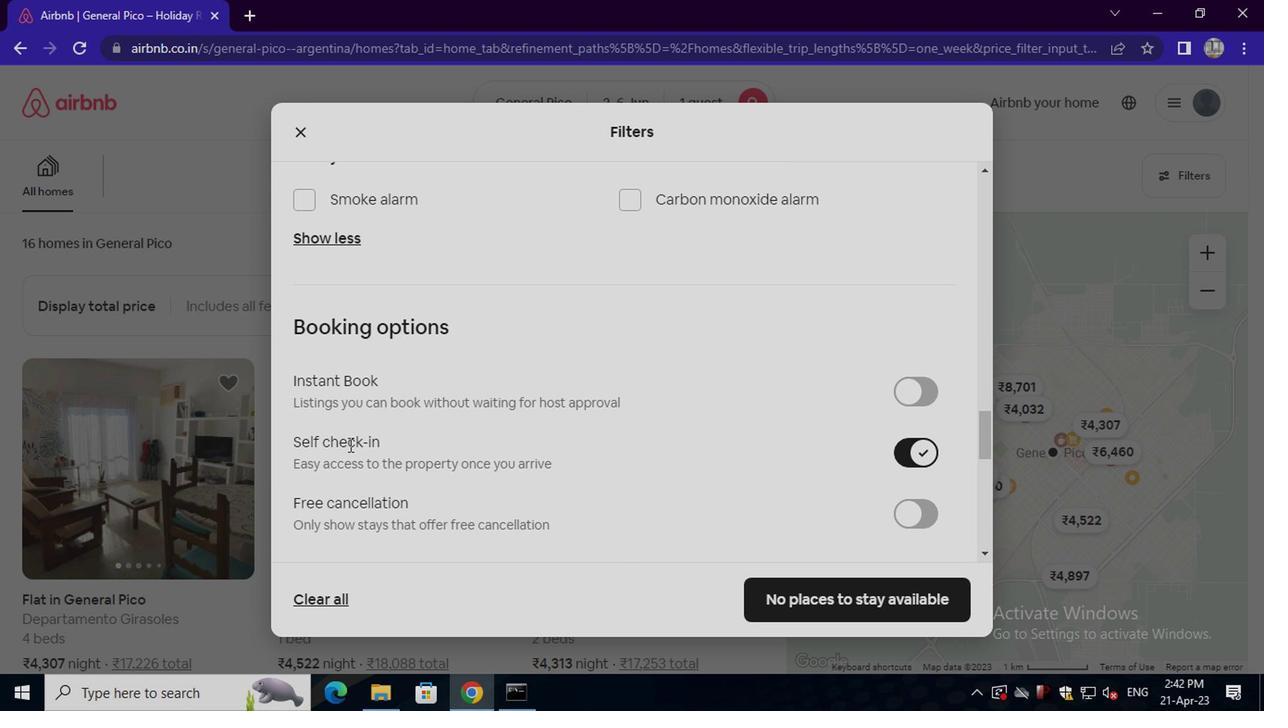
Action: Mouse scrolled (347, 444) with delta (0, 0)
Screenshot: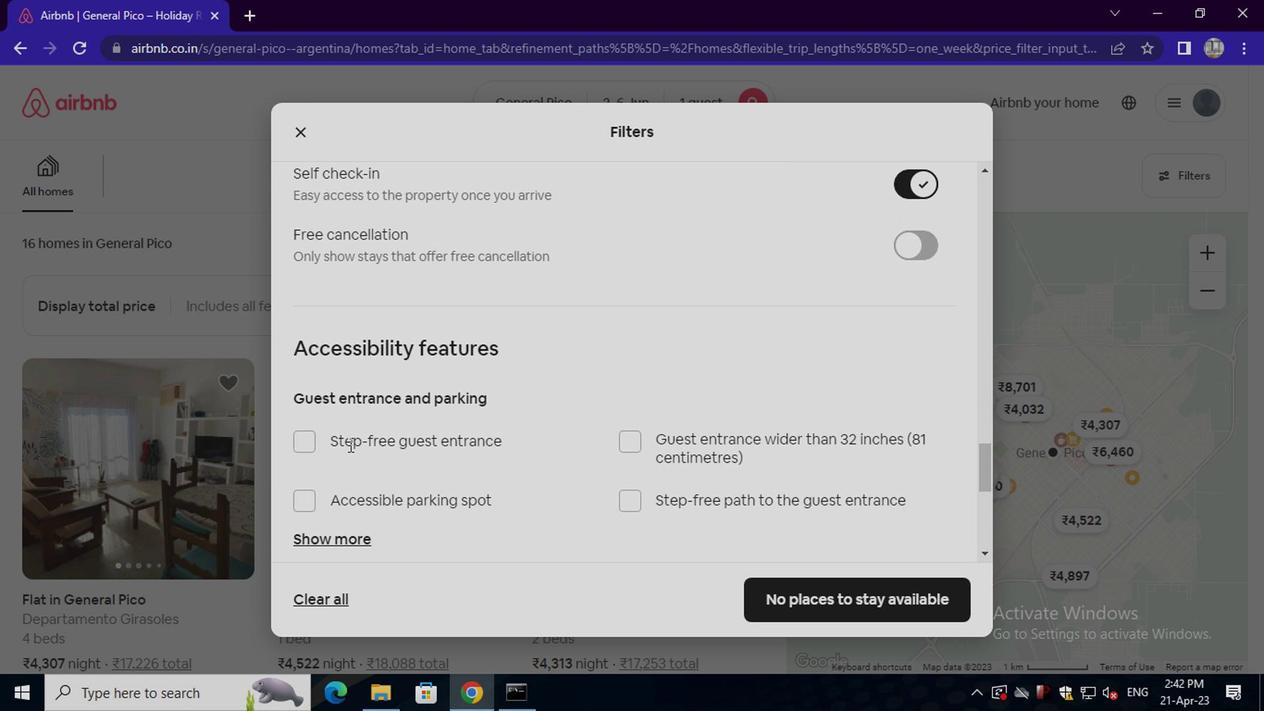 
Action: Mouse scrolled (347, 444) with delta (0, 0)
Screenshot: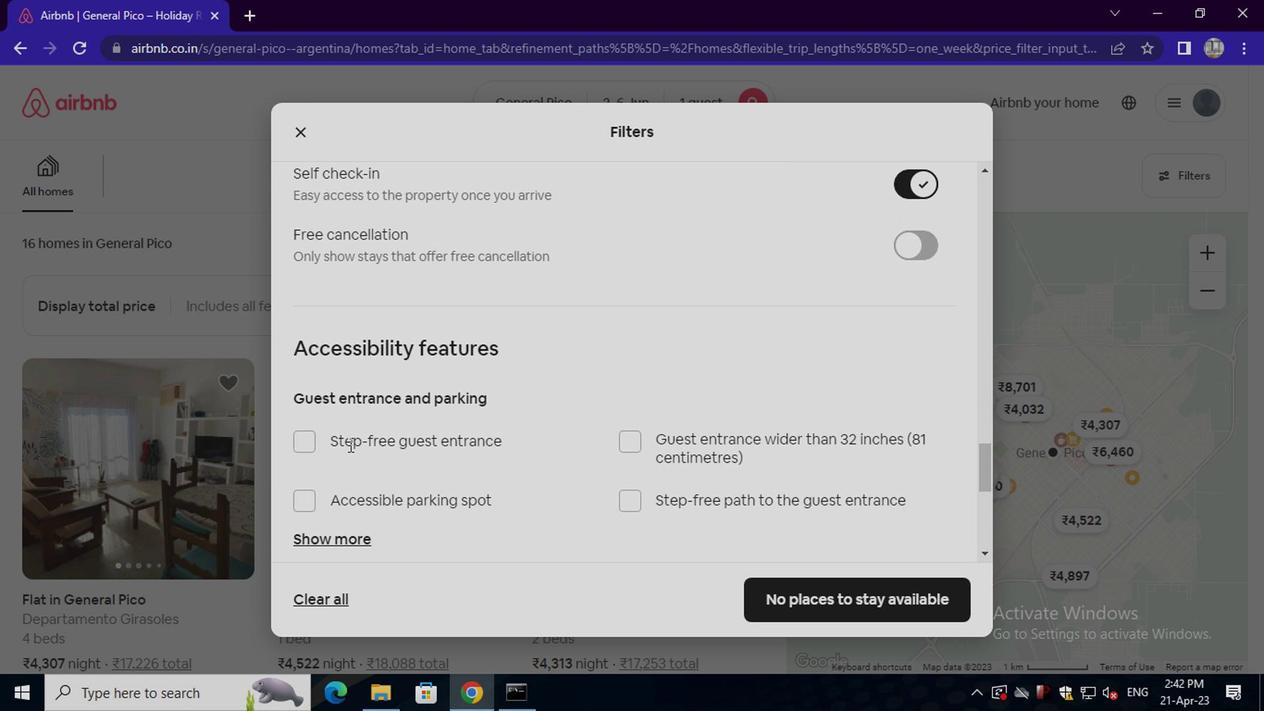 
Action: Mouse scrolled (347, 444) with delta (0, 0)
Screenshot: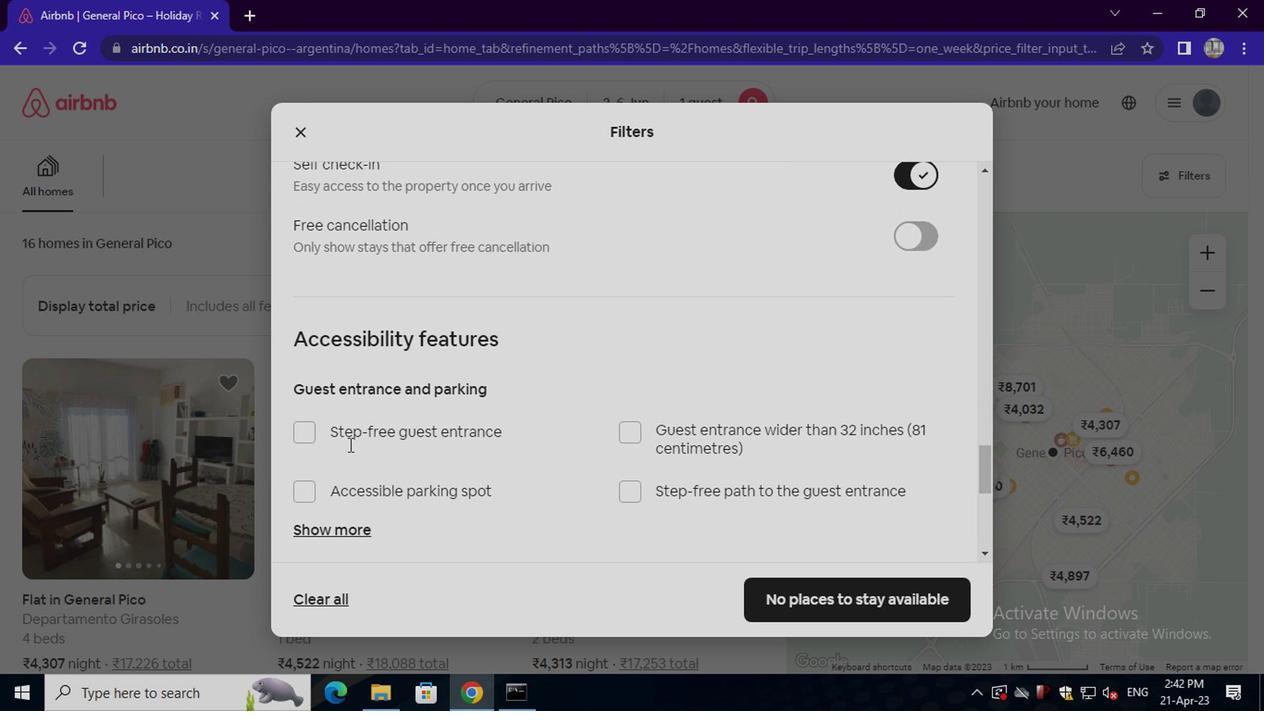 
Action: Mouse scrolled (347, 444) with delta (0, 0)
Screenshot: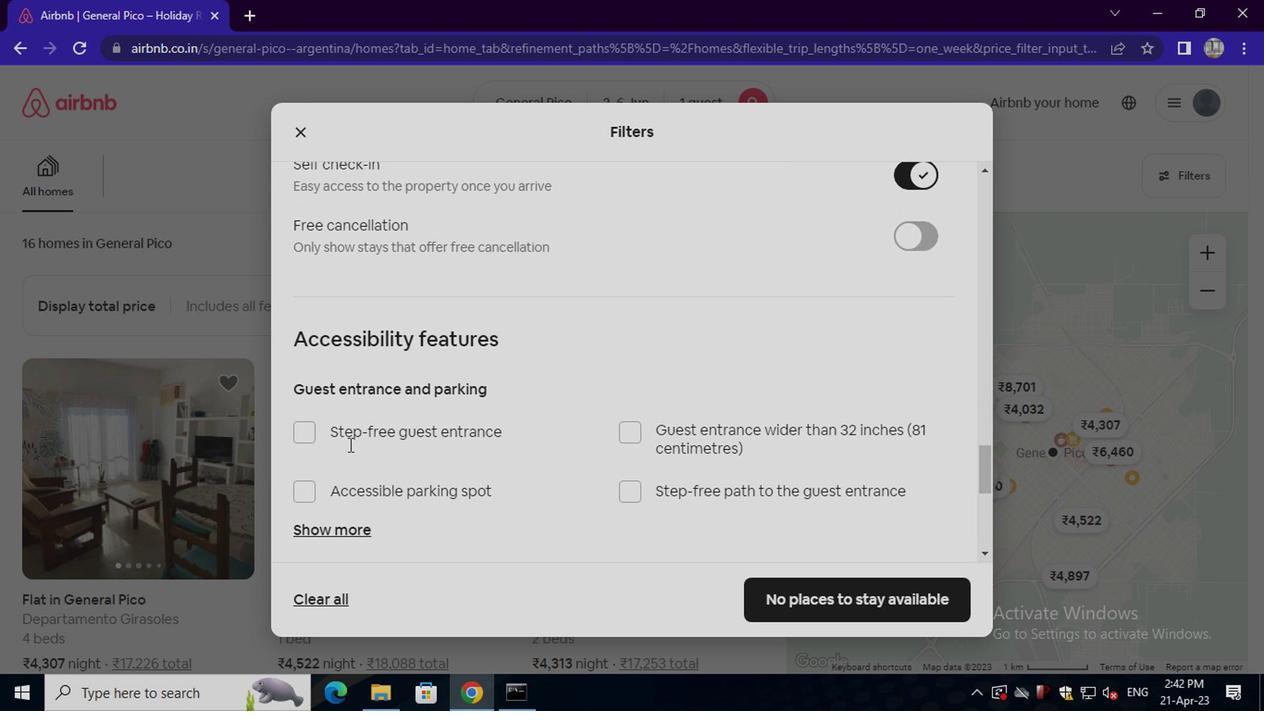 
Action: Mouse scrolled (347, 444) with delta (0, 0)
Screenshot: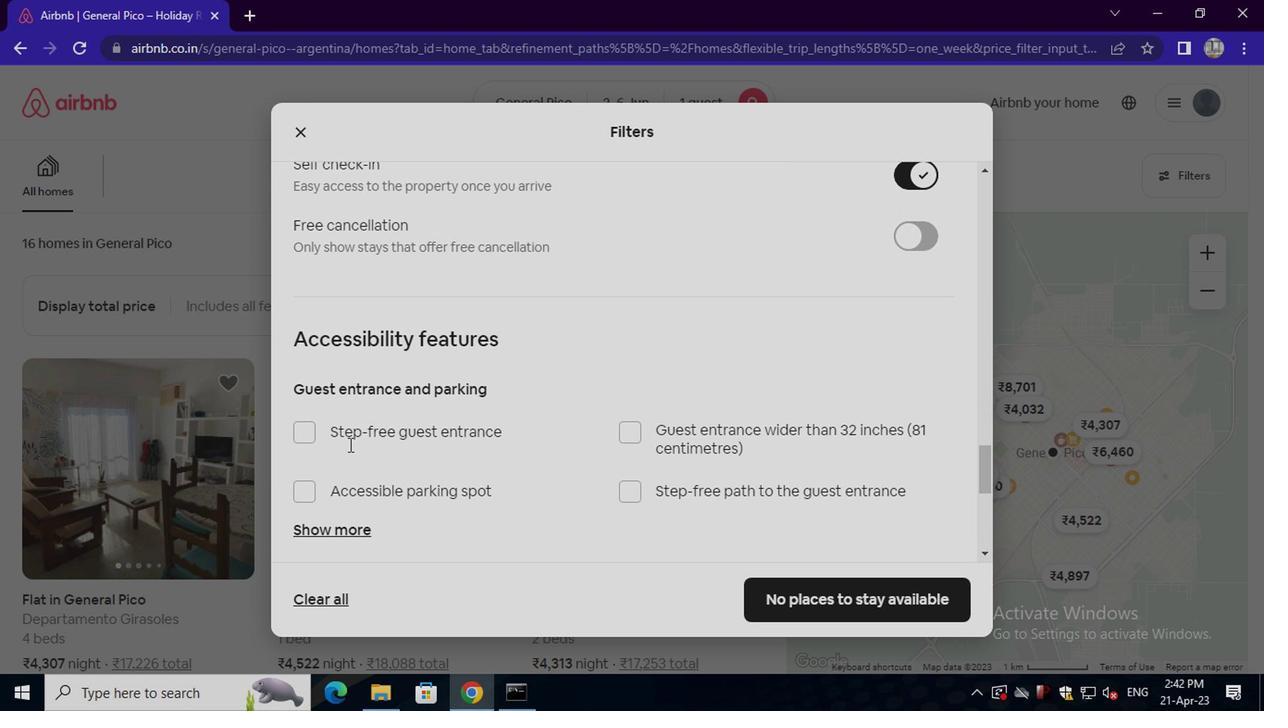 
Action: Mouse scrolled (347, 444) with delta (0, 0)
Screenshot: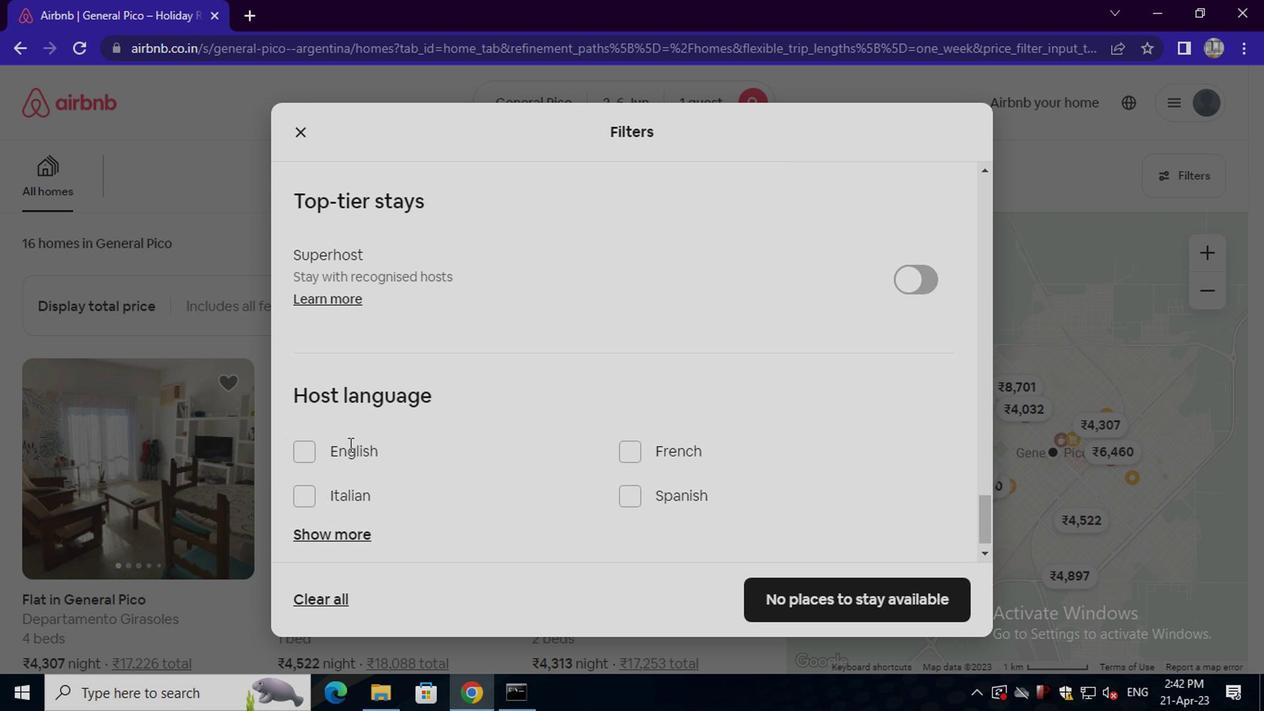 
Action: Mouse scrolled (347, 444) with delta (0, 0)
Screenshot: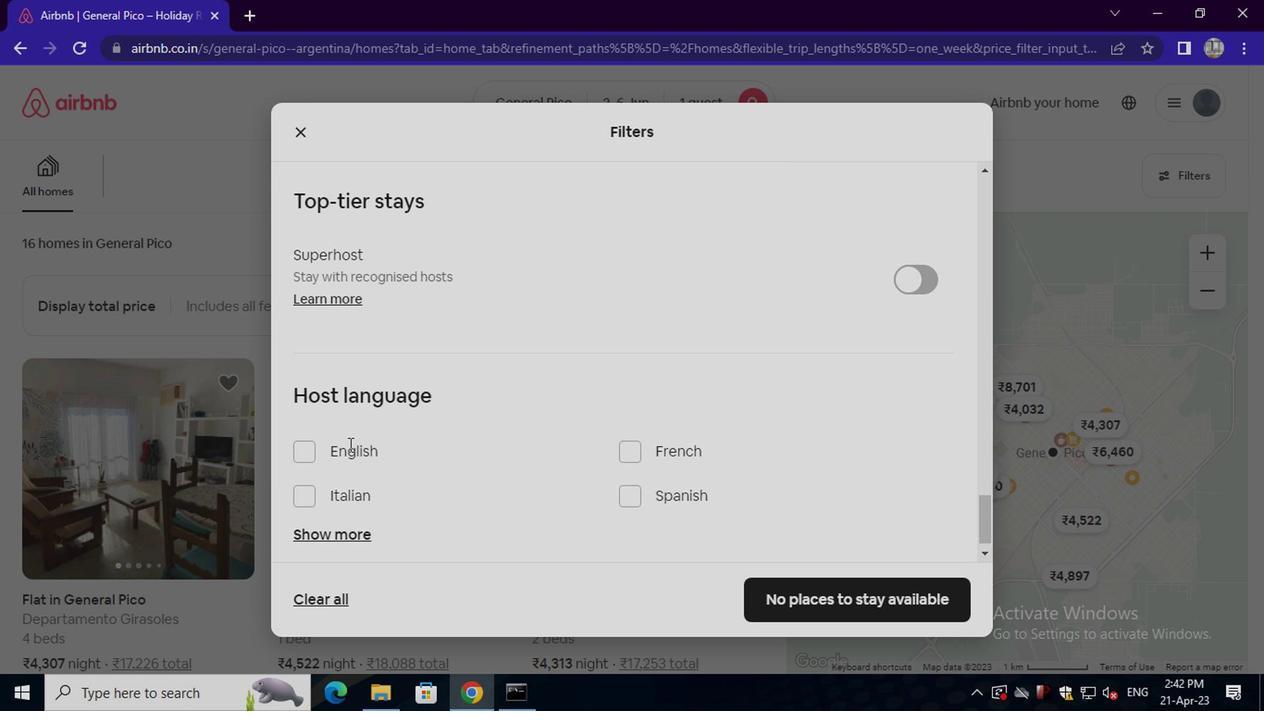 
Action: Mouse scrolled (347, 444) with delta (0, 0)
Screenshot: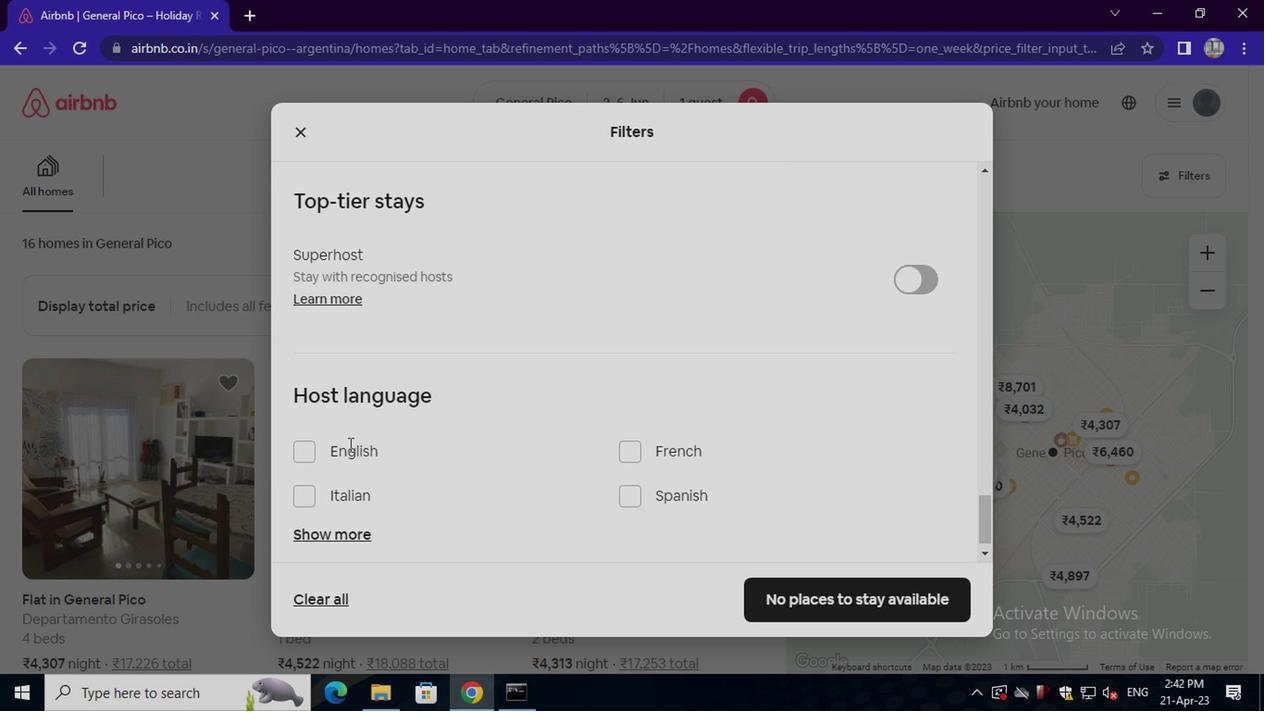 
Action: Mouse scrolled (347, 444) with delta (0, 0)
Screenshot: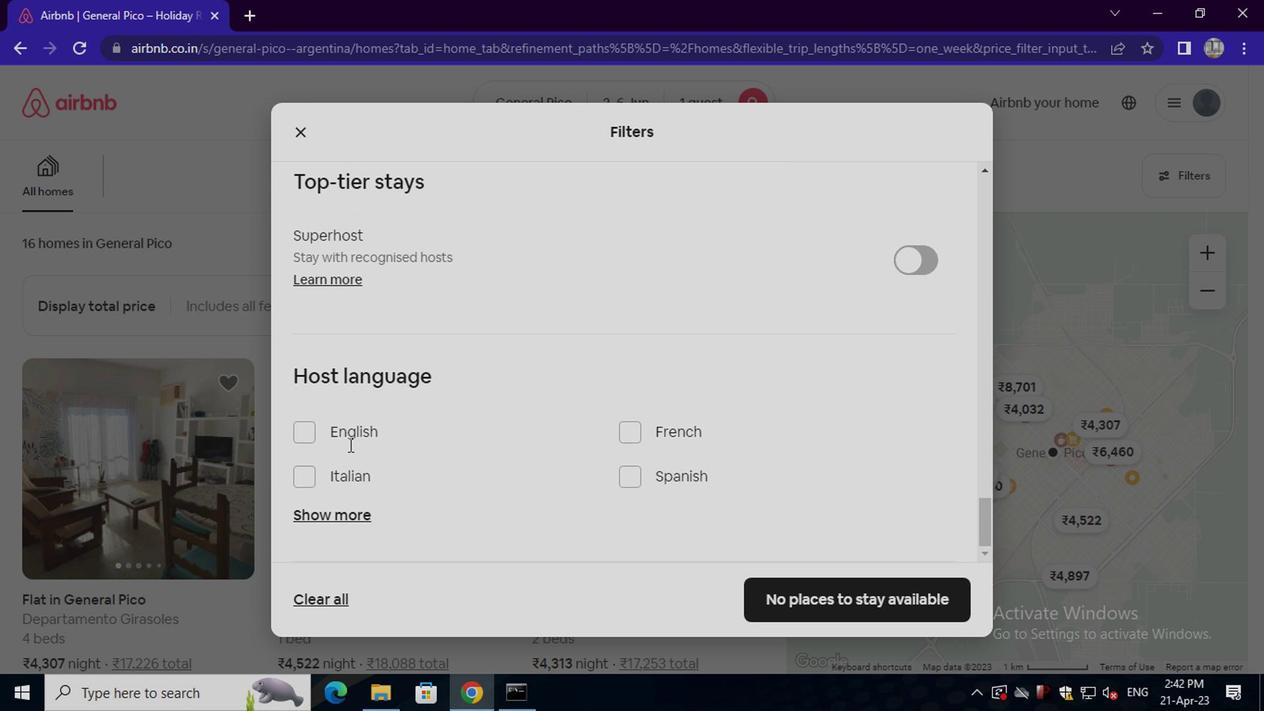 
Action: Mouse moved to (347, 426)
Screenshot: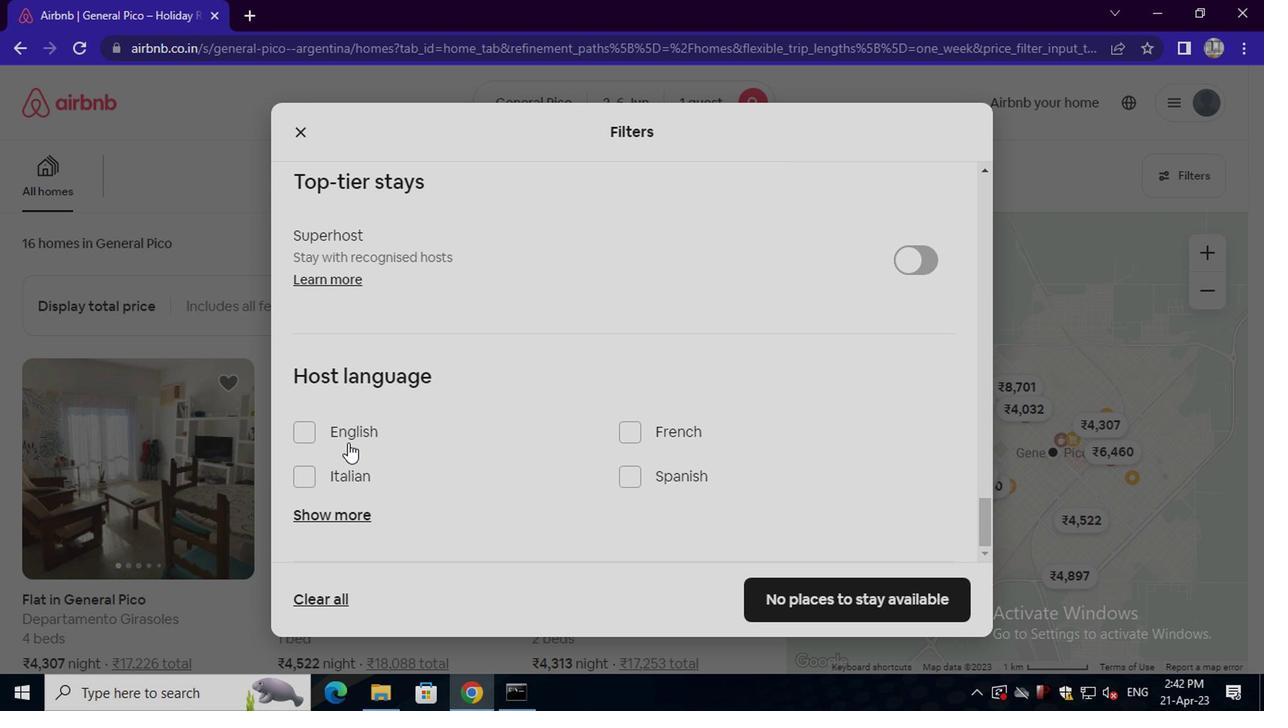 
Action: Mouse pressed left at (347, 426)
Screenshot: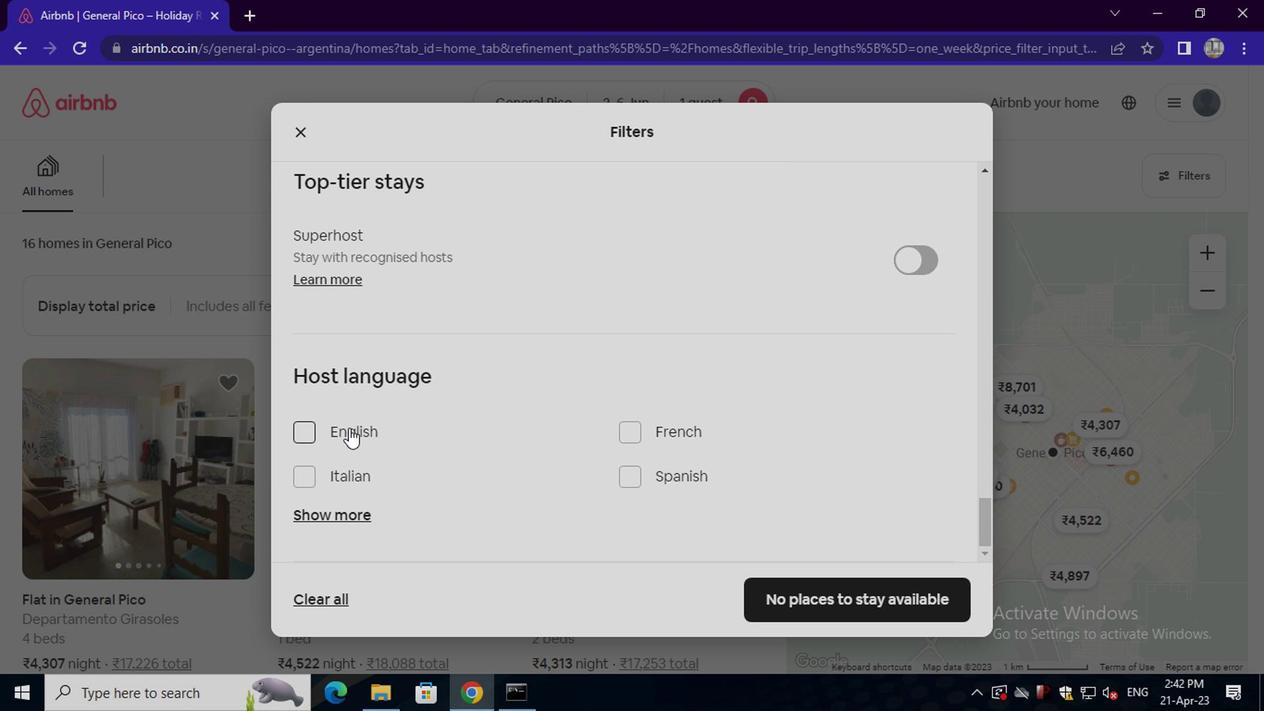 
Action: Mouse moved to (839, 592)
Screenshot: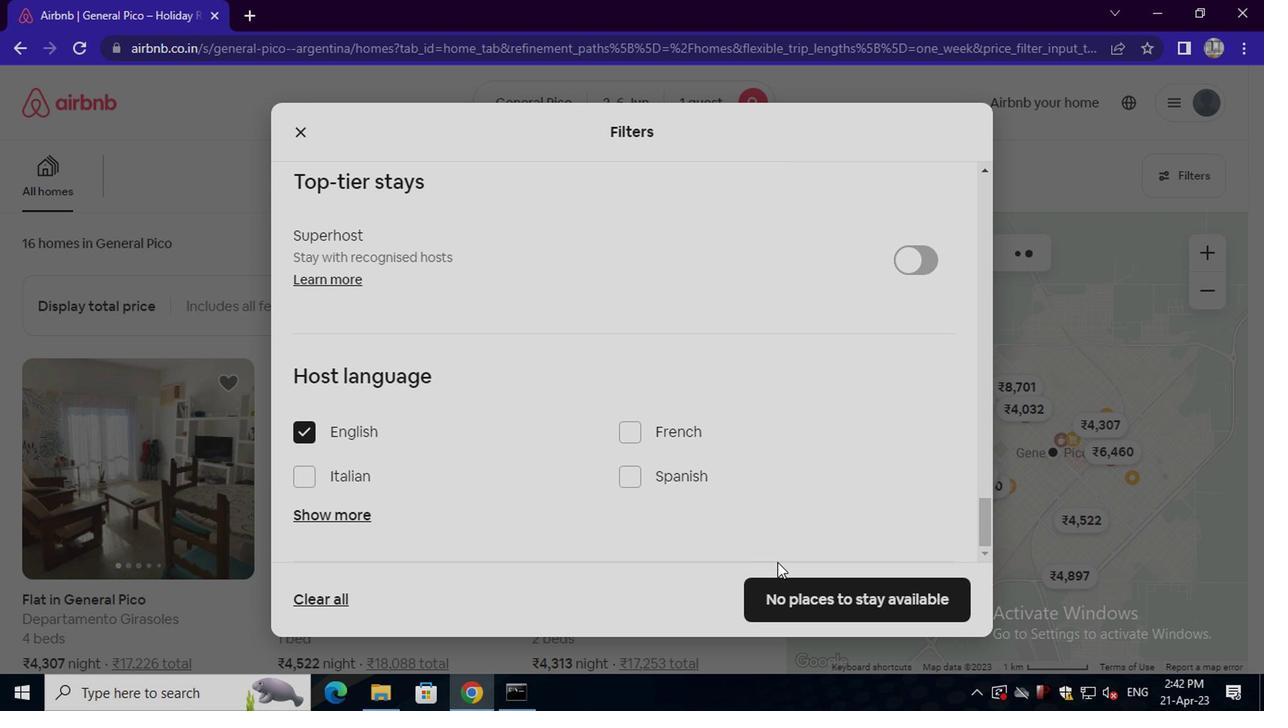 
Action: Mouse pressed left at (839, 592)
Screenshot: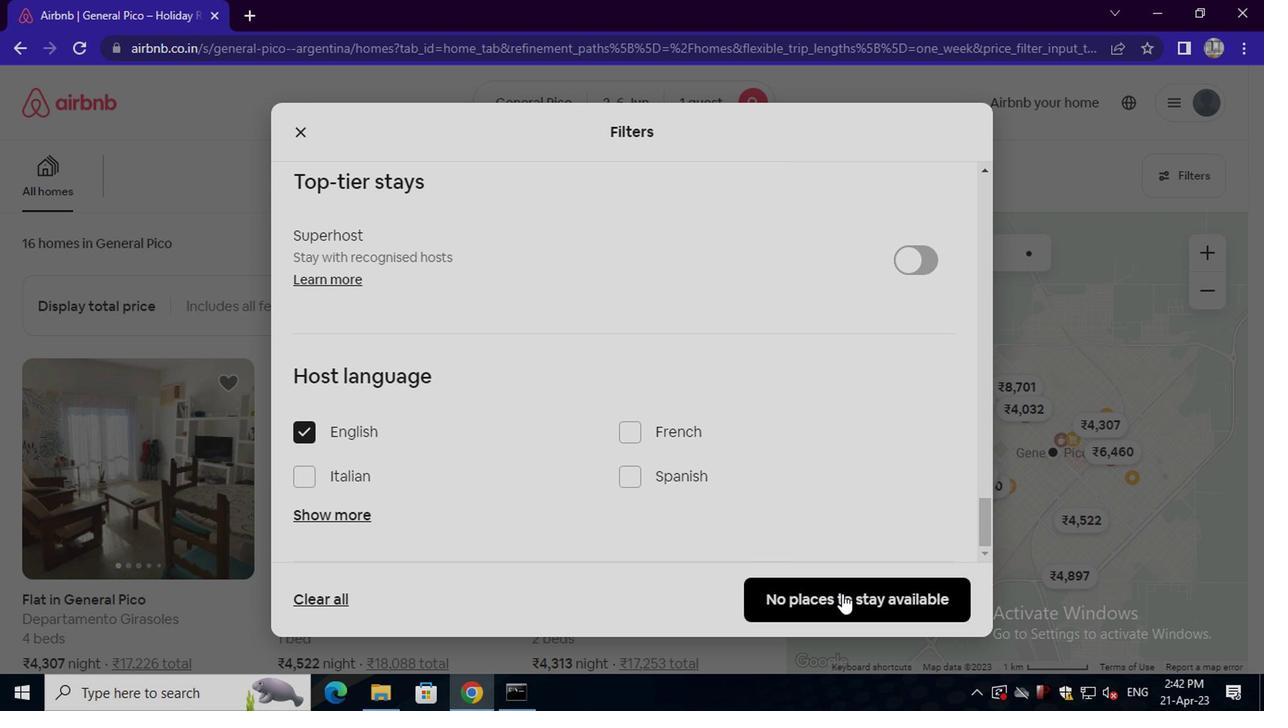 
